 Task: Look for space in Harihar, India from 6th September, 2023 to 18th September, 2023 for 3 adults in price range Rs.6000 to Rs.12000. Place can be entire place with 2 bedrooms having 2 beds and 2 bathrooms. Property type can be house, flat, guest house, hotel. Amenities needed are: washing machine. Booking option can be shelf check-in. Required host language is English.
Action: Mouse moved to (465, 115)
Screenshot: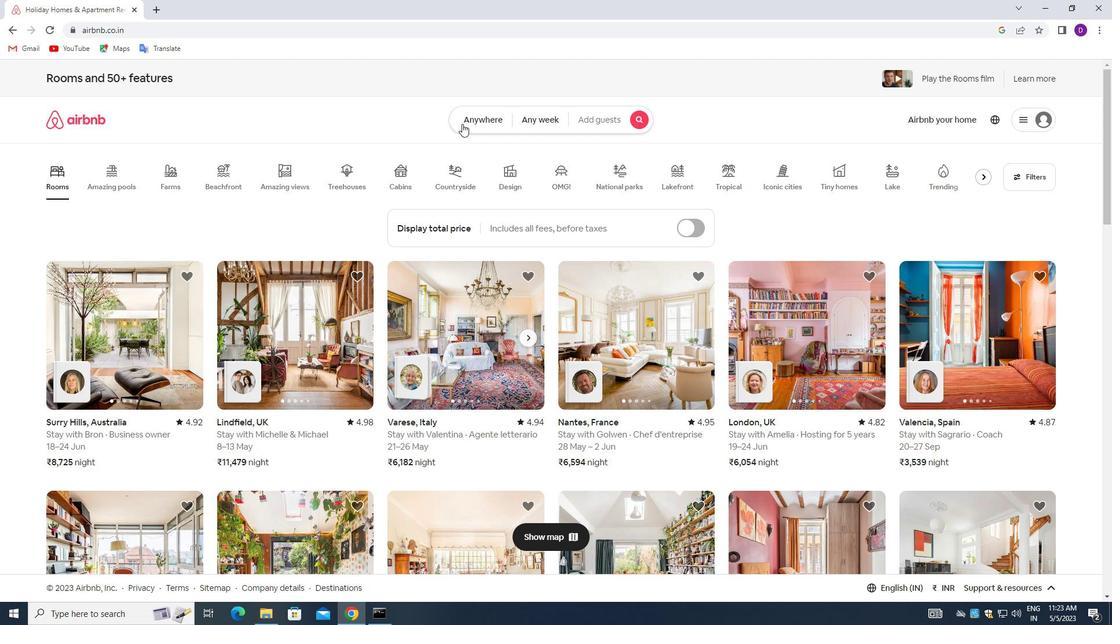 
Action: Mouse pressed left at (465, 115)
Screenshot: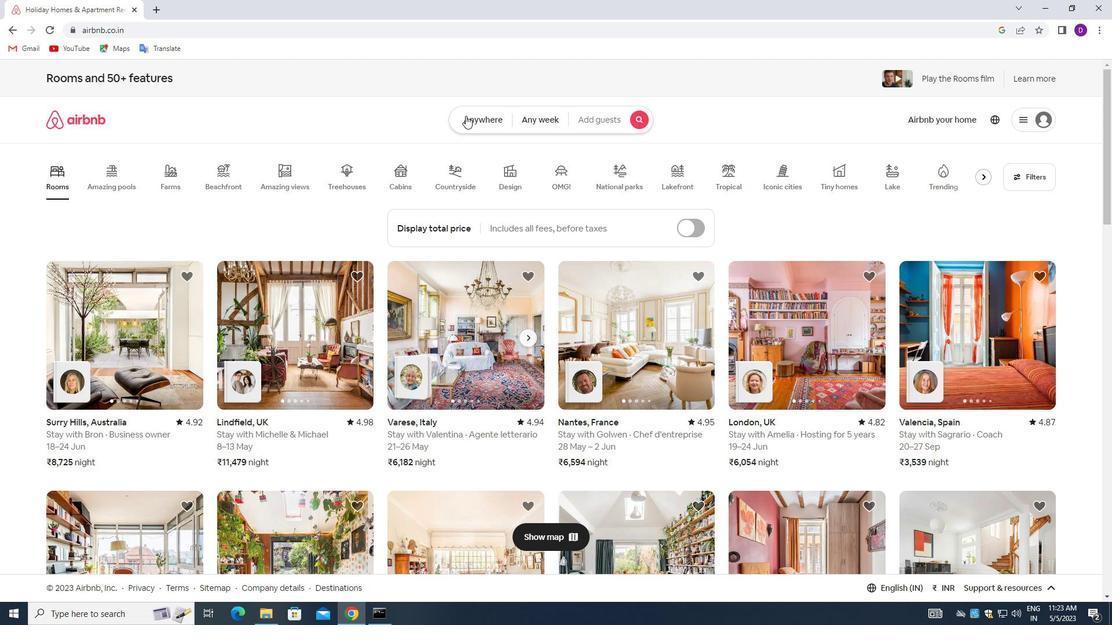 
Action: Mouse moved to (397, 166)
Screenshot: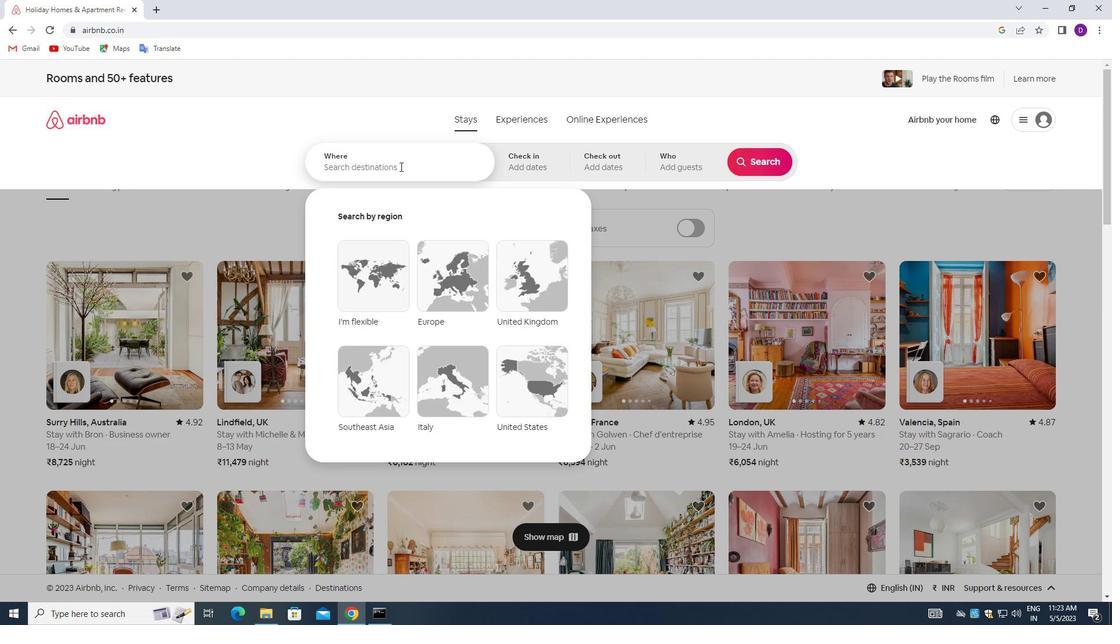 
Action: Mouse pressed left at (397, 166)
Screenshot: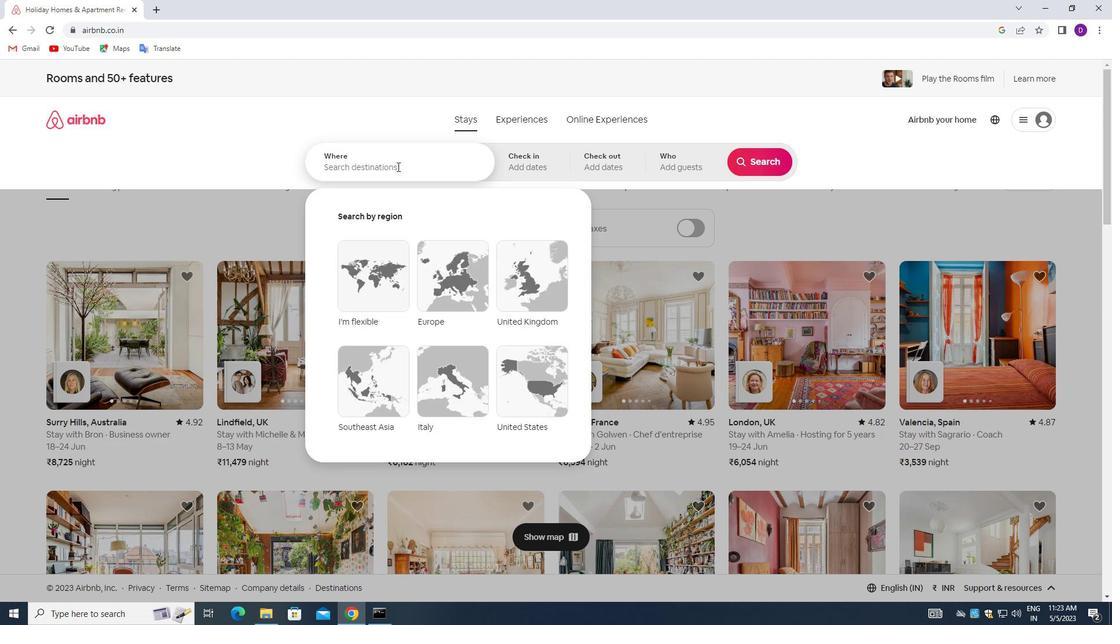 
Action: Mouse moved to (251, 170)
Screenshot: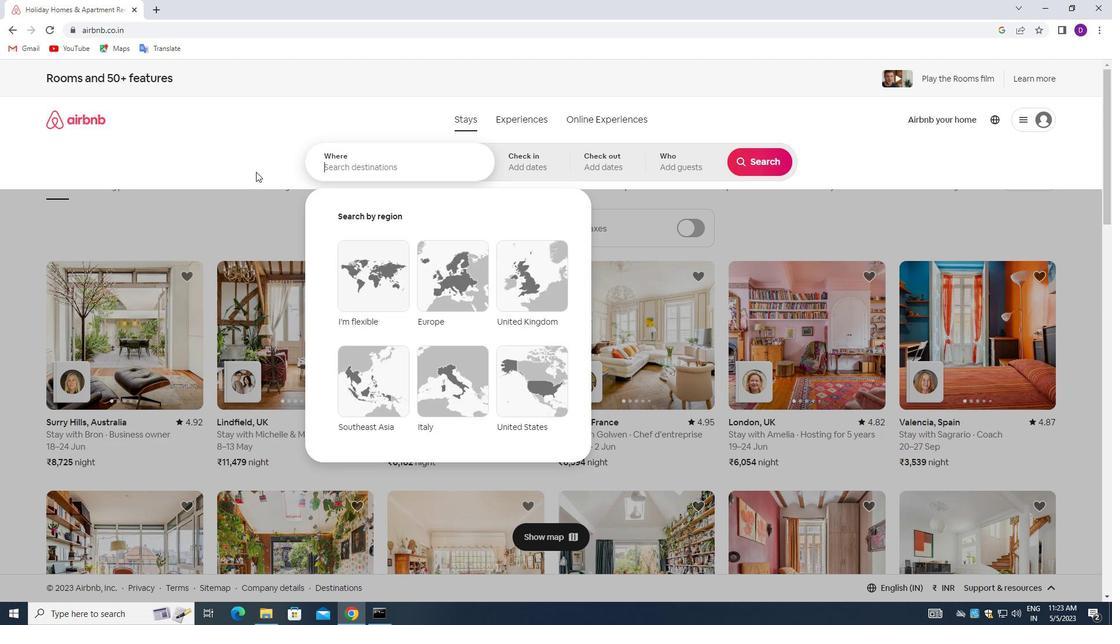 
Action: Key pressed <Key.shift_r>Harihar,<Key.space><Key.shift_r>India<Key.enter>
Screenshot: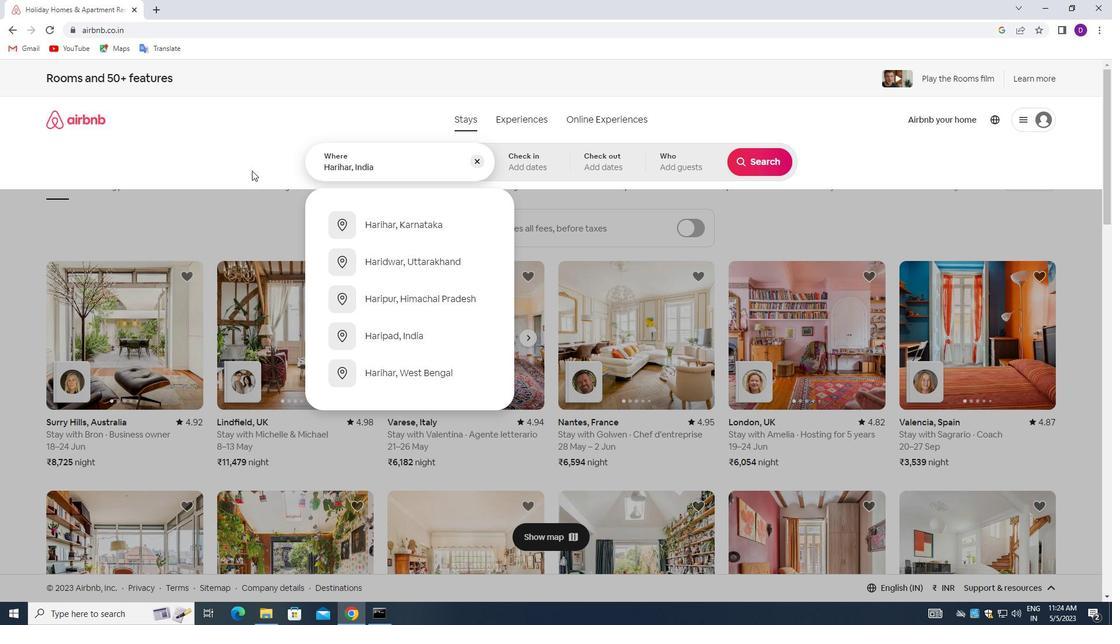 
Action: Mouse moved to (758, 254)
Screenshot: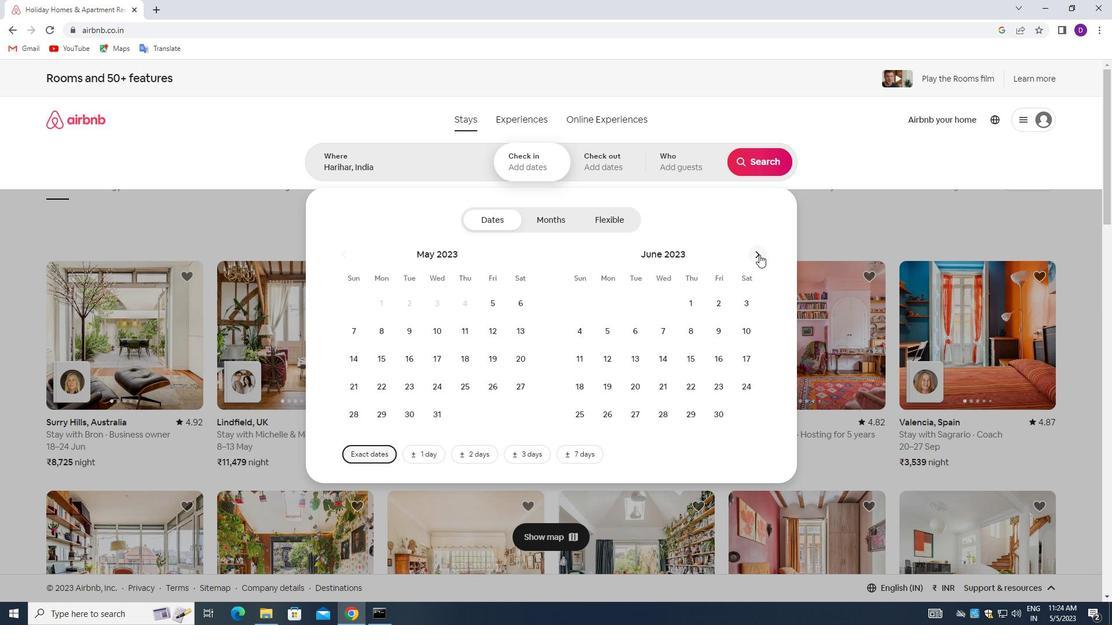 
Action: Mouse pressed left at (758, 254)
Screenshot: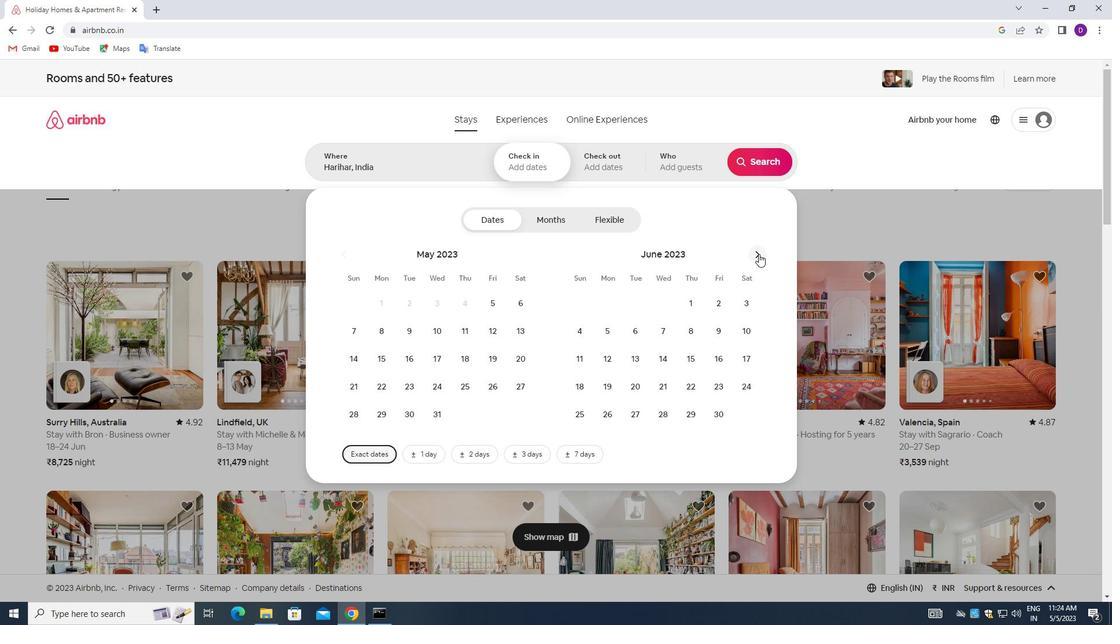 
Action: Mouse pressed left at (758, 254)
Screenshot: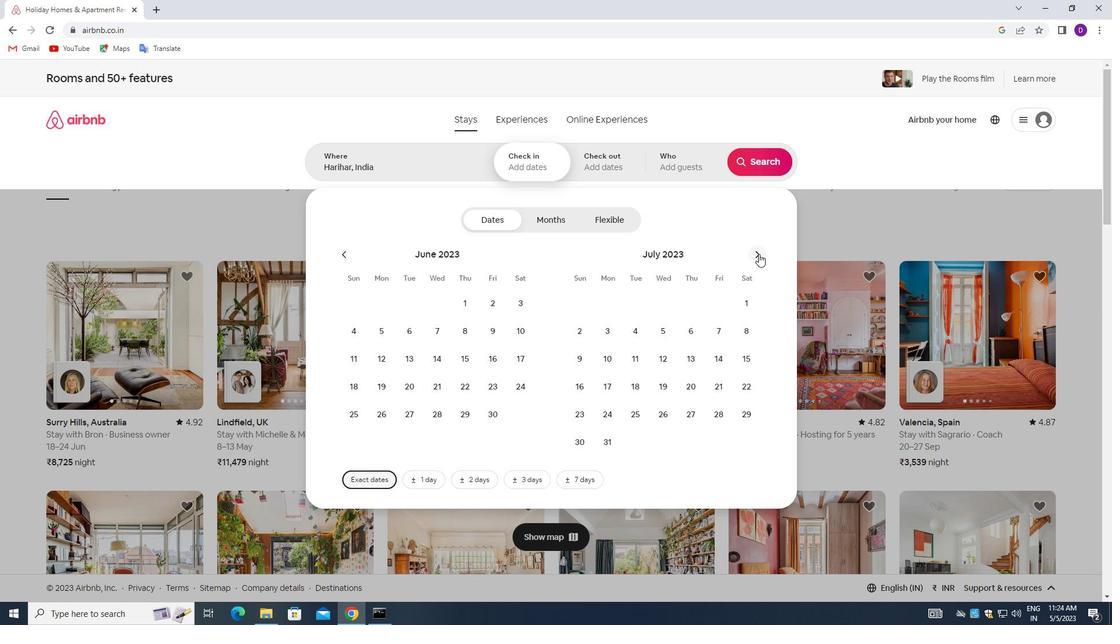 
Action: Mouse pressed left at (758, 254)
Screenshot: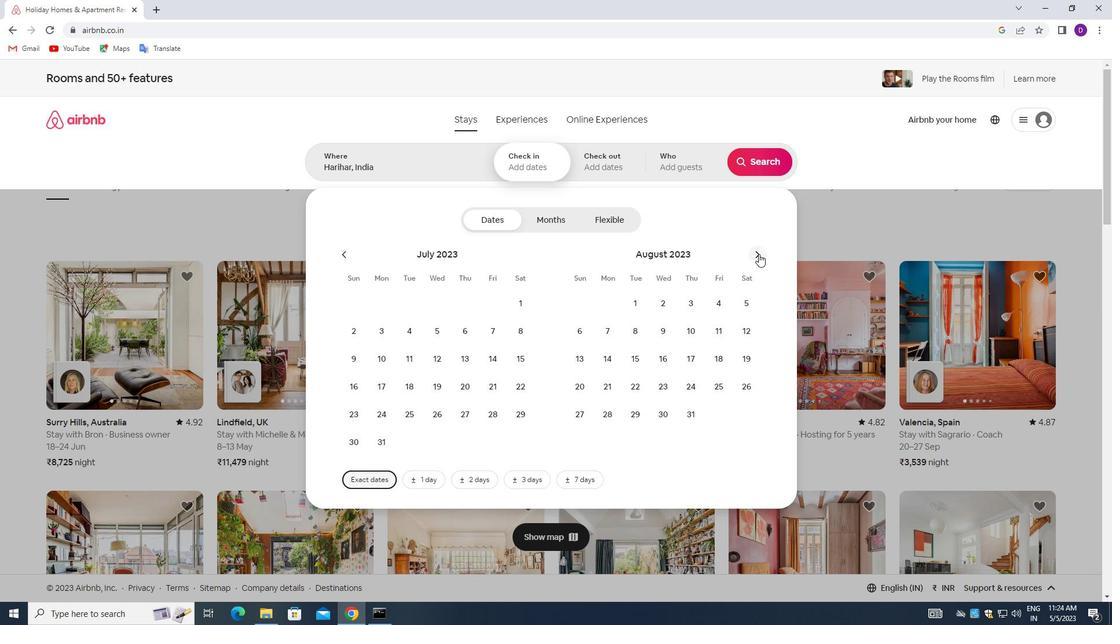 
Action: Mouse moved to (667, 328)
Screenshot: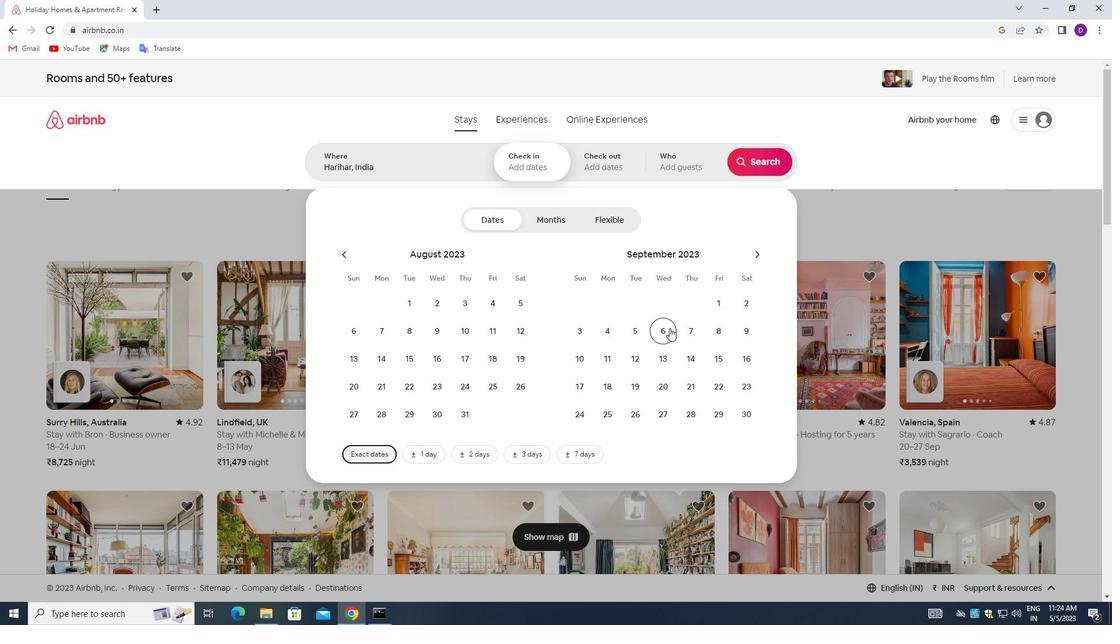 
Action: Mouse pressed left at (667, 328)
Screenshot: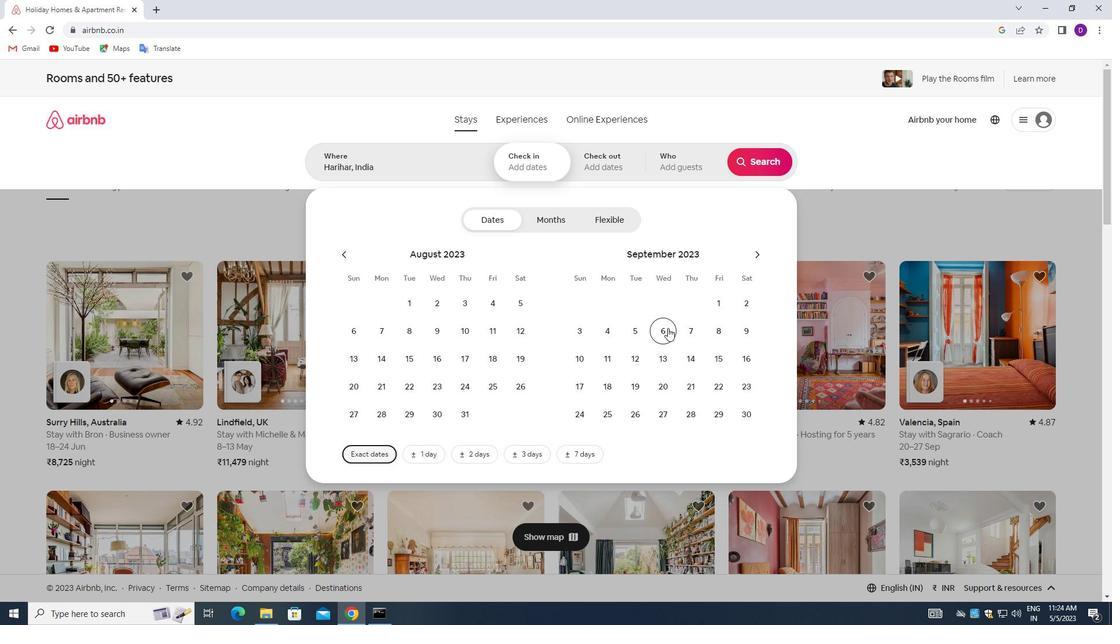 
Action: Mouse moved to (609, 382)
Screenshot: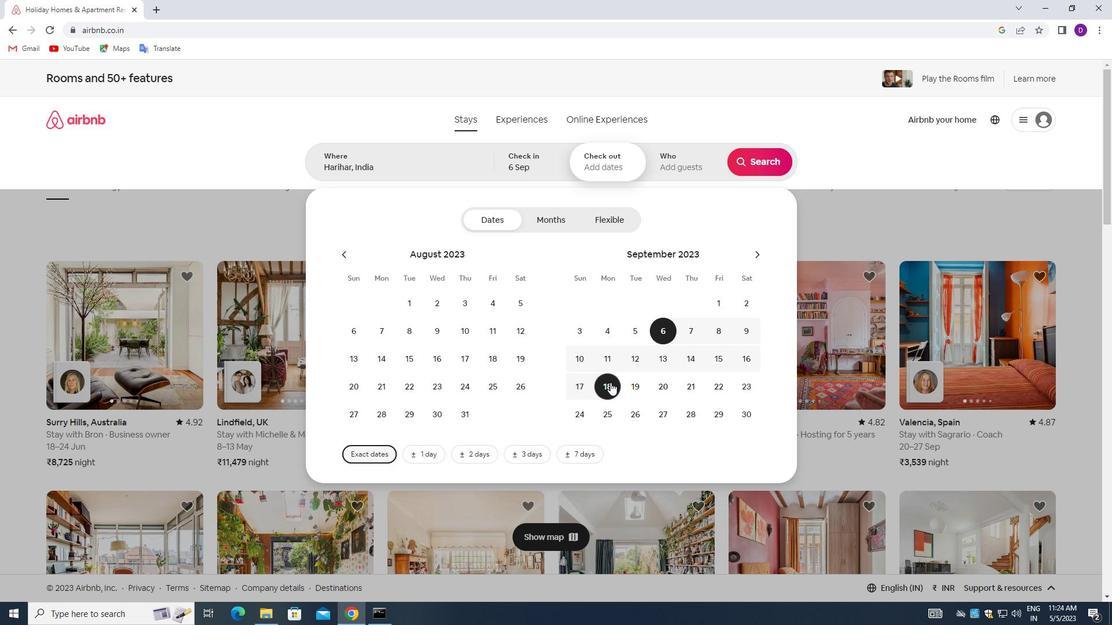 
Action: Mouse pressed left at (609, 382)
Screenshot: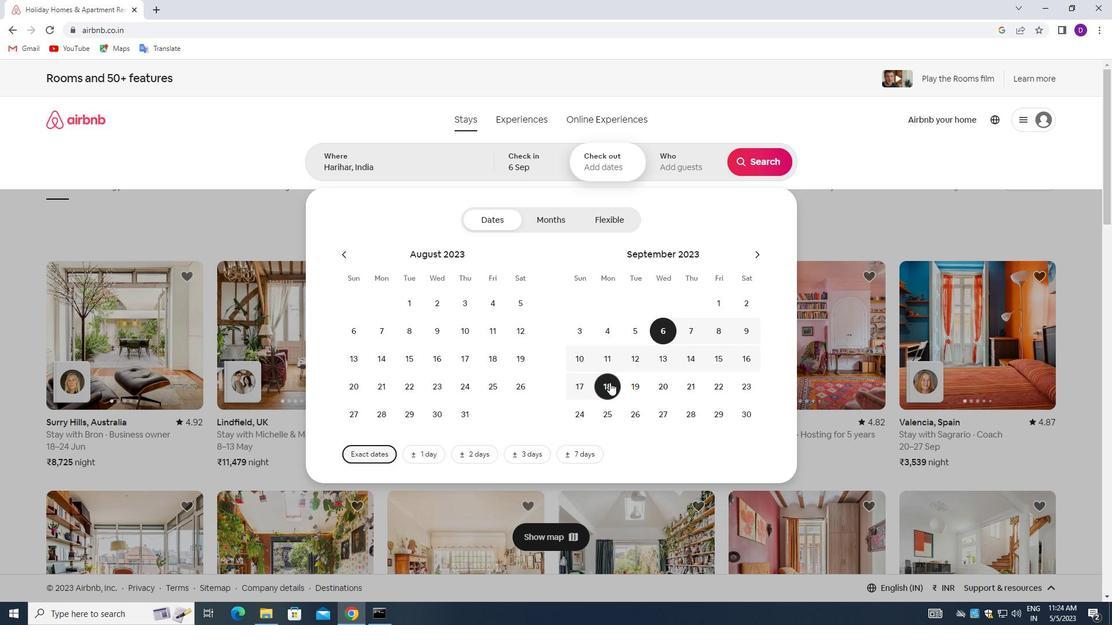 
Action: Mouse moved to (666, 153)
Screenshot: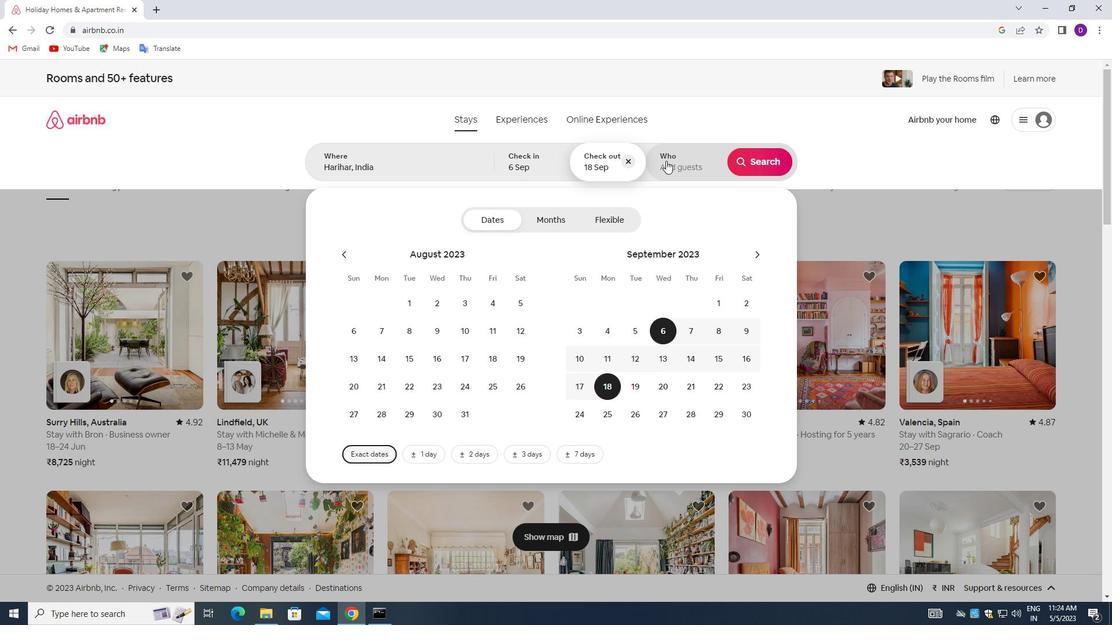 
Action: Mouse pressed left at (666, 153)
Screenshot: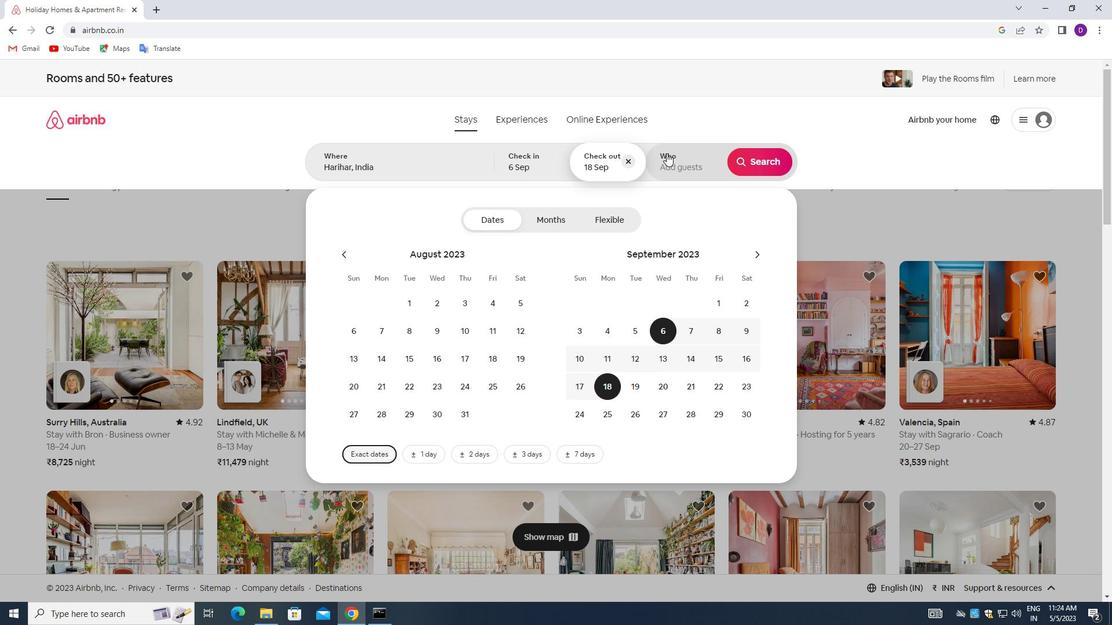 
Action: Mouse moved to (761, 225)
Screenshot: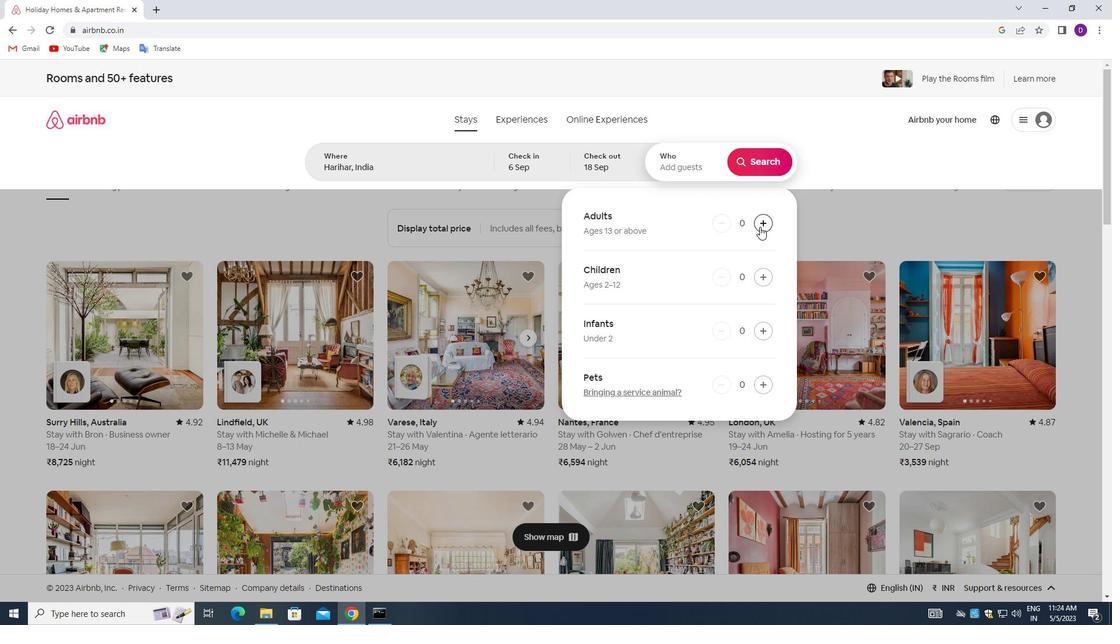 
Action: Mouse pressed left at (761, 225)
Screenshot: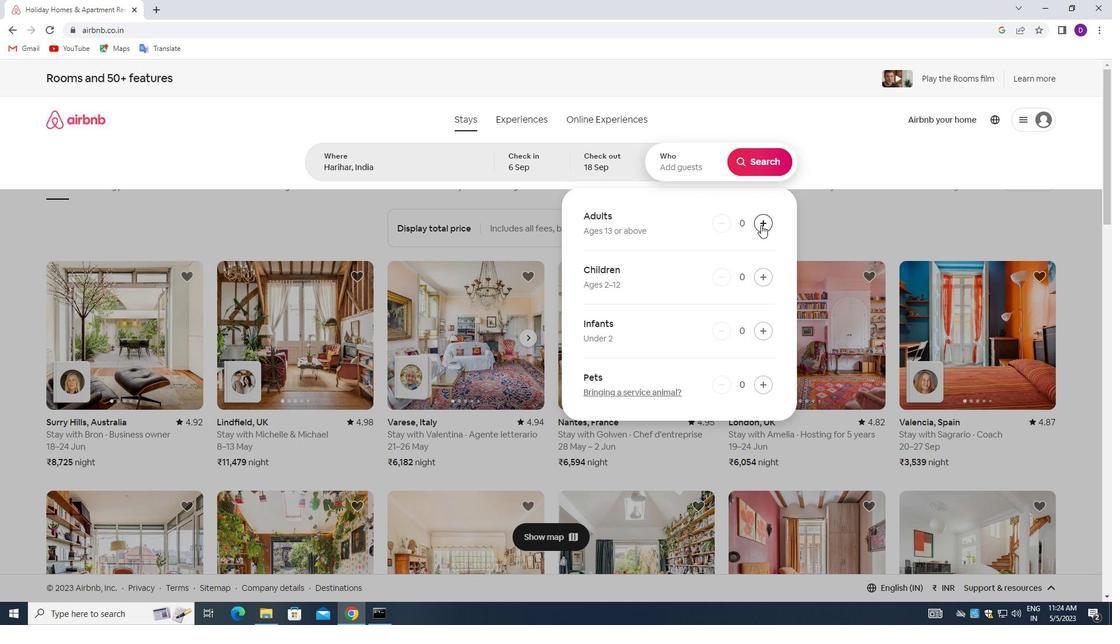 
Action: Mouse pressed left at (761, 225)
Screenshot: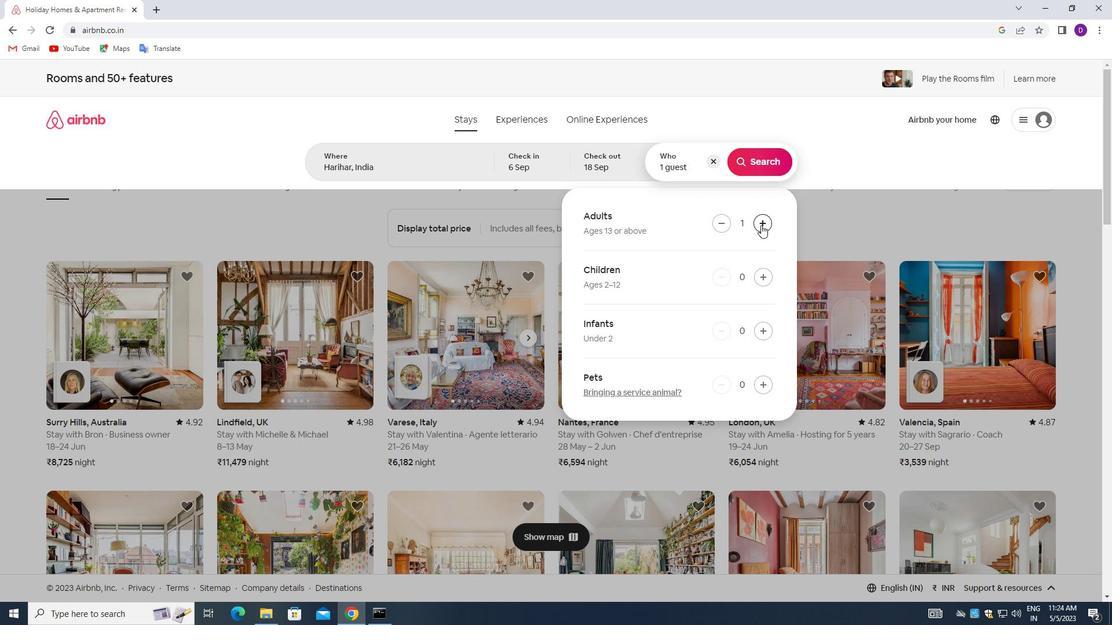 
Action: Mouse pressed left at (761, 225)
Screenshot: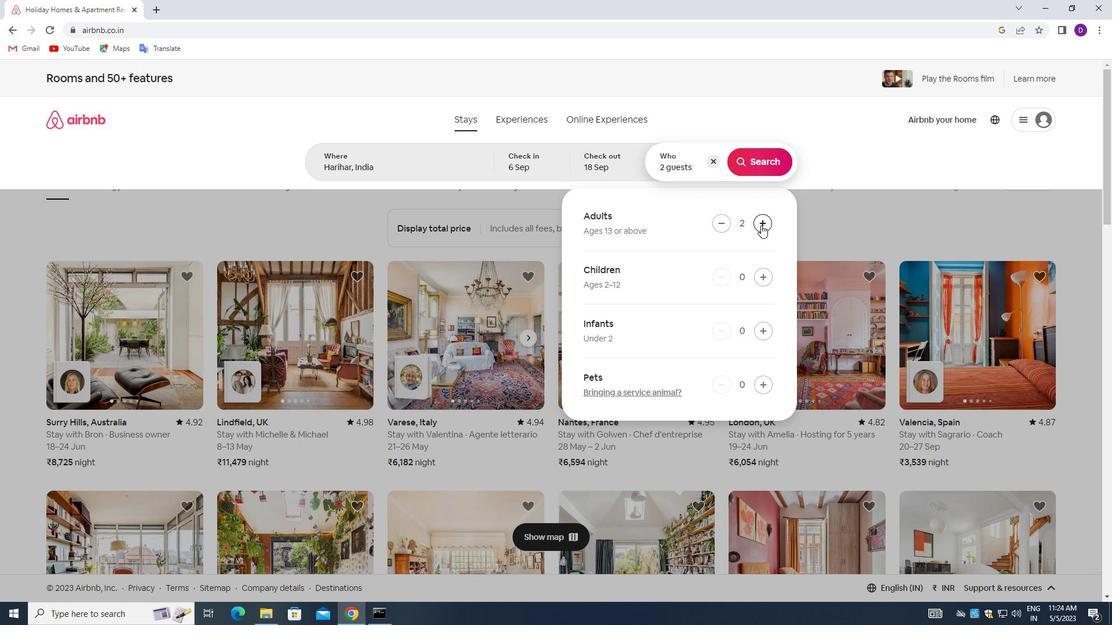 
Action: Mouse moved to (760, 161)
Screenshot: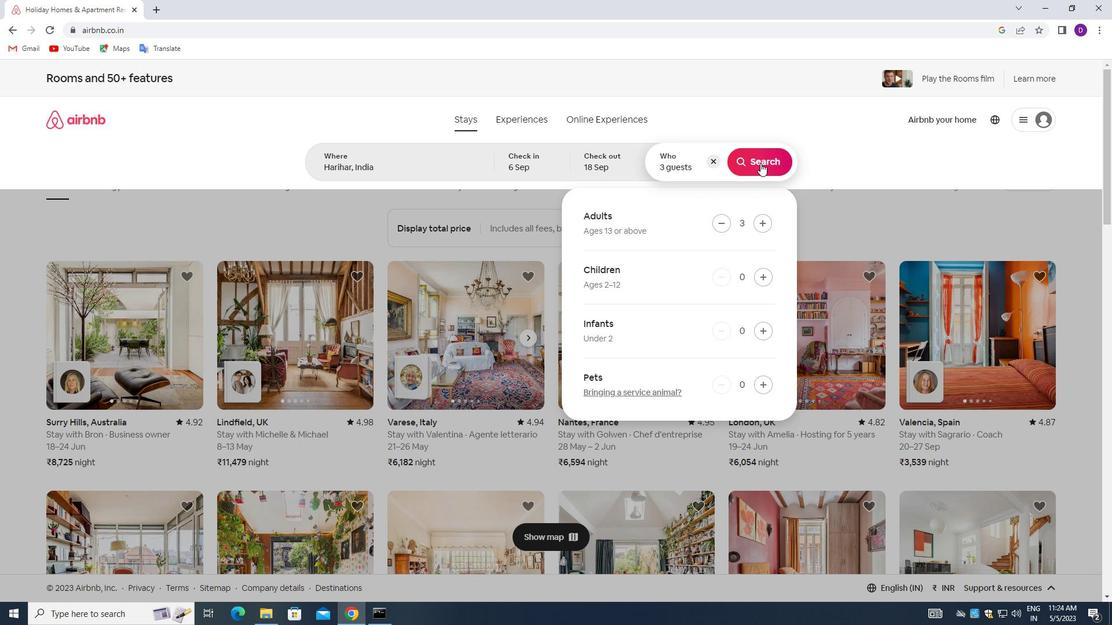 
Action: Mouse pressed left at (760, 161)
Screenshot: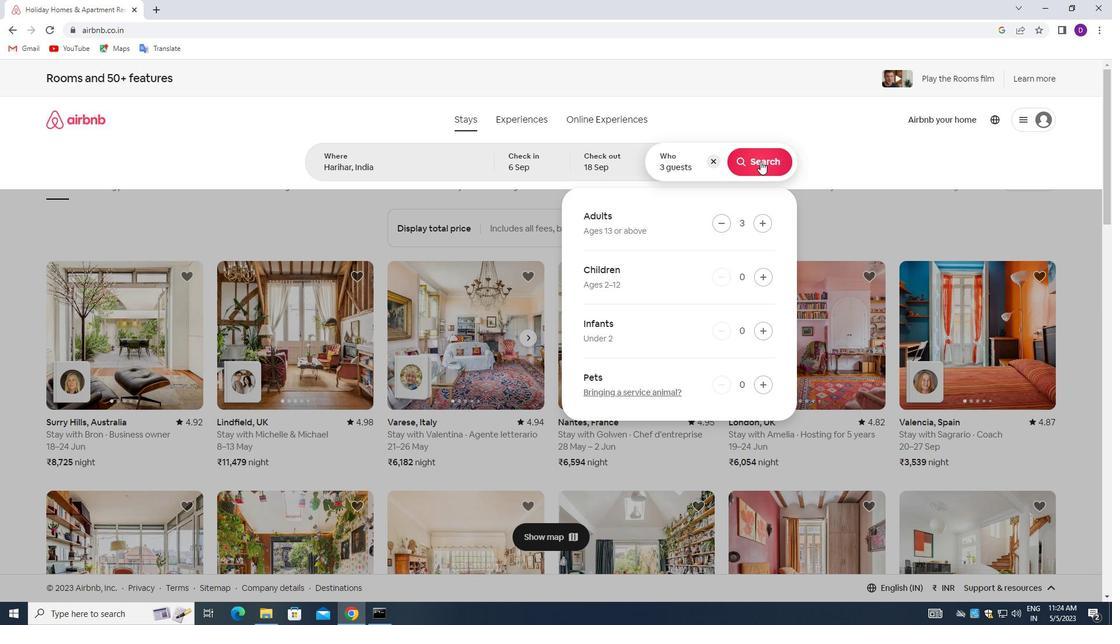 
Action: Mouse moved to (1059, 126)
Screenshot: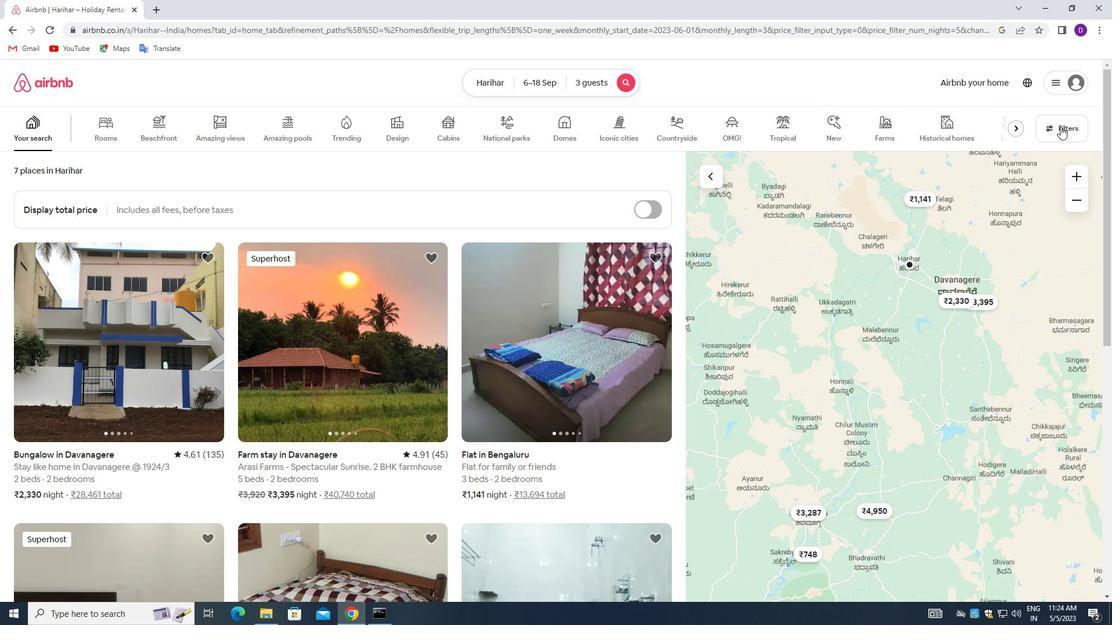 
Action: Mouse pressed left at (1059, 126)
Screenshot: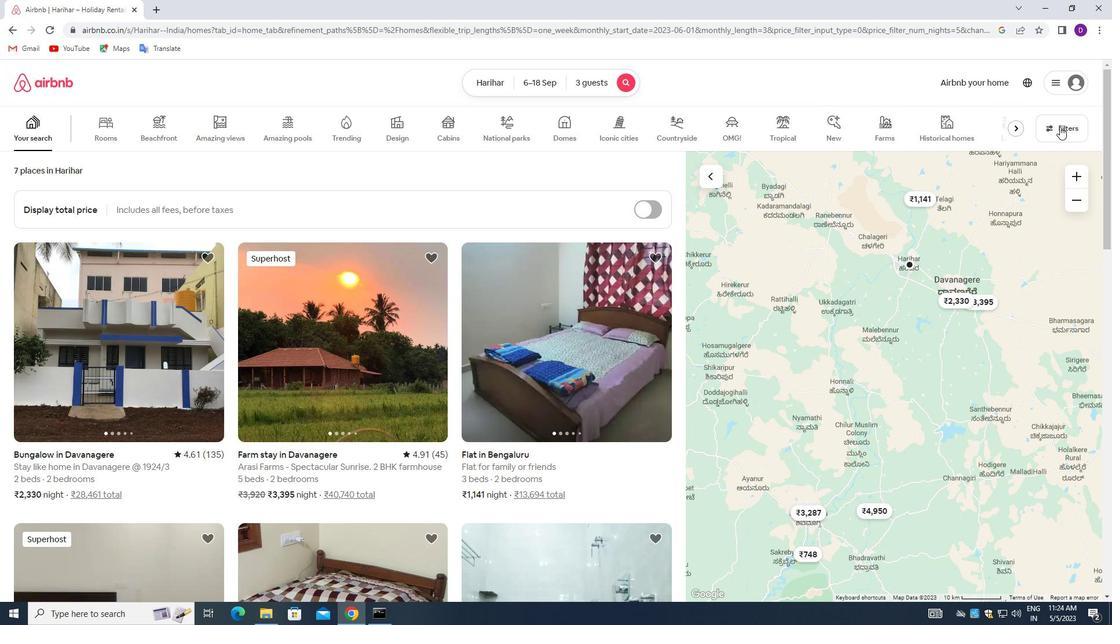
Action: Mouse moved to (431, 419)
Screenshot: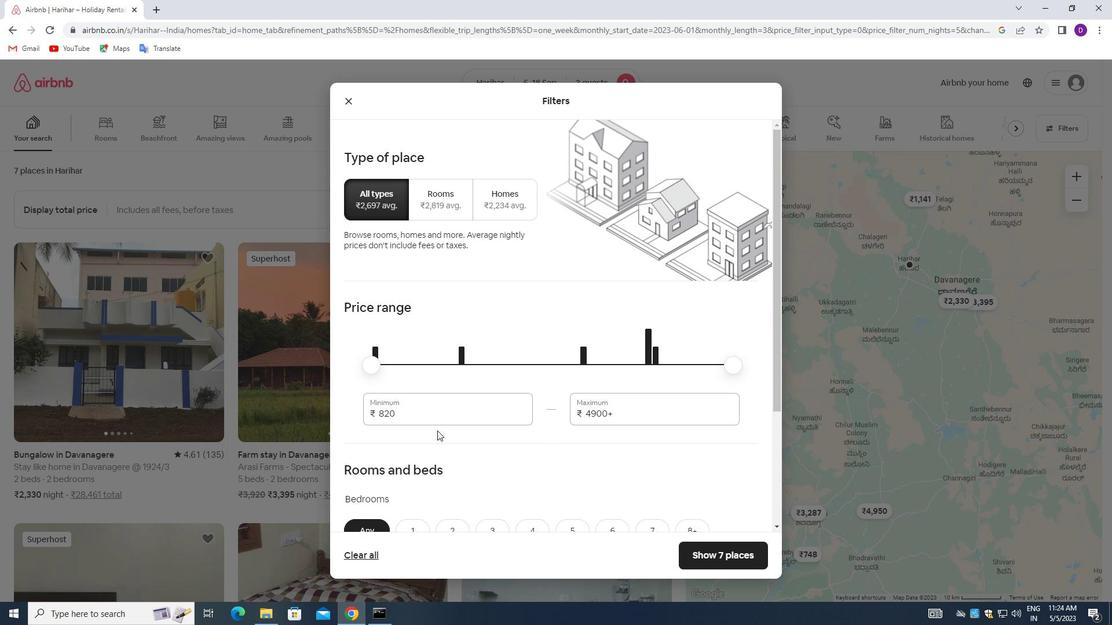 
Action: Mouse scrolled (431, 418) with delta (0, 0)
Screenshot: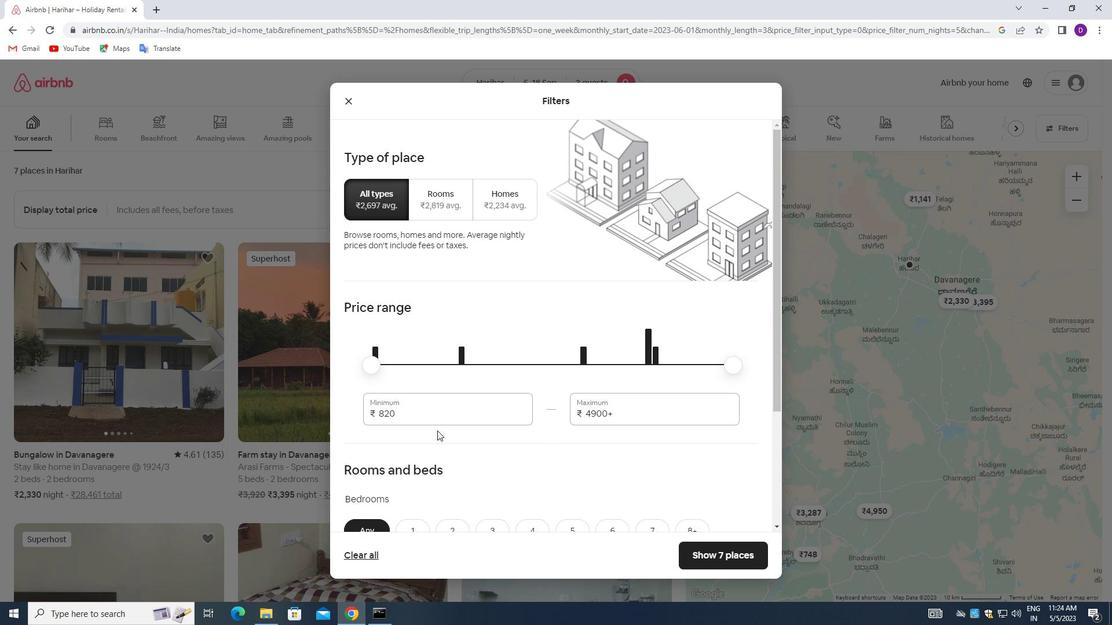 
Action: Mouse moved to (426, 408)
Screenshot: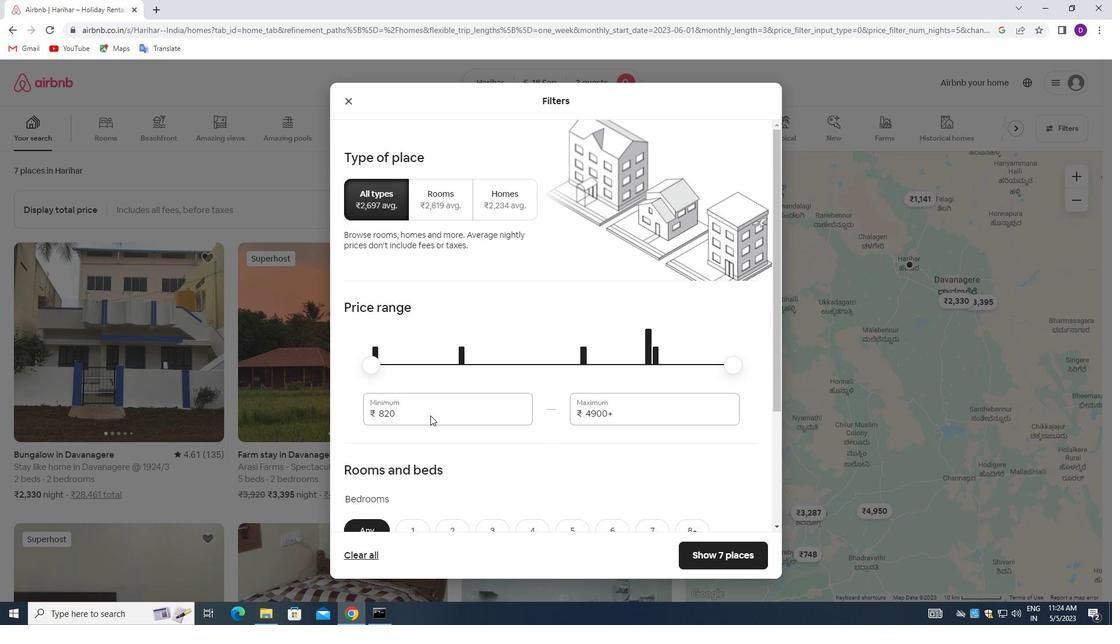 
Action: Mouse scrolled (426, 408) with delta (0, 0)
Screenshot: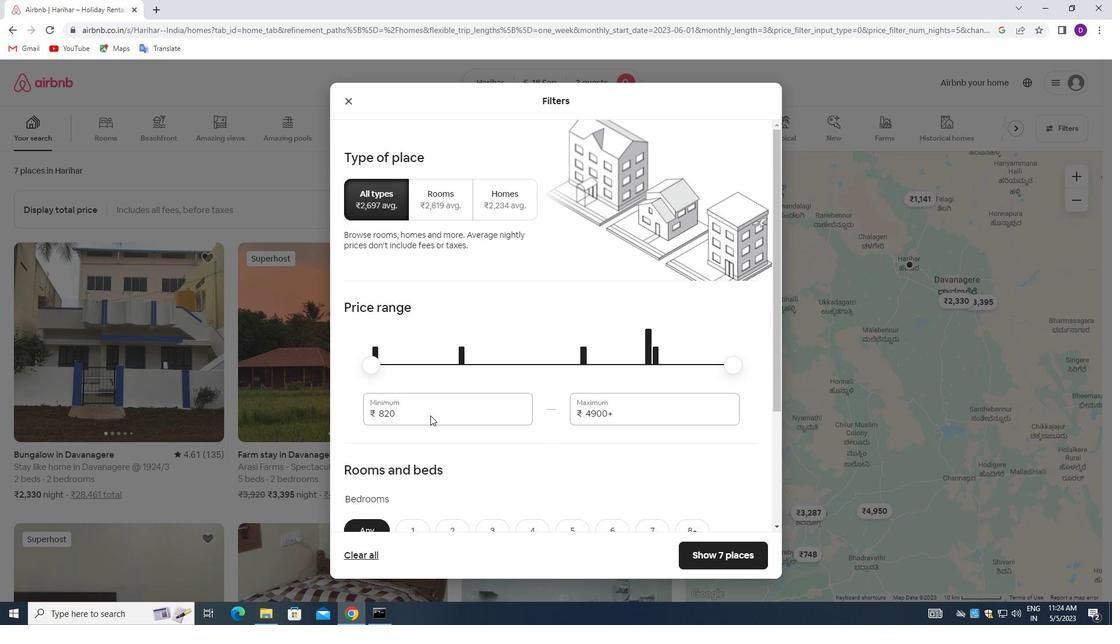 
Action: Mouse moved to (404, 298)
Screenshot: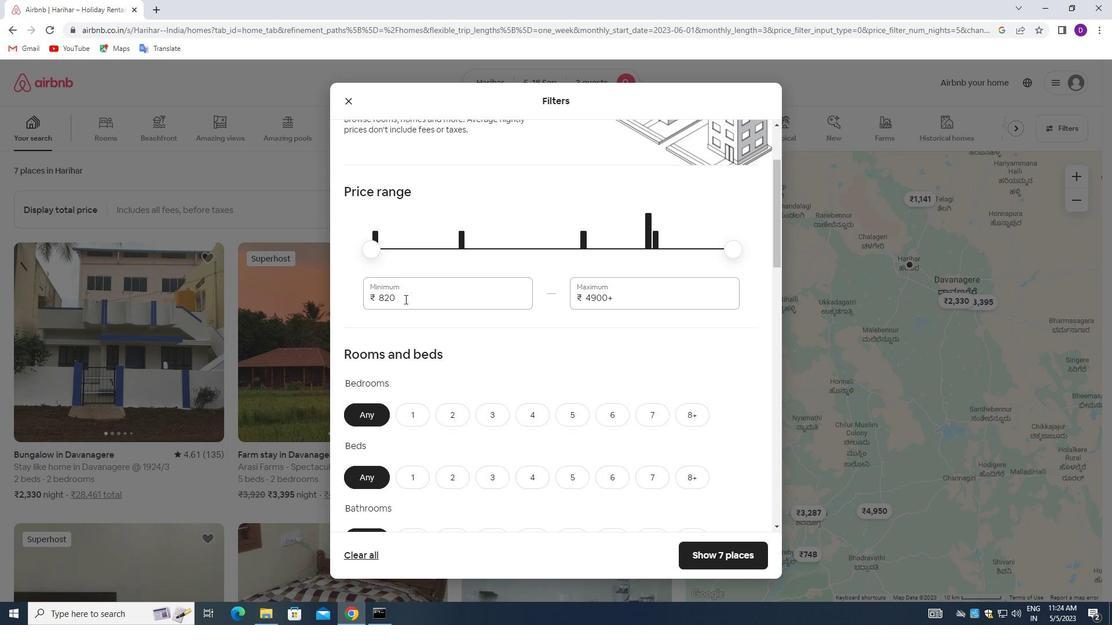 
Action: Mouse pressed left at (404, 298)
Screenshot: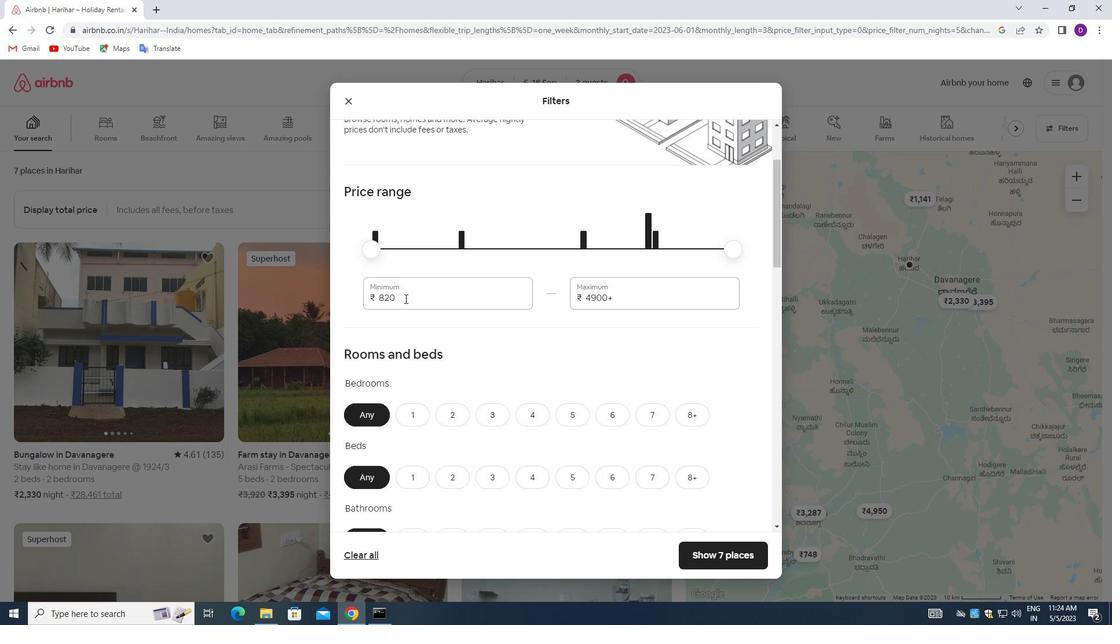 
Action: Mouse pressed left at (404, 298)
Screenshot: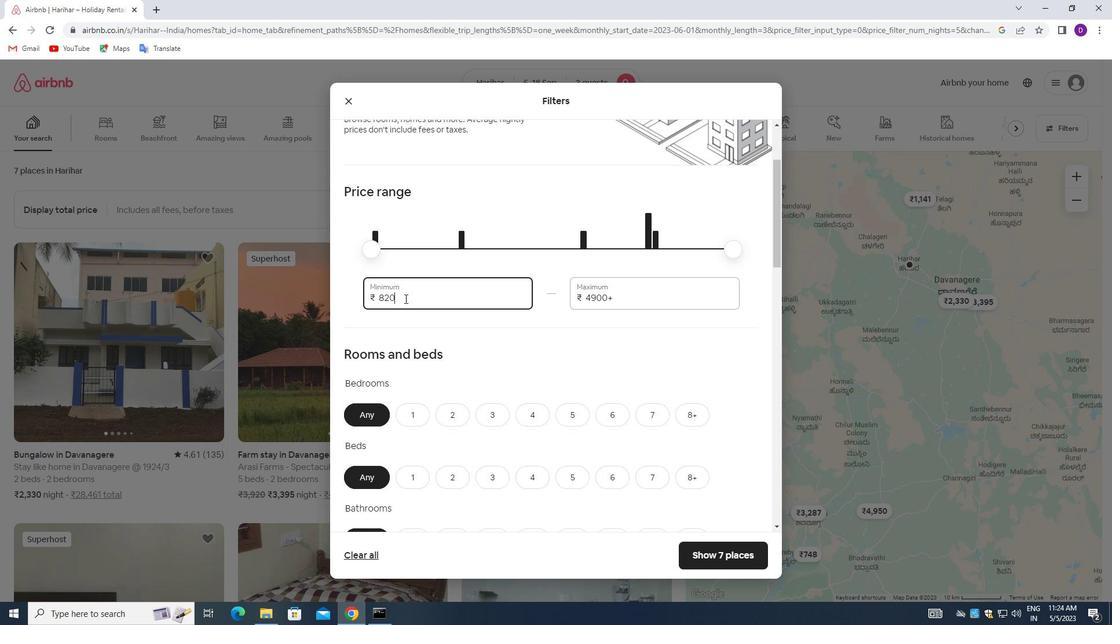 
Action: Key pressed 6000<Key.tab>12000
Screenshot: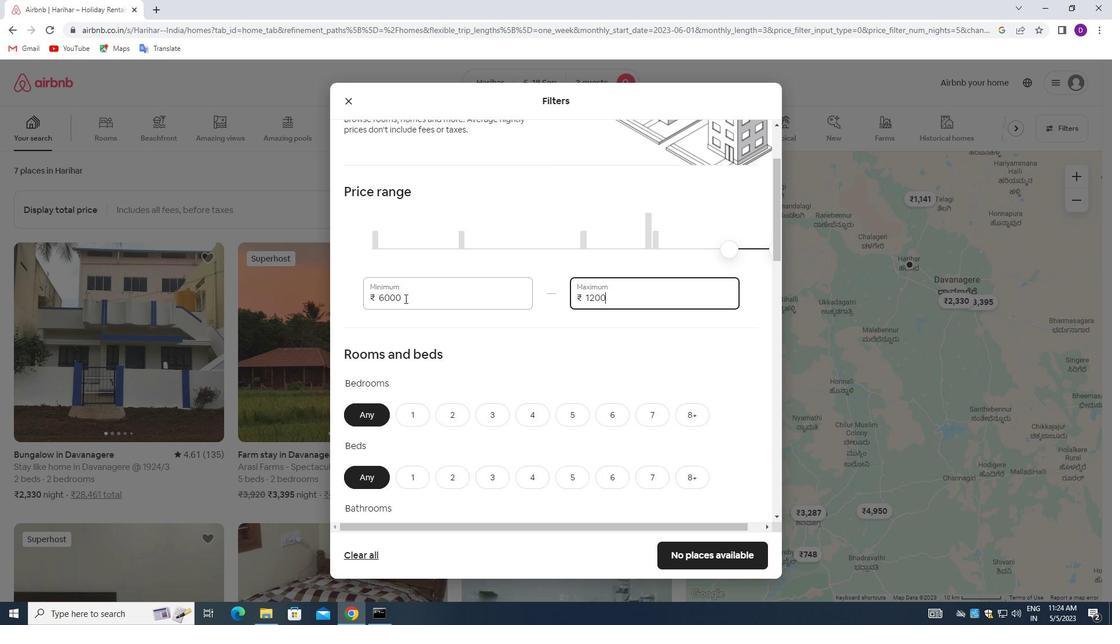 
Action: Mouse moved to (464, 337)
Screenshot: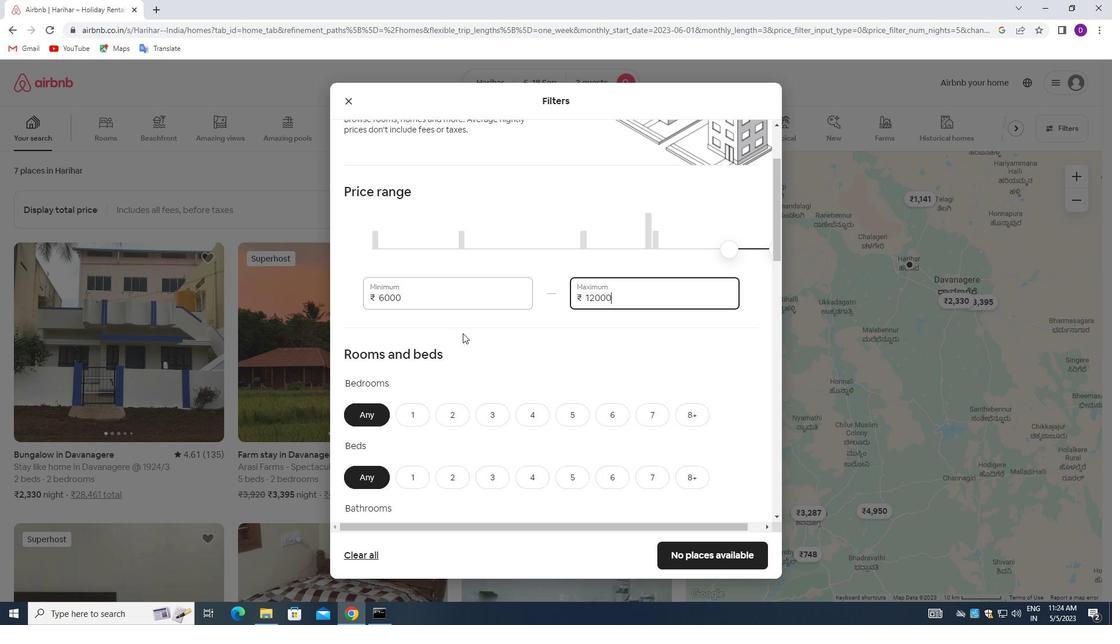
Action: Mouse scrolled (464, 336) with delta (0, 0)
Screenshot: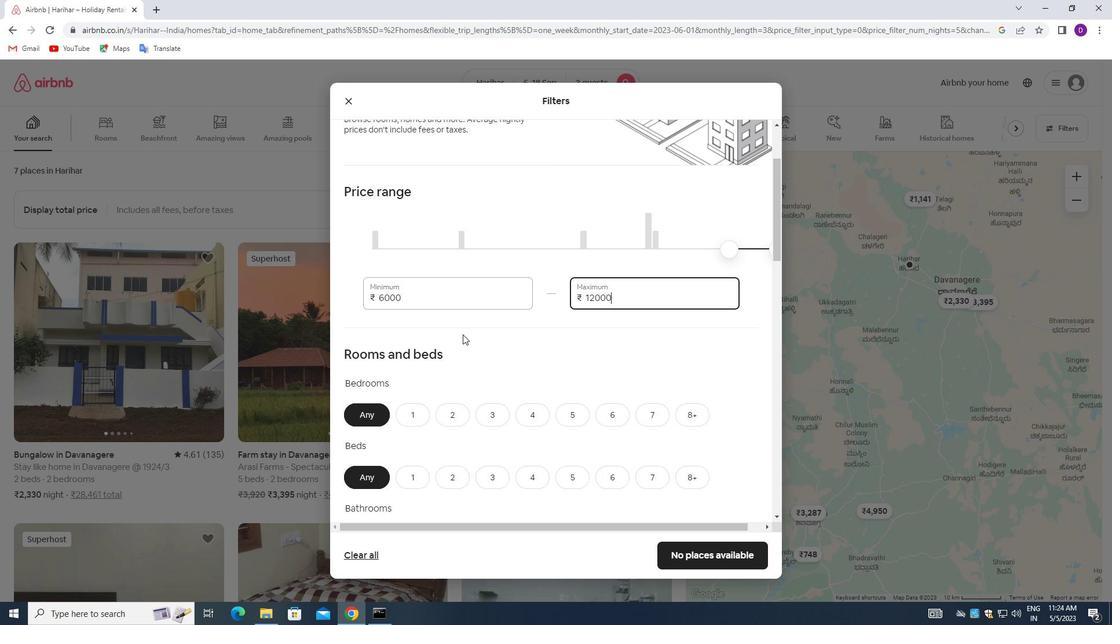 
Action: Mouse moved to (465, 338)
Screenshot: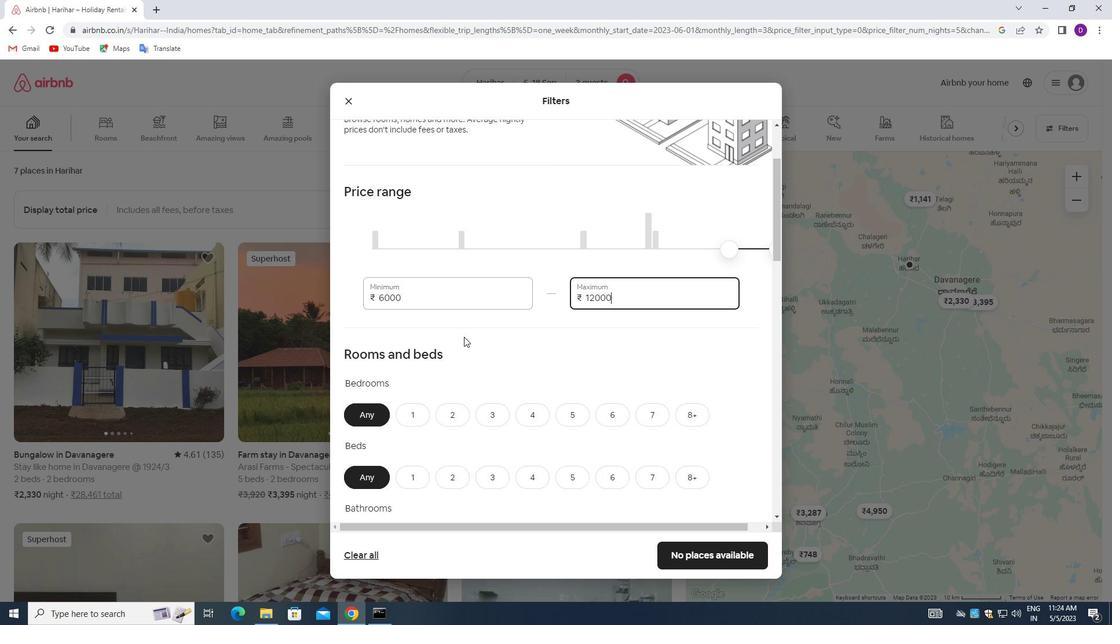 
Action: Mouse scrolled (465, 337) with delta (0, 0)
Screenshot: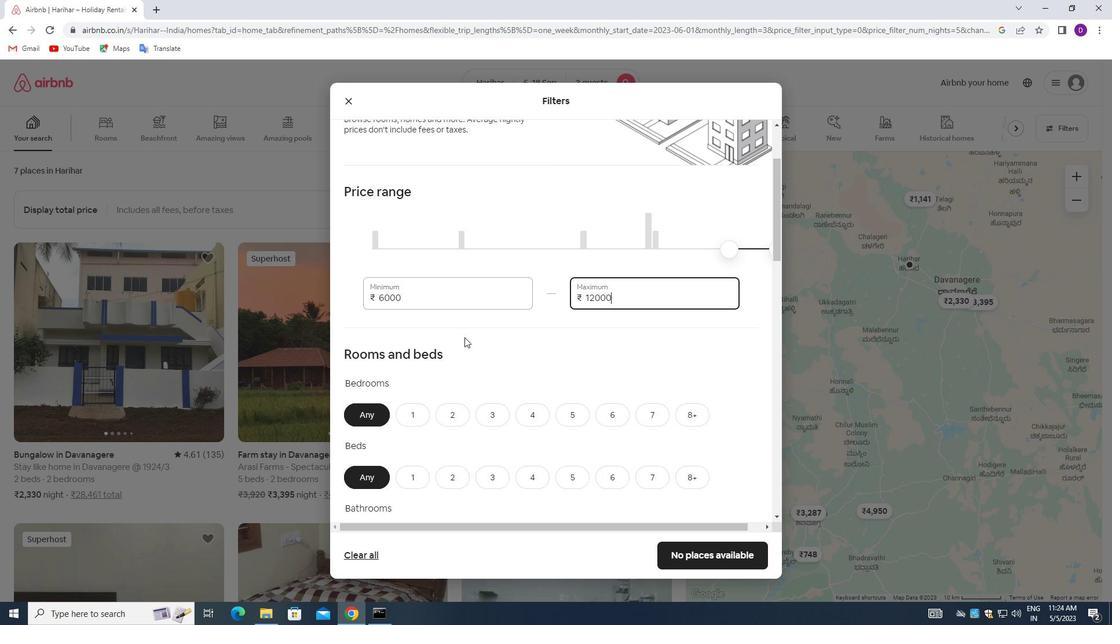 
Action: Mouse moved to (465, 340)
Screenshot: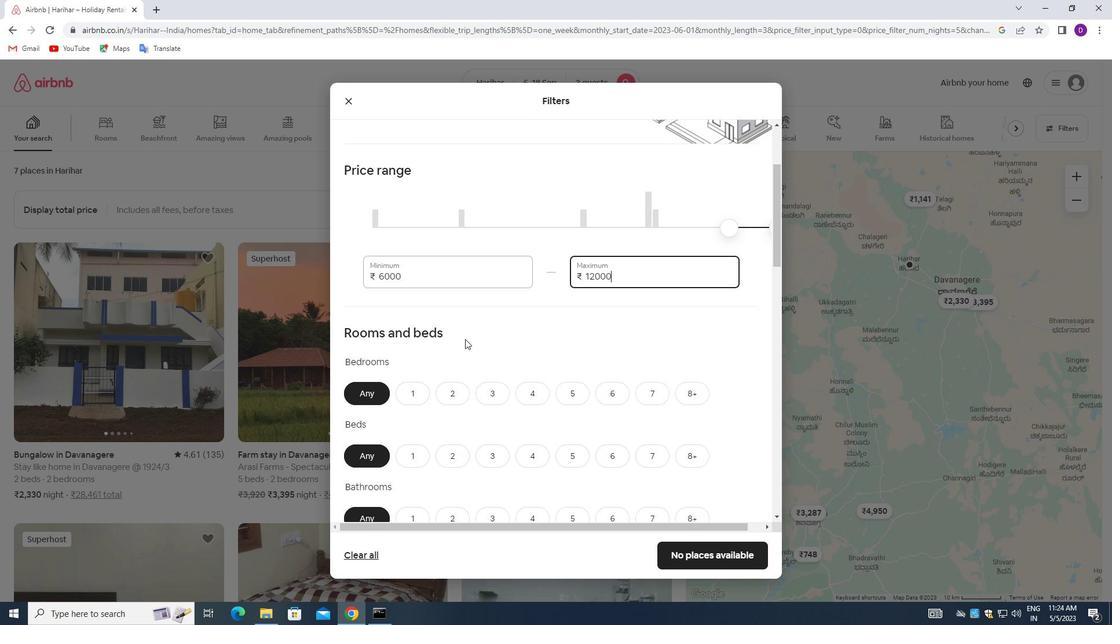 
Action: Mouse scrolled (465, 339) with delta (0, 0)
Screenshot: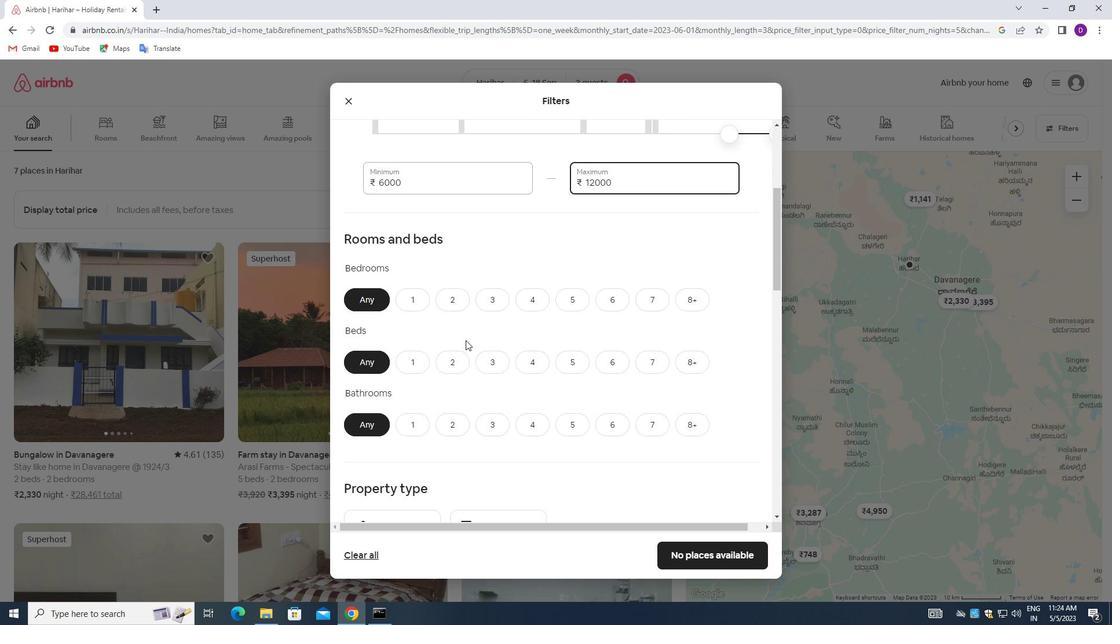 
Action: Mouse moved to (444, 247)
Screenshot: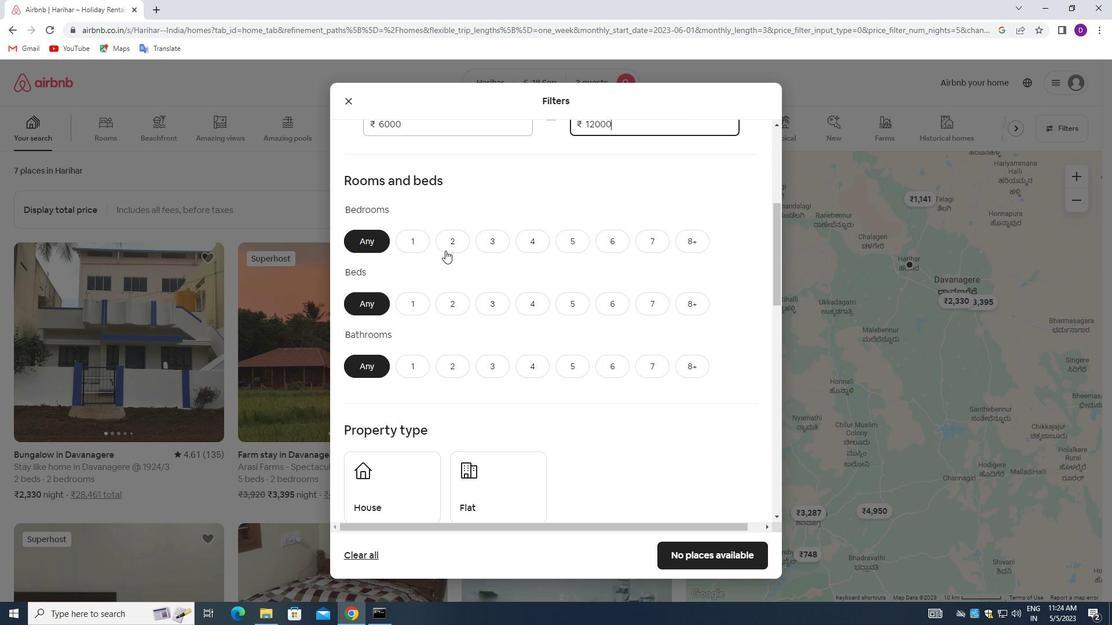 
Action: Mouse pressed left at (444, 247)
Screenshot: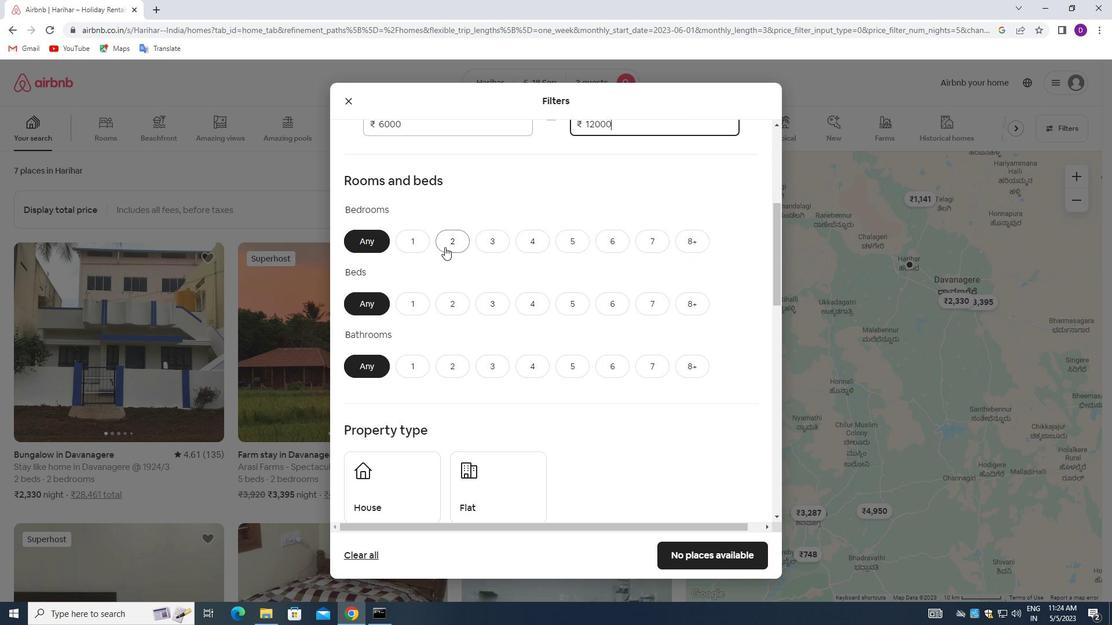 
Action: Mouse moved to (452, 308)
Screenshot: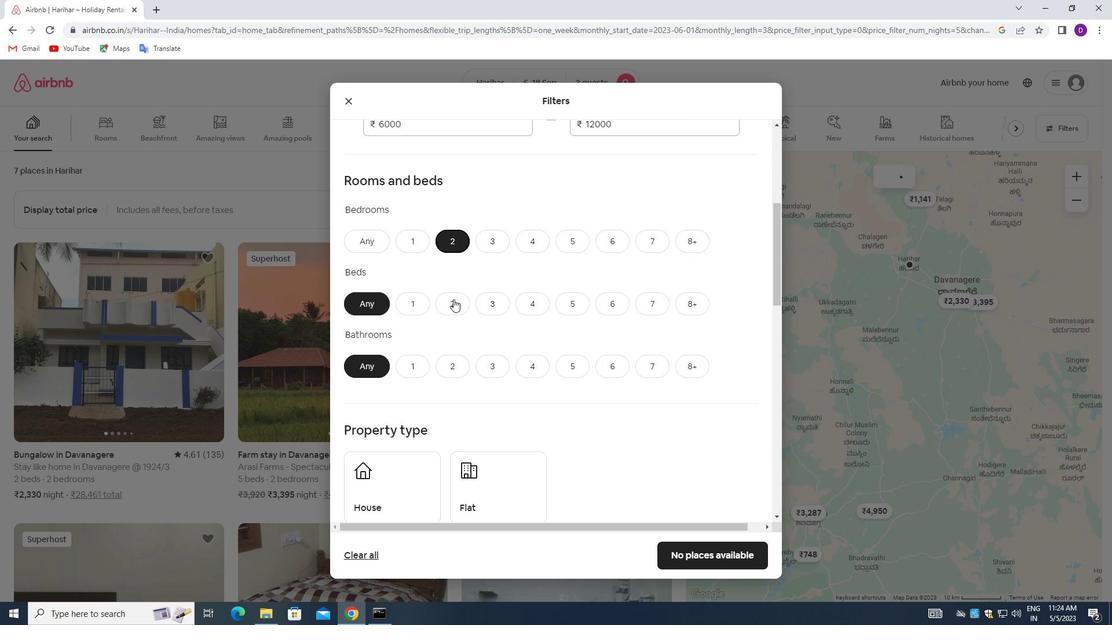 
Action: Mouse pressed left at (452, 308)
Screenshot: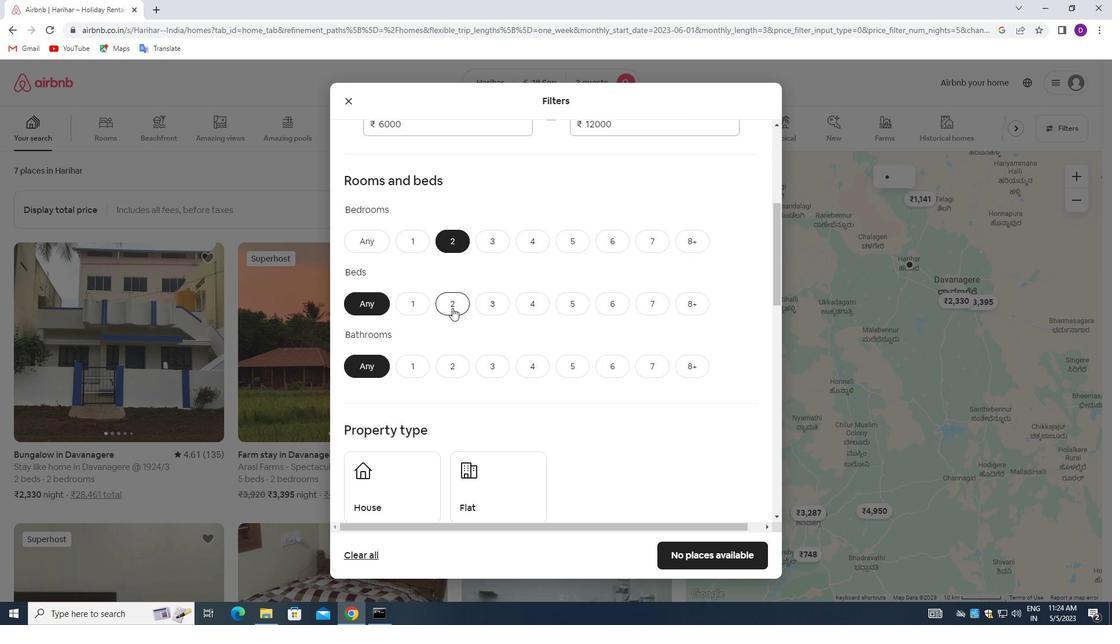
Action: Mouse moved to (445, 362)
Screenshot: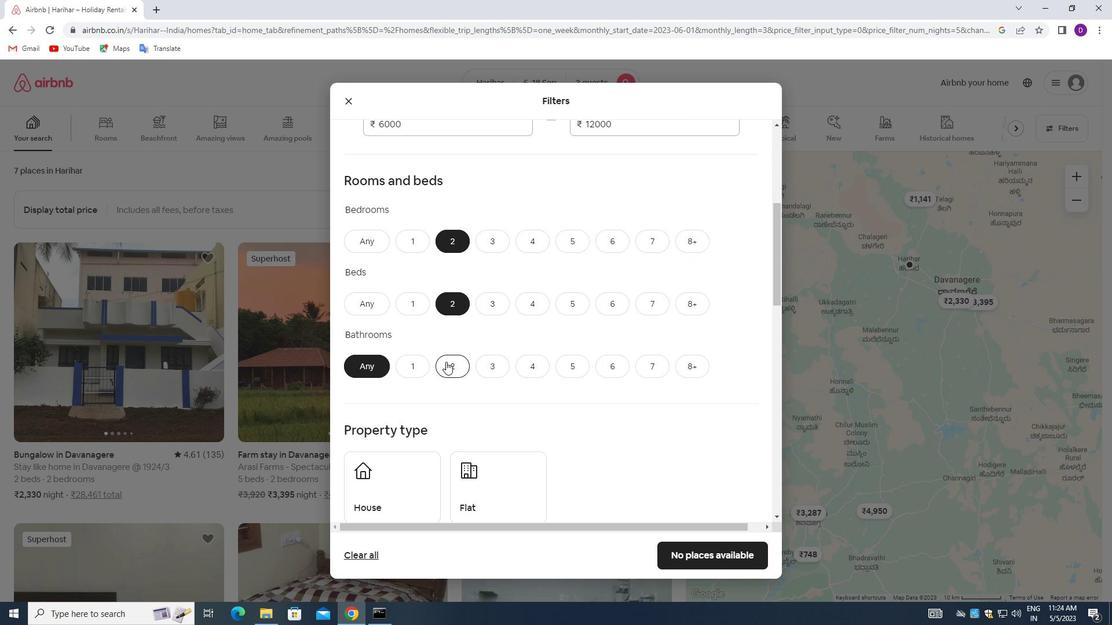 
Action: Mouse pressed left at (445, 362)
Screenshot: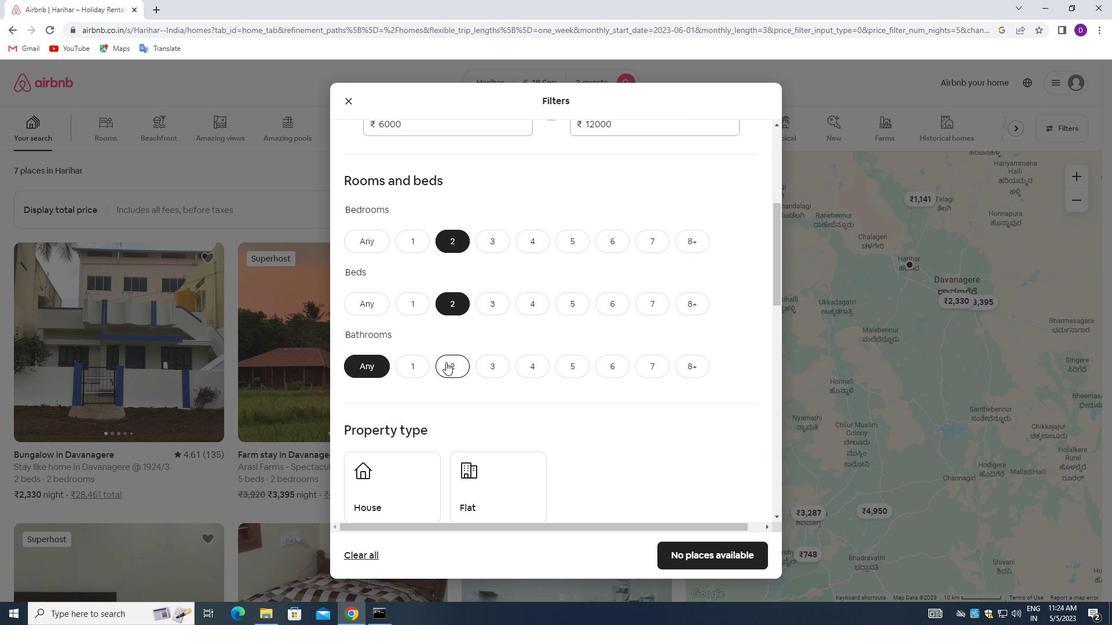 
Action: Mouse moved to (501, 402)
Screenshot: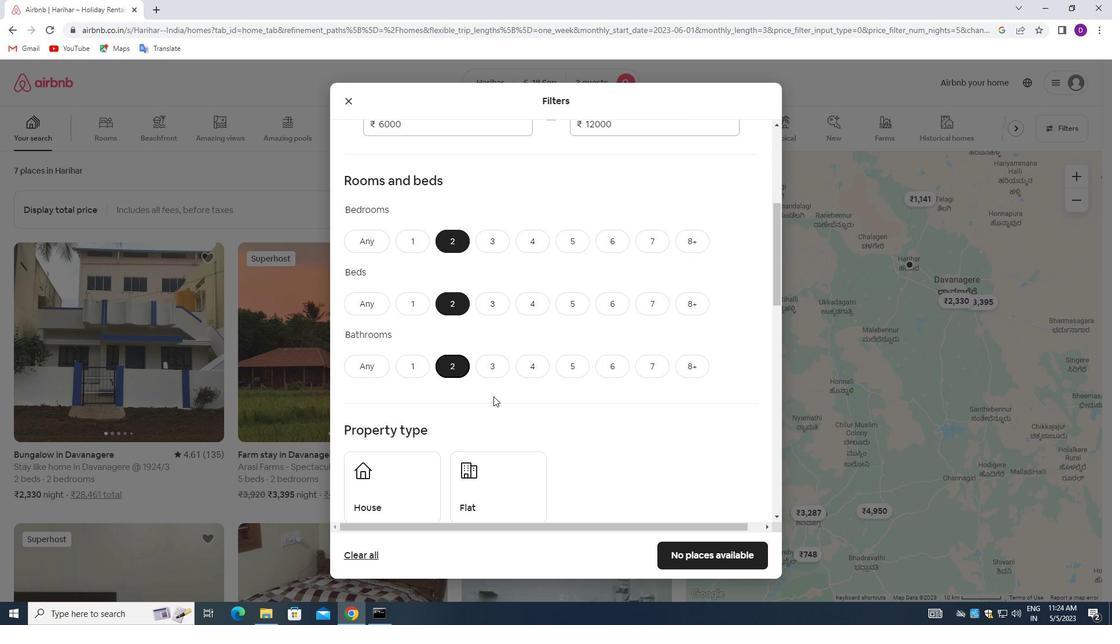 
Action: Mouse scrolled (501, 401) with delta (0, 0)
Screenshot: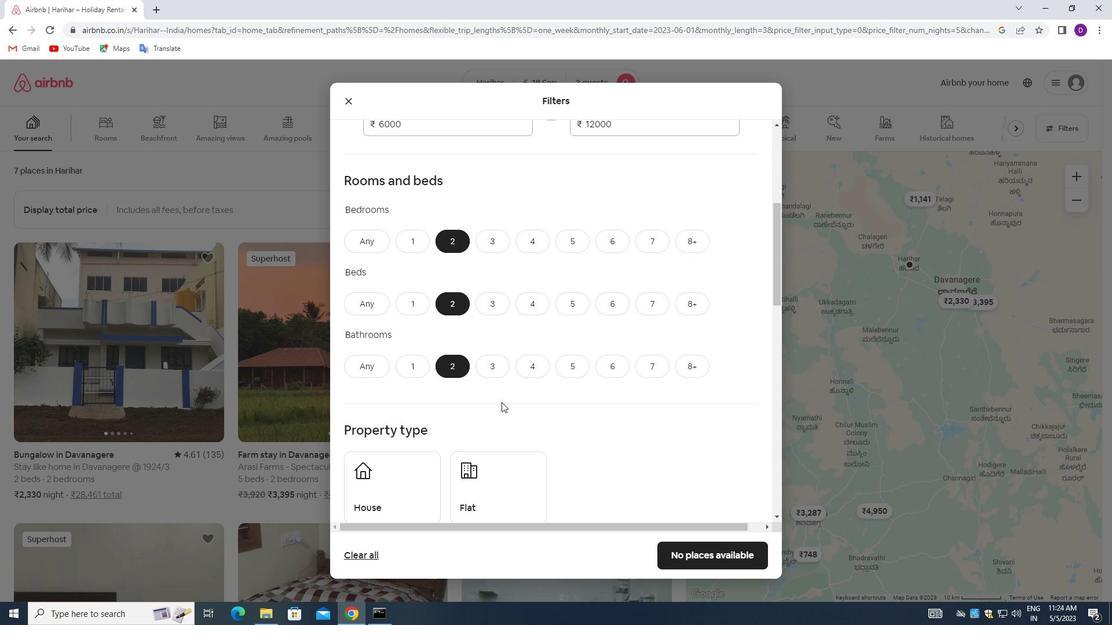 
Action: Mouse moved to (518, 405)
Screenshot: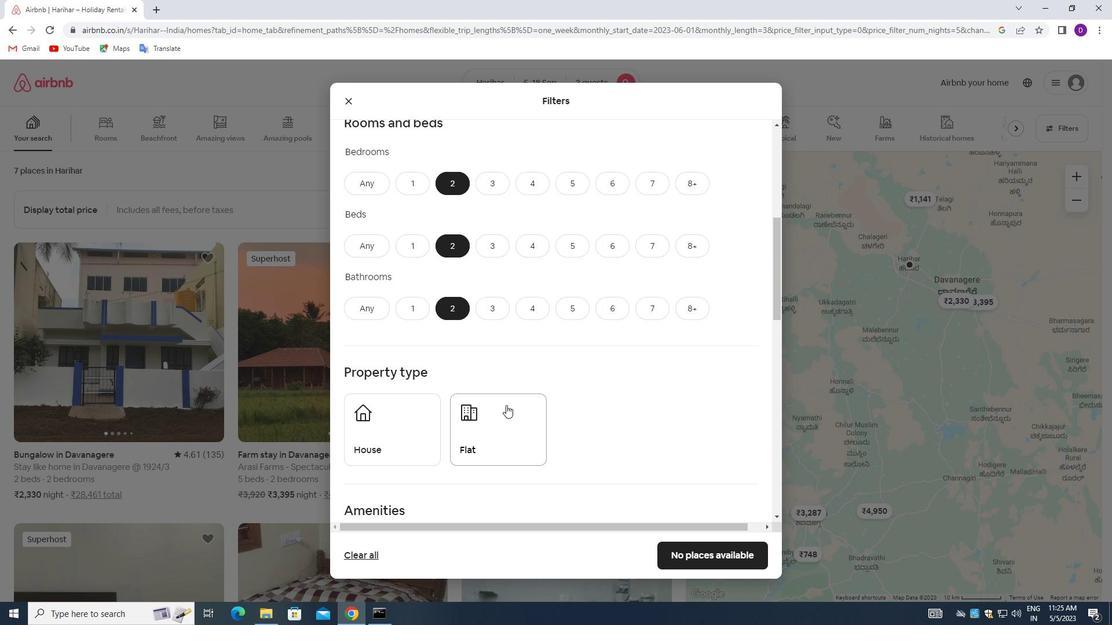 
Action: Mouse scrolled (518, 404) with delta (0, 0)
Screenshot: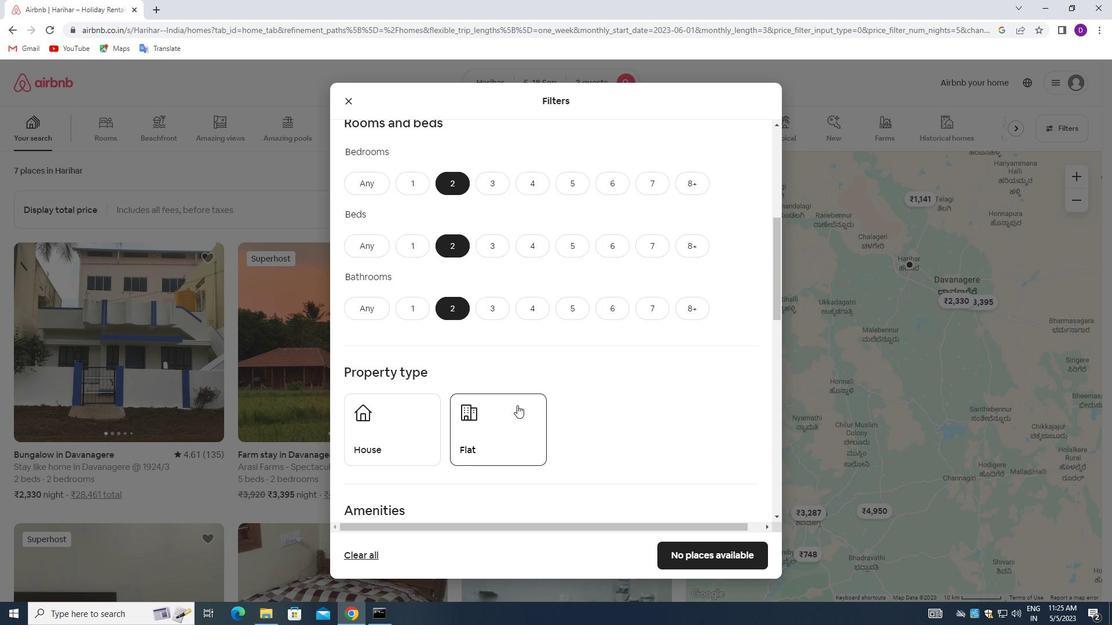 
Action: Mouse moved to (400, 375)
Screenshot: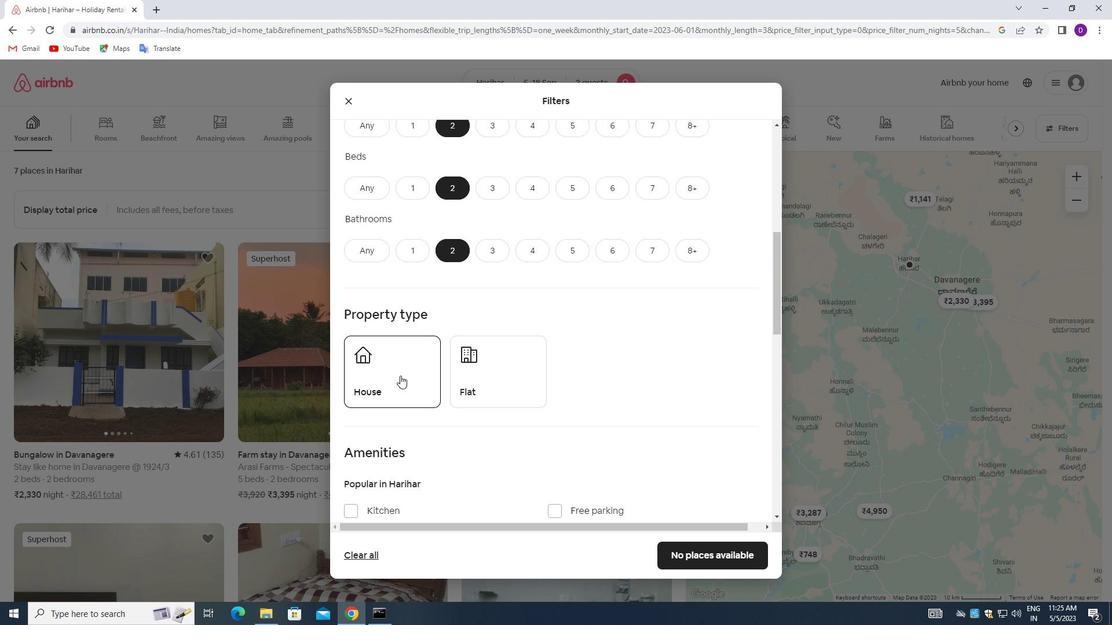
Action: Mouse pressed left at (400, 375)
Screenshot: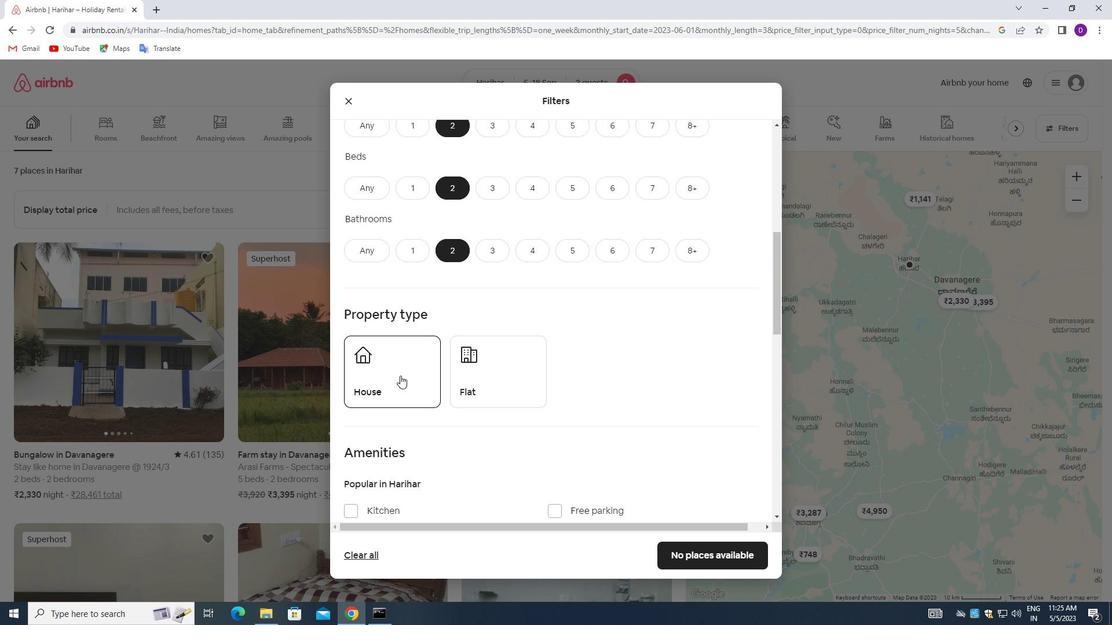 
Action: Mouse moved to (480, 382)
Screenshot: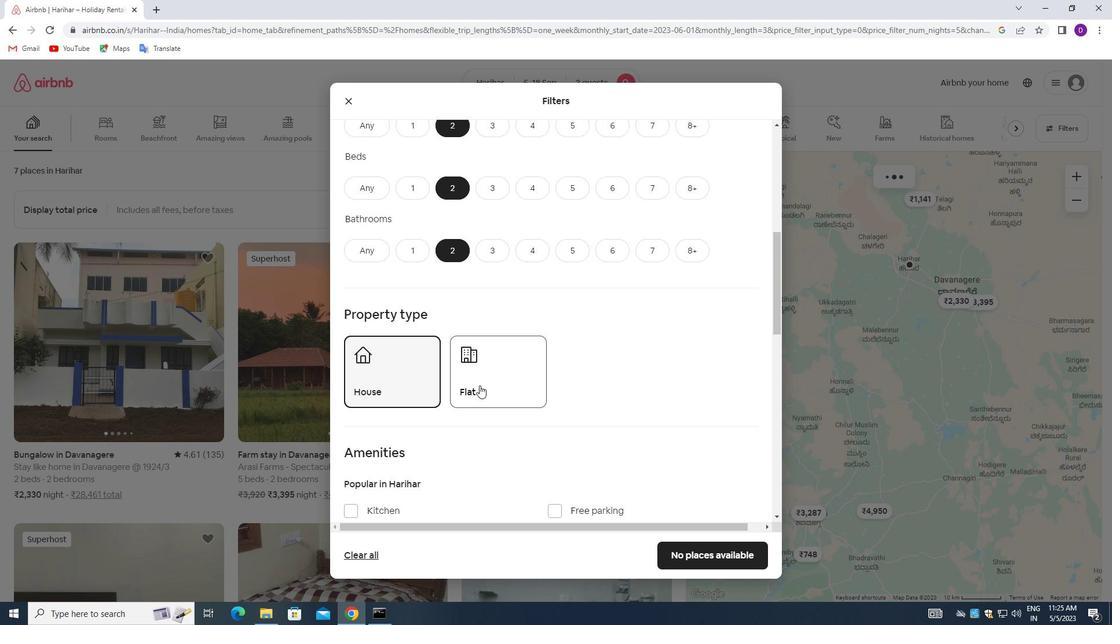 
Action: Mouse pressed left at (480, 382)
Screenshot: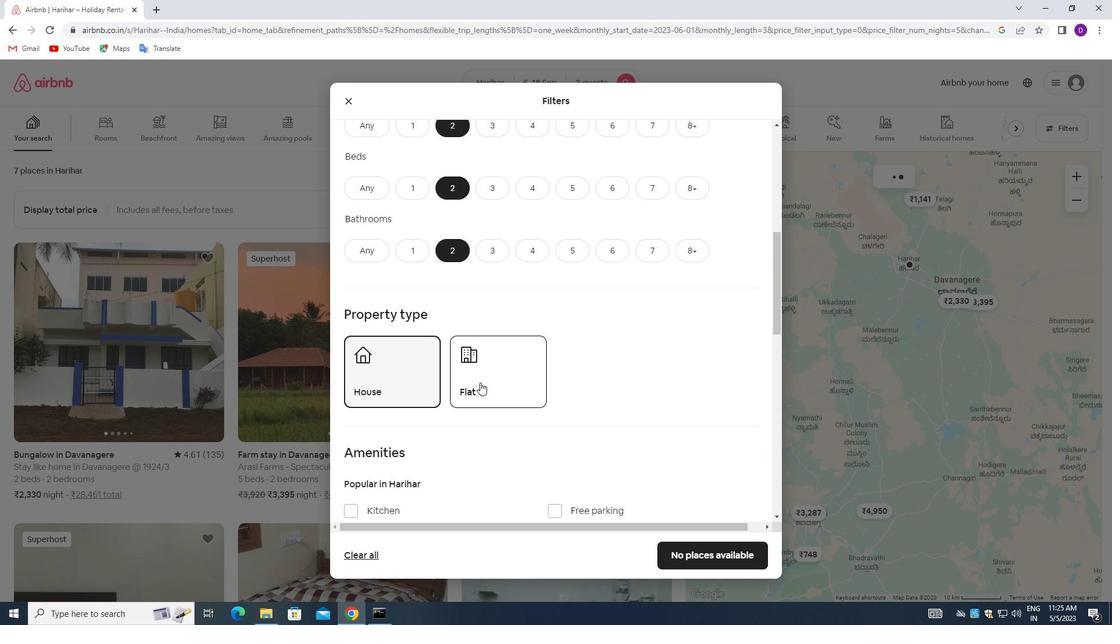 
Action: Mouse moved to (517, 392)
Screenshot: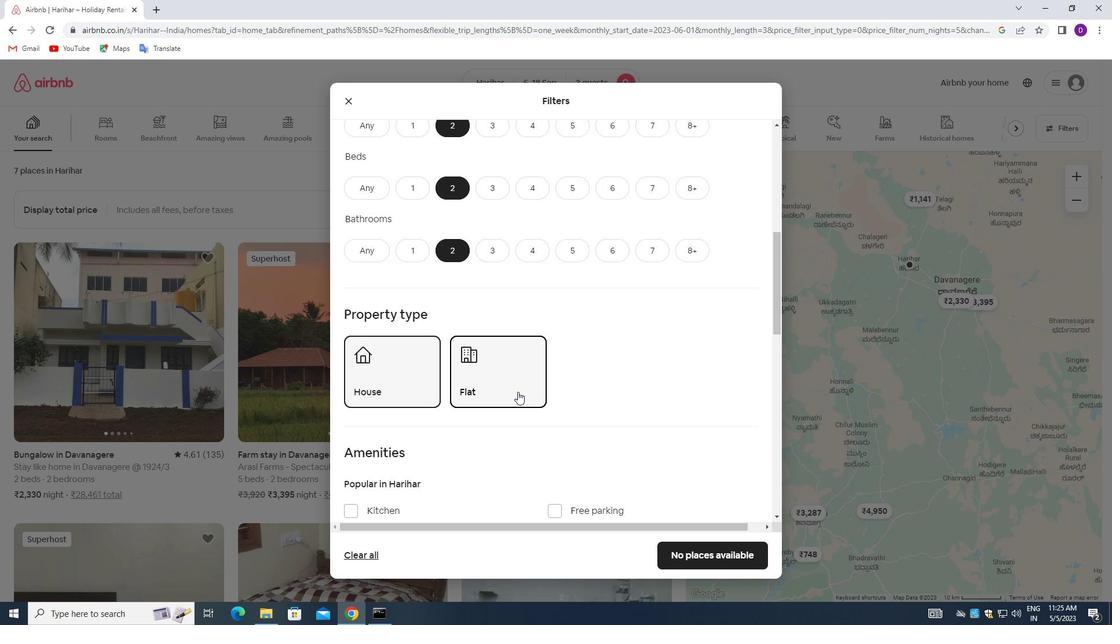 
Action: Mouse scrolled (517, 391) with delta (0, 0)
Screenshot: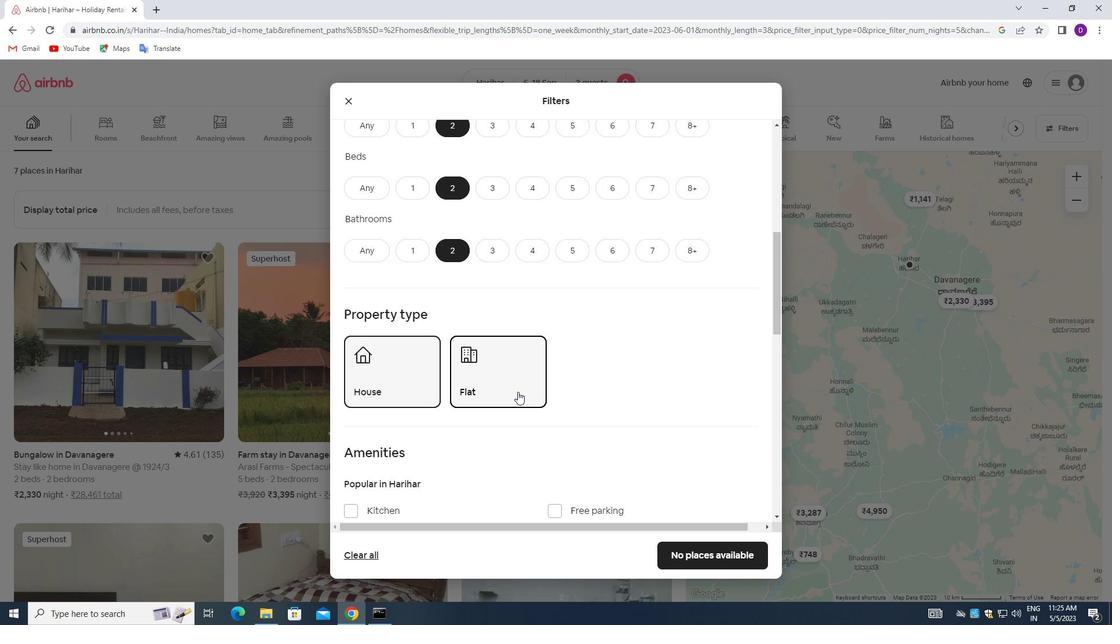 
Action: Mouse scrolled (517, 391) with delta (0, 0)
Screenshot: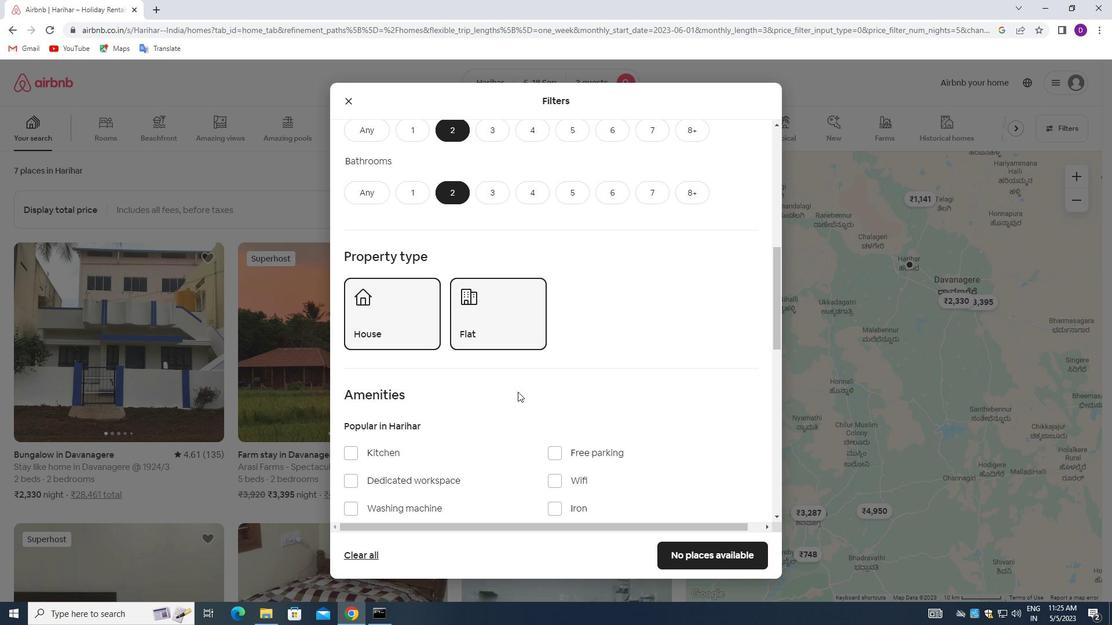 
Action: Mouse scrolled (517, 391) with delta (0, 0)
Screenshot: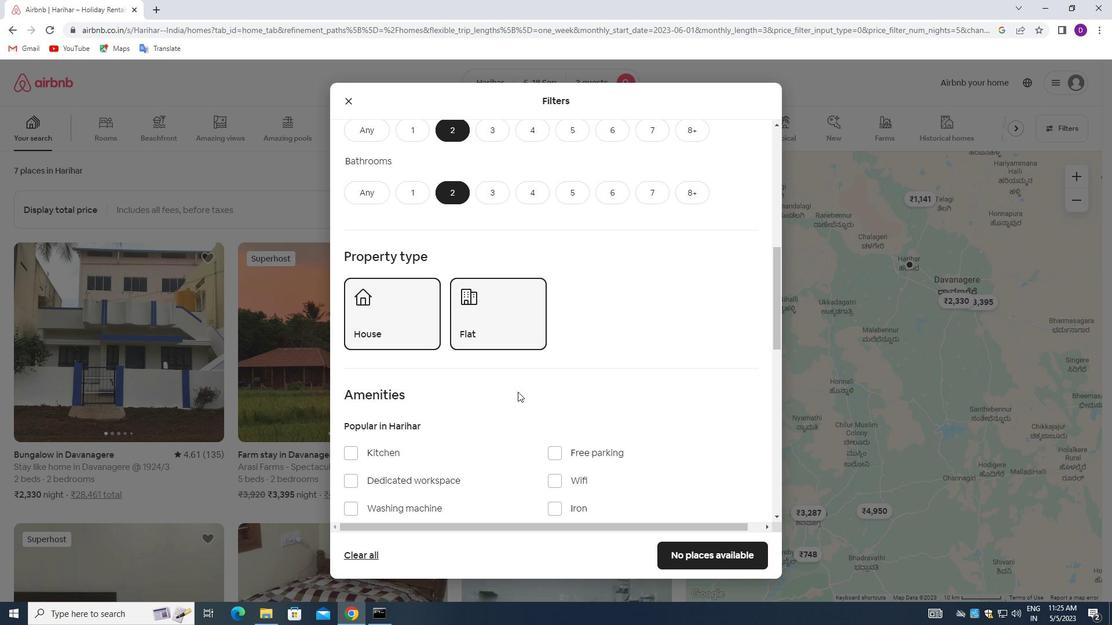 
Action: Mouse moved to (351, 393)
Screenshot: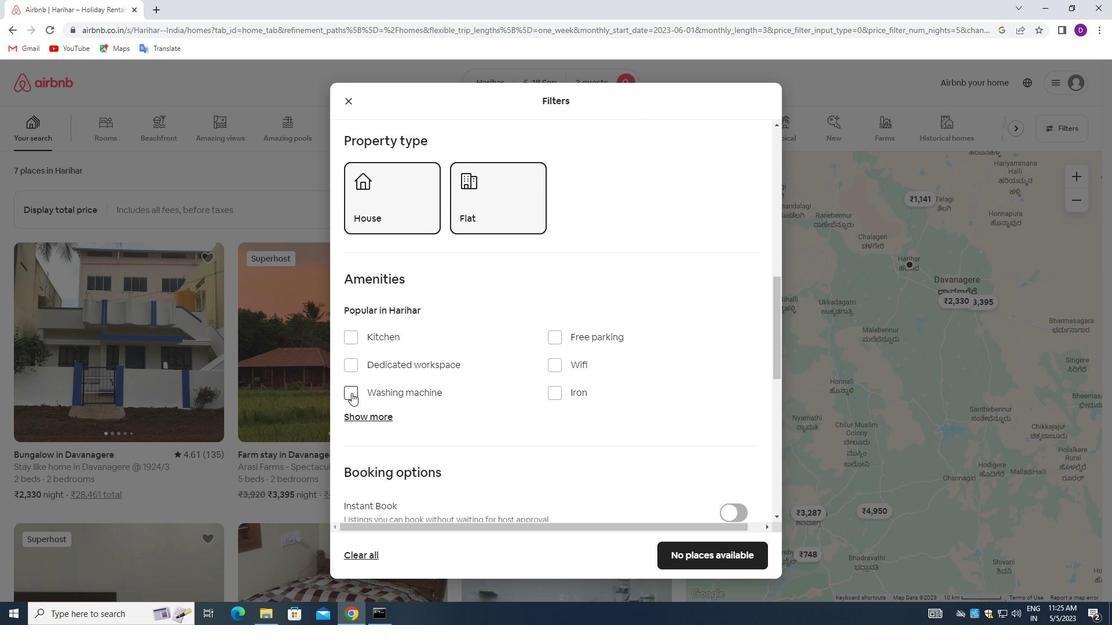 
Action: Mouse pressed left at (351, 393)
Screenshot: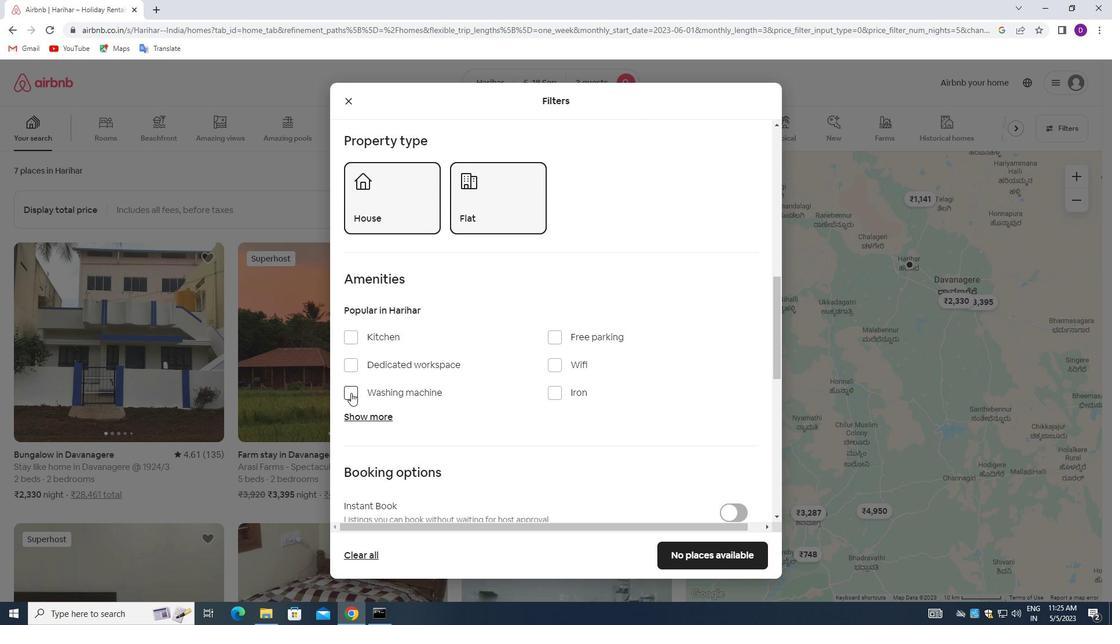 
Action: Mouse moved to (363, 418)
Screenshot: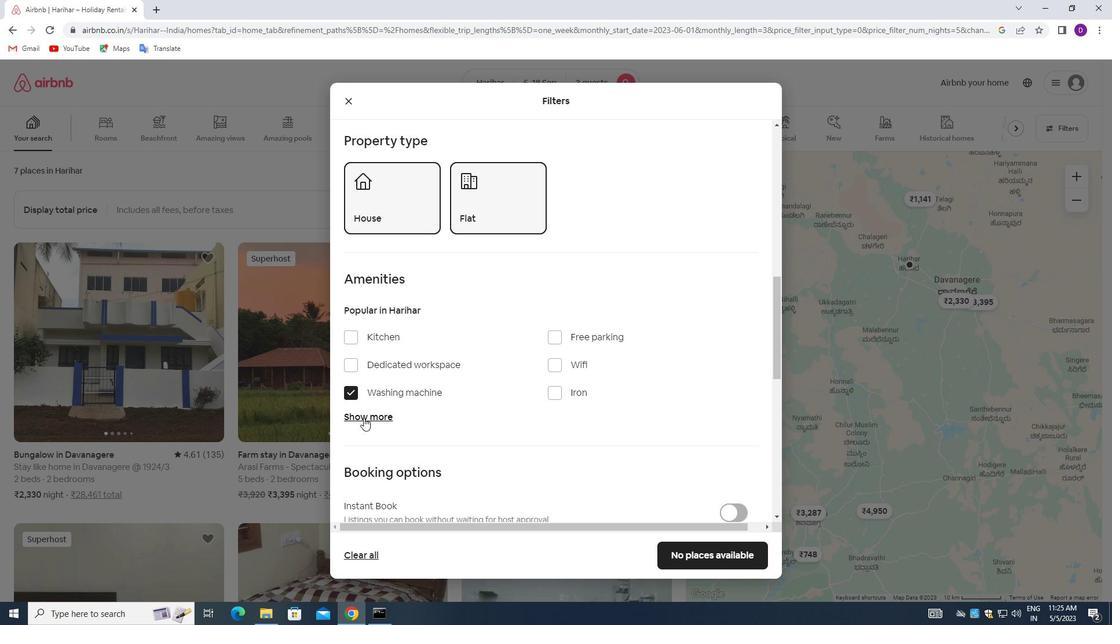 
Action: Mouse pressed left at (363, 418)
Screenshot: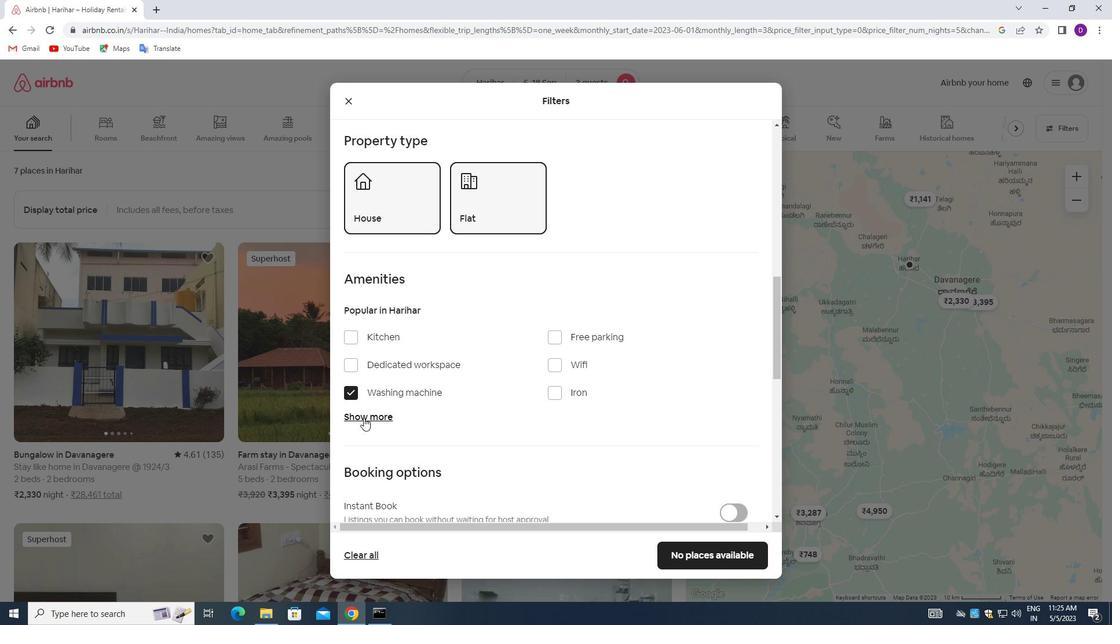 
Action: Mouse moved to (424, 428)
Screenshot: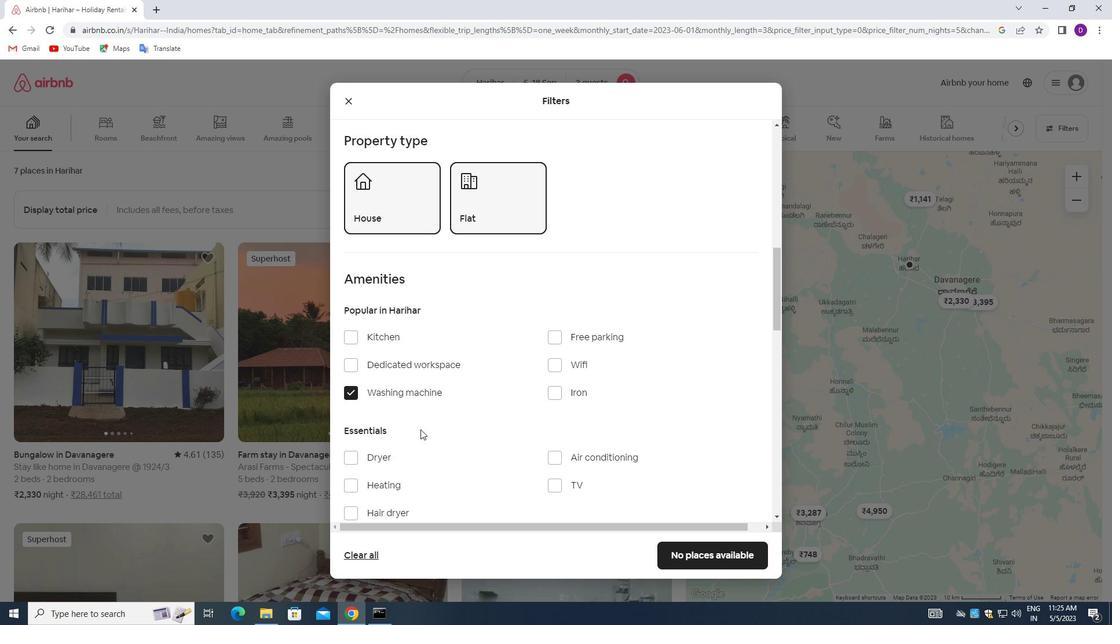 
Action: Mouse scrolled (424, 427) with delta (0, 0)
Screenshot: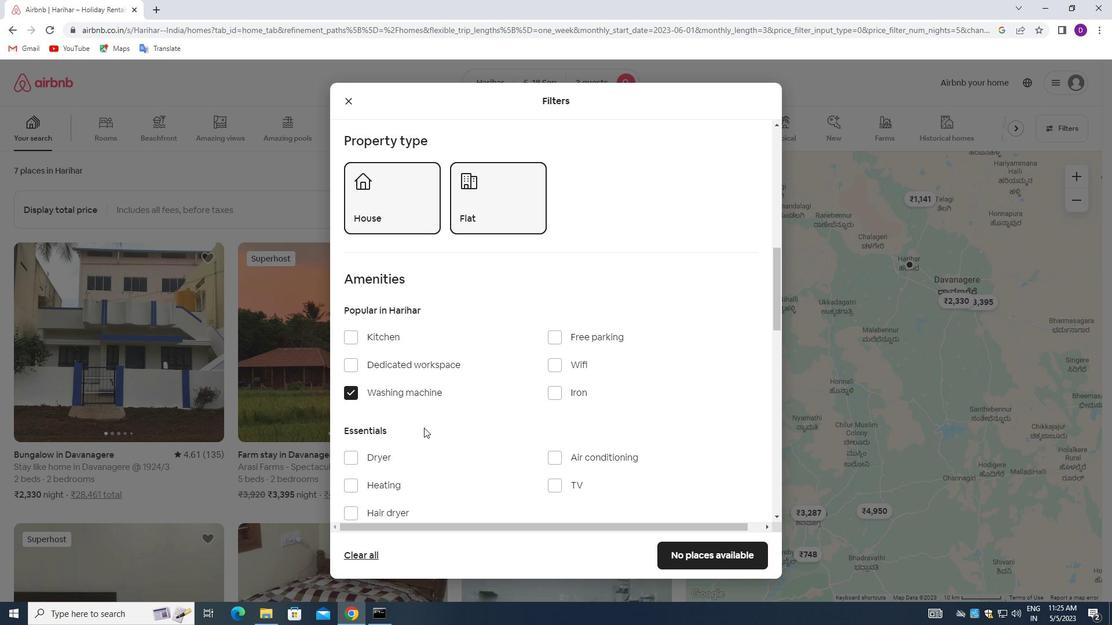 
Action: Mouse moved to (533, 441)
Screenshot: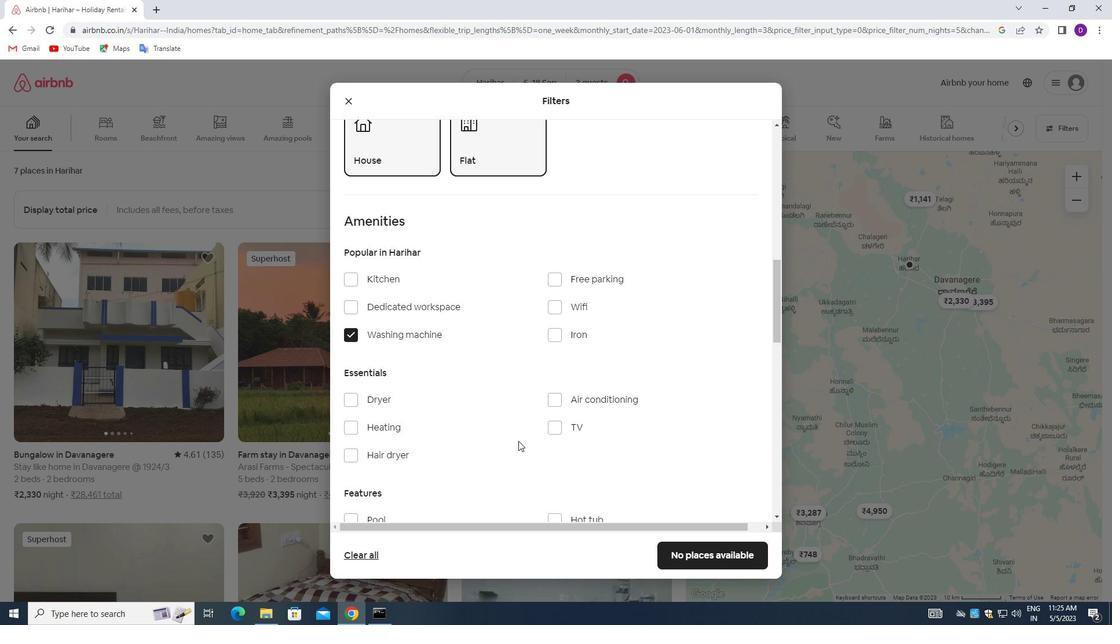 
Action: Mouse scrolled (533, 440) with delta (0, 0)
Screenshot: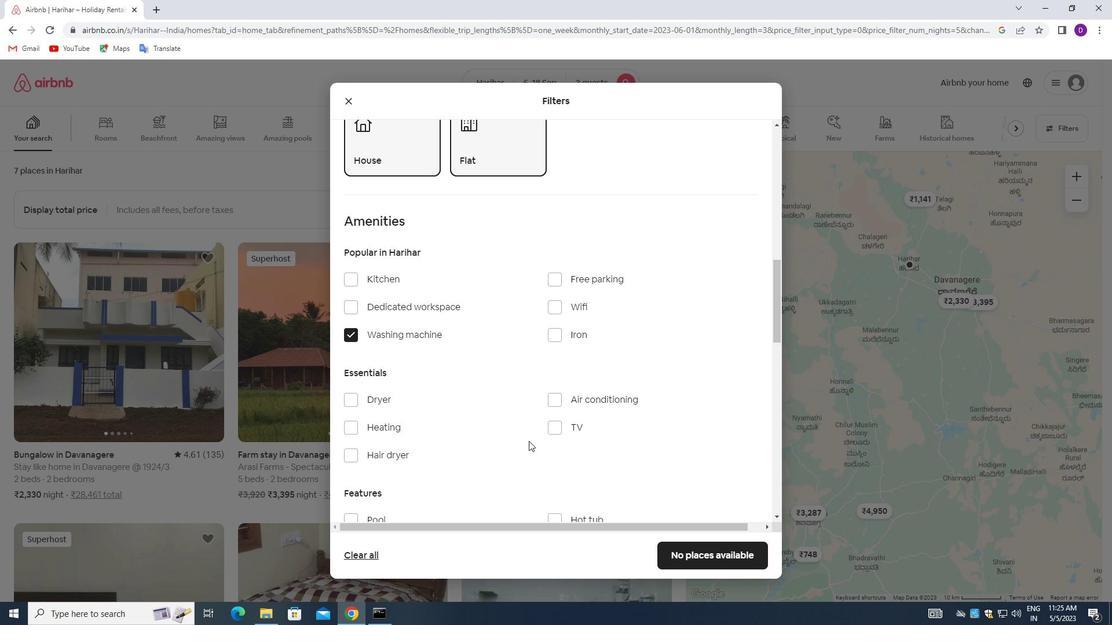 
Action: Mouse moved to (534, 441)
Screenshot: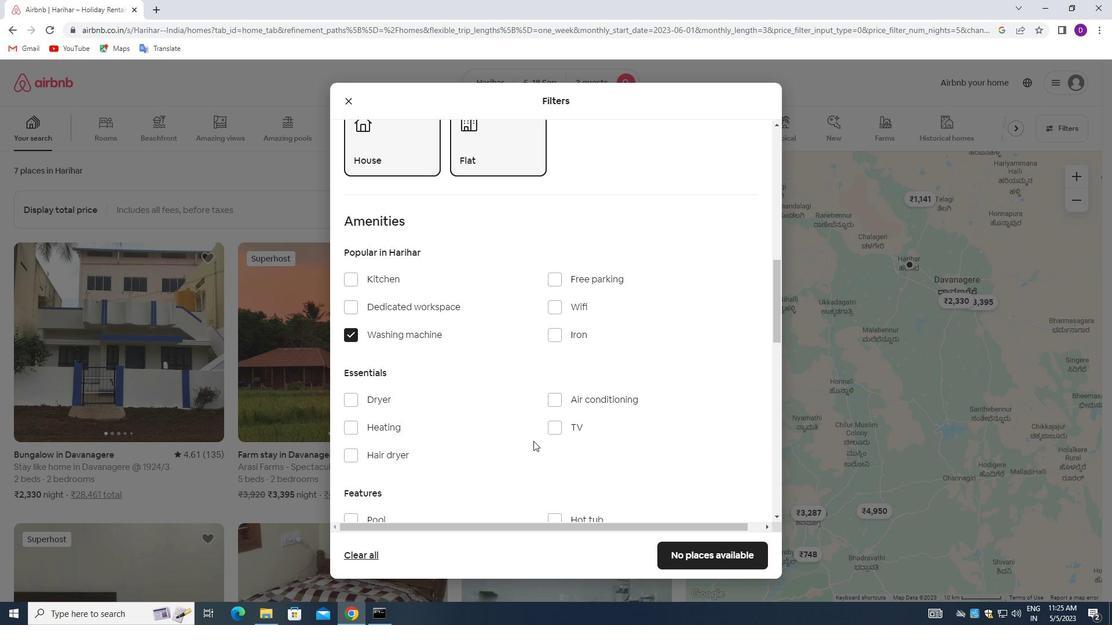 
Action: Mouse scrolled (534, 440) with delta (0, 0)
Screenshot: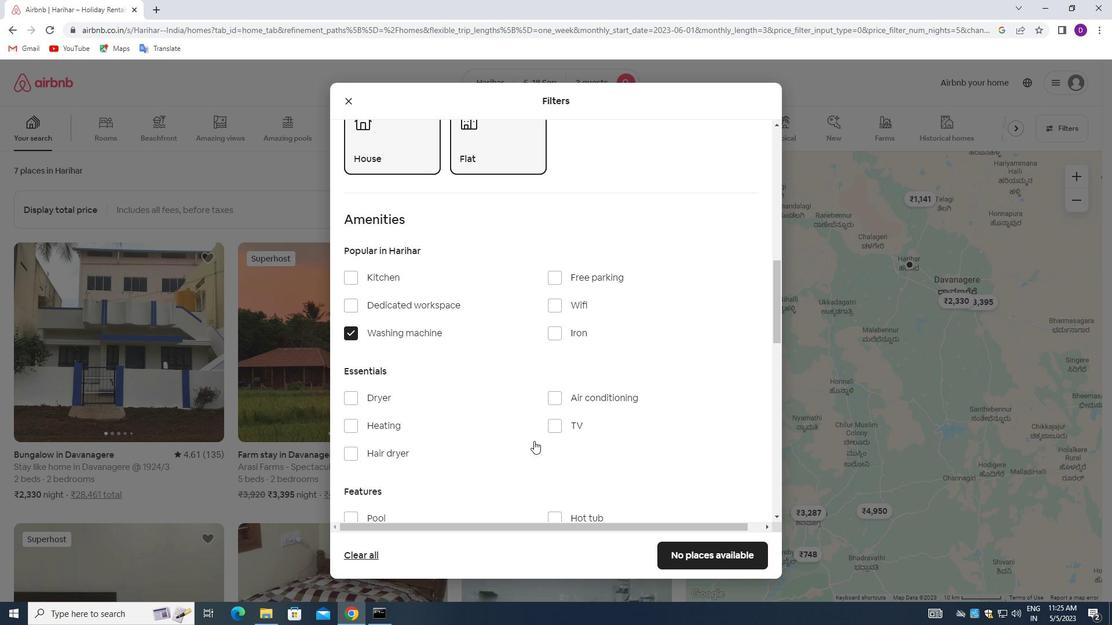 
Action: Mouse moved to (542, 436)
Screenshot: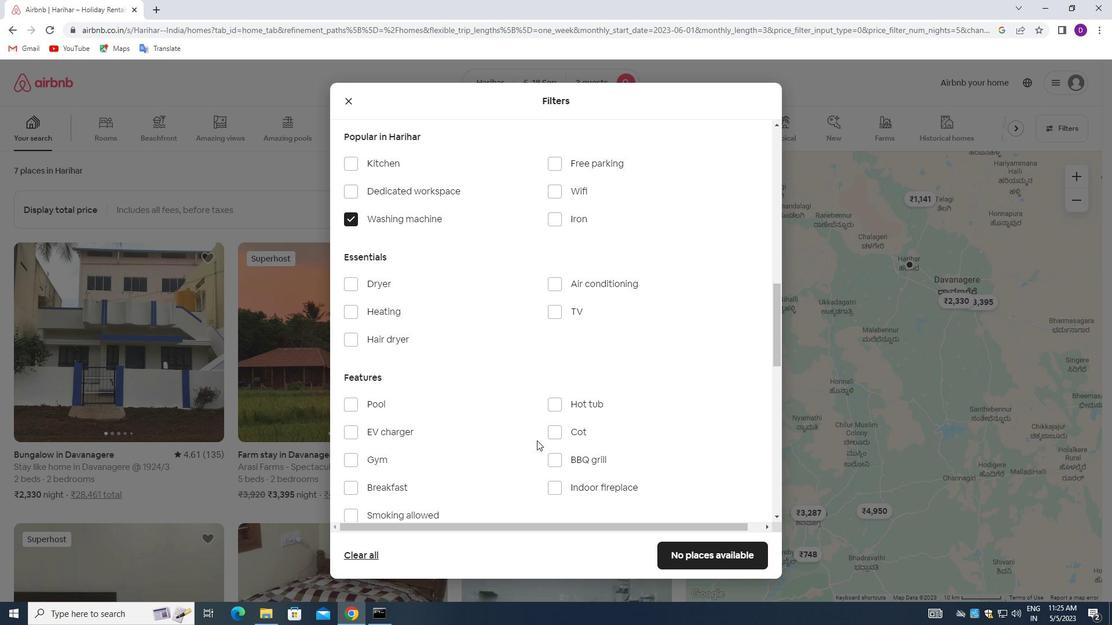 
Action: Mouse scrolled (542, 435) with delta (0, 0)
Screenshot: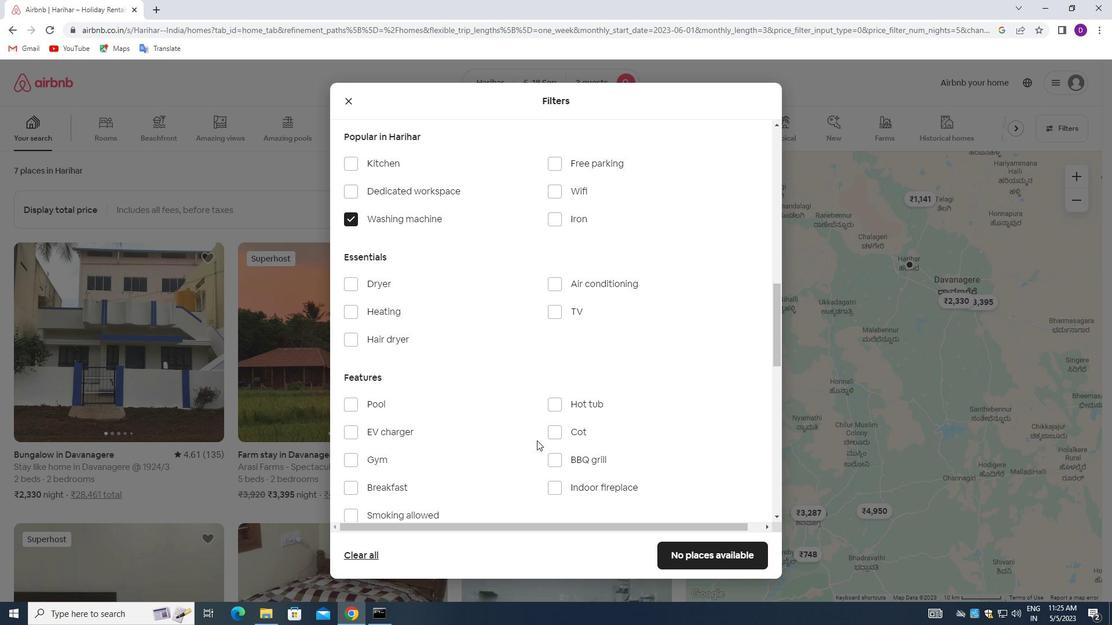 
Action: Mouse moved to (535, 419)
Screenshot: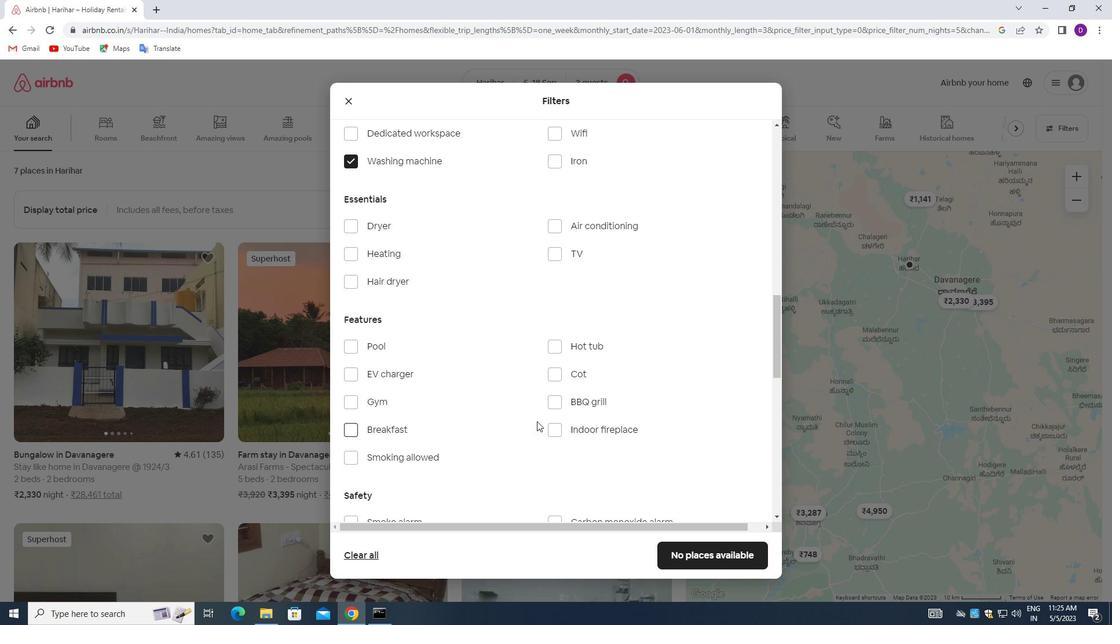 
Action: Mouse scrolled (535, 419) with delta (0, 0)
Screenshot: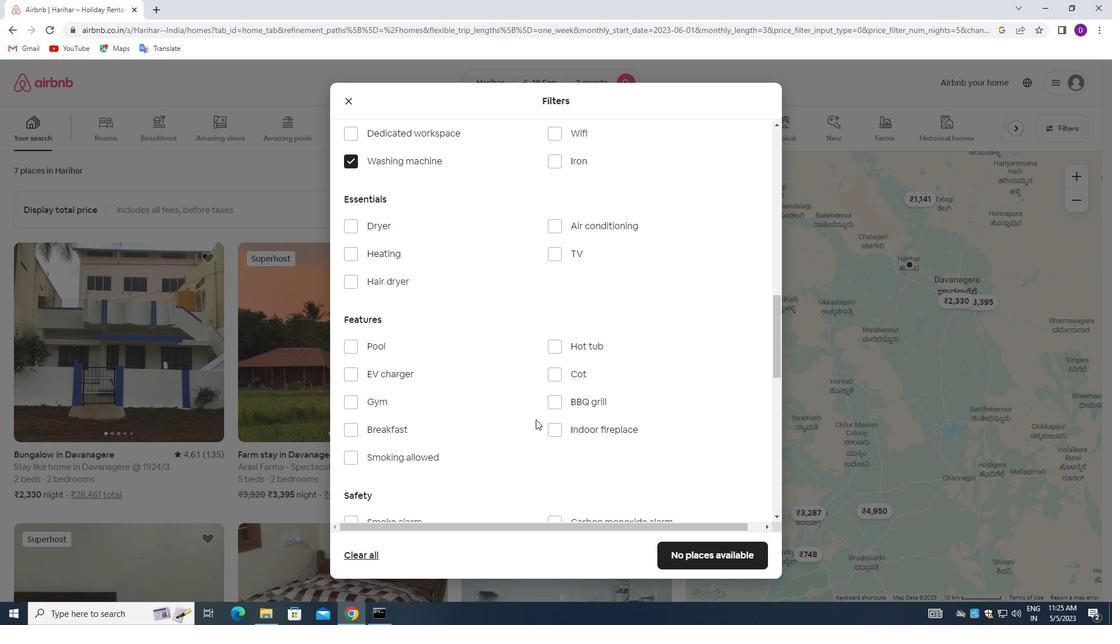 
Action: Mouse scrolled (535, 419) with delta (0, 0)
Screenshot: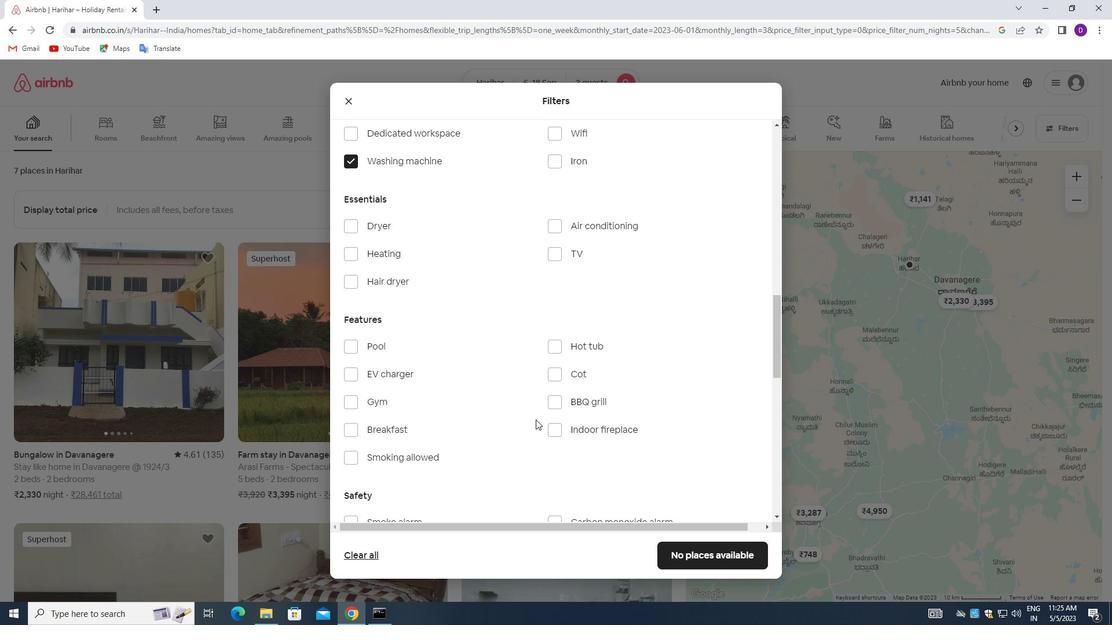 
Action: Mouse moved to (535, 419)
Screenshot: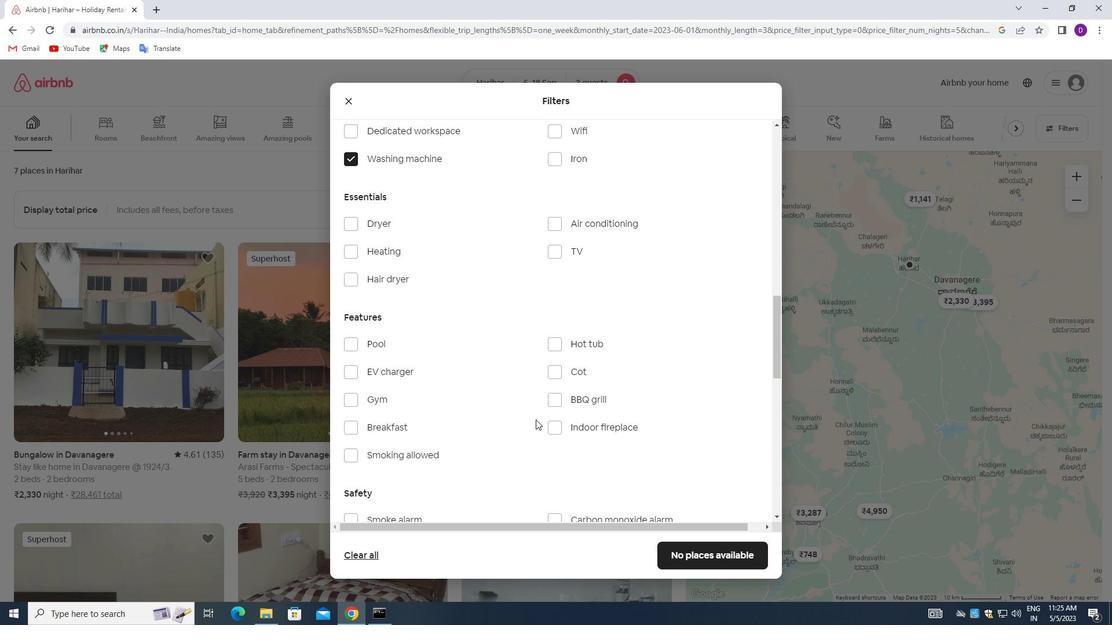 
Action: Mouse scrolled (535, 418) with delta (0, 0)
Screenshot: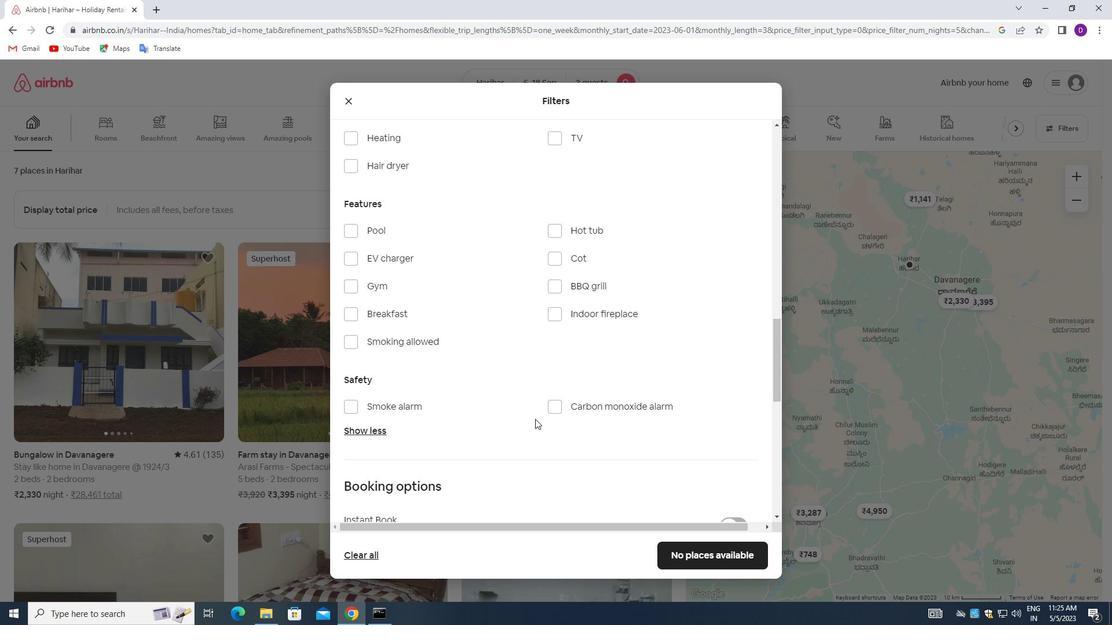 
Action: Mouse moved to (513, 382)
Screenshot: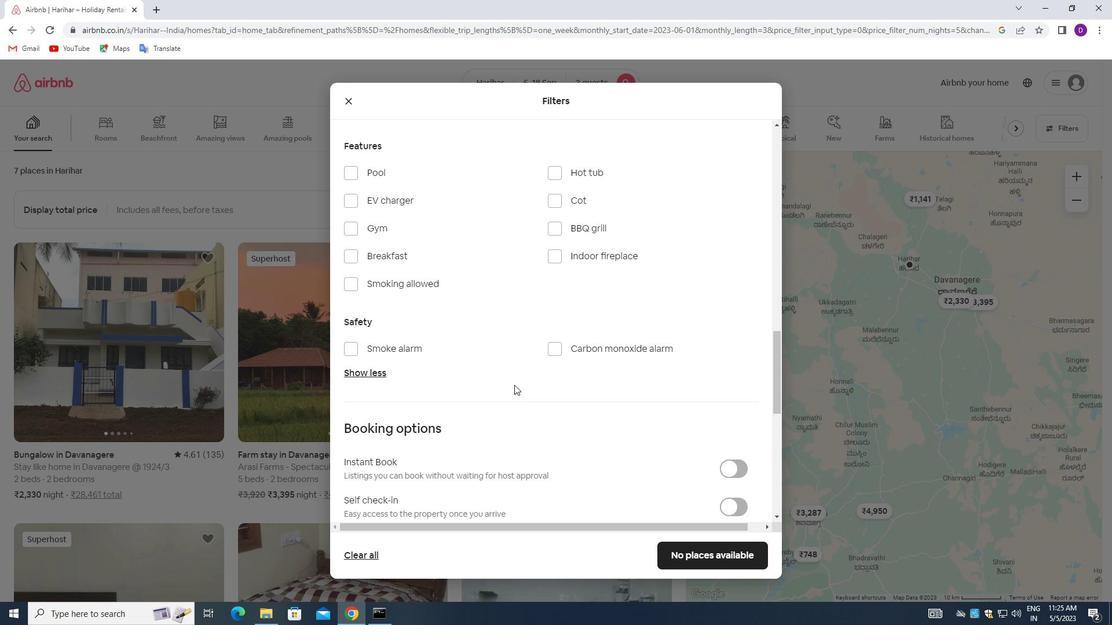 
Action: Mouse scrolled (513, 382) with delta (0, 0)
Screenshot: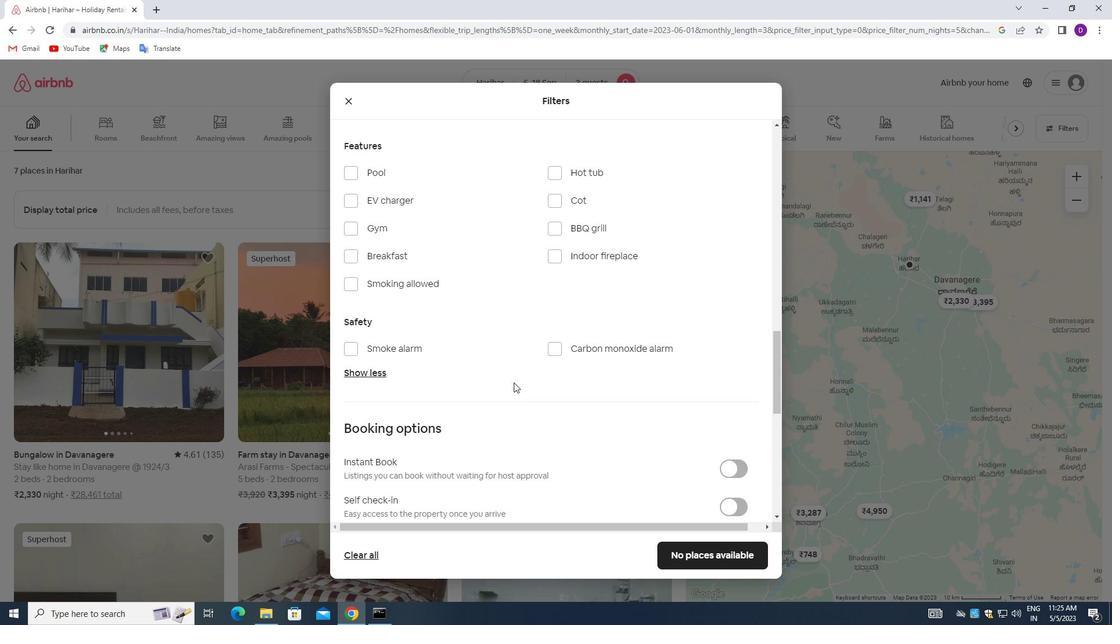 
Action: Mouse scrolled (513, 382) with delta (0, 0)
Screenshot: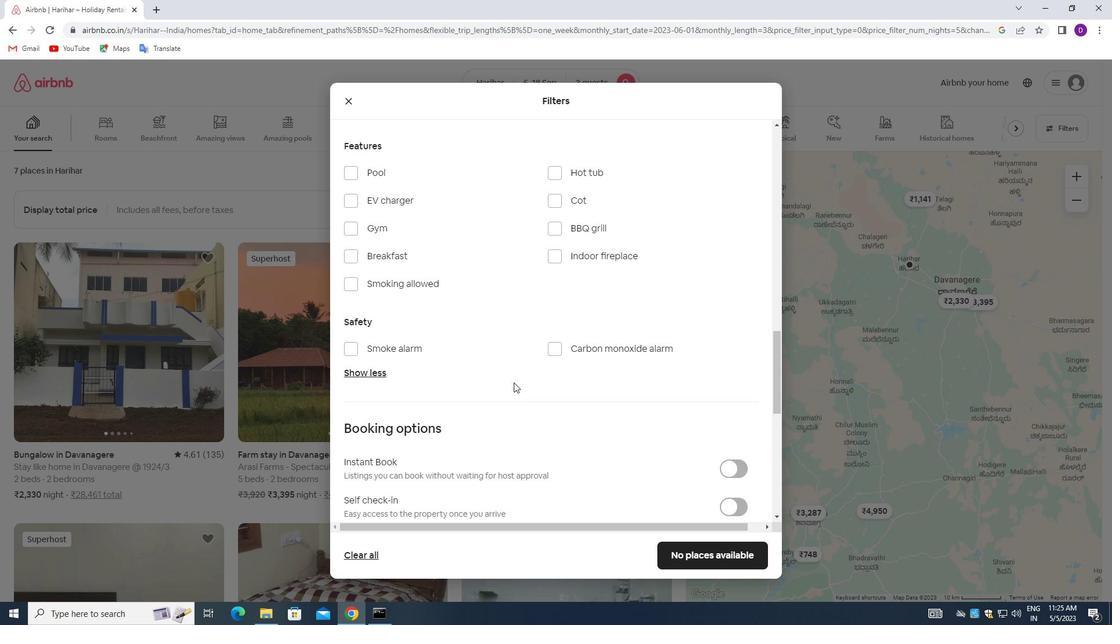
Action: Mouse moved to (726, 392)
Screenshot: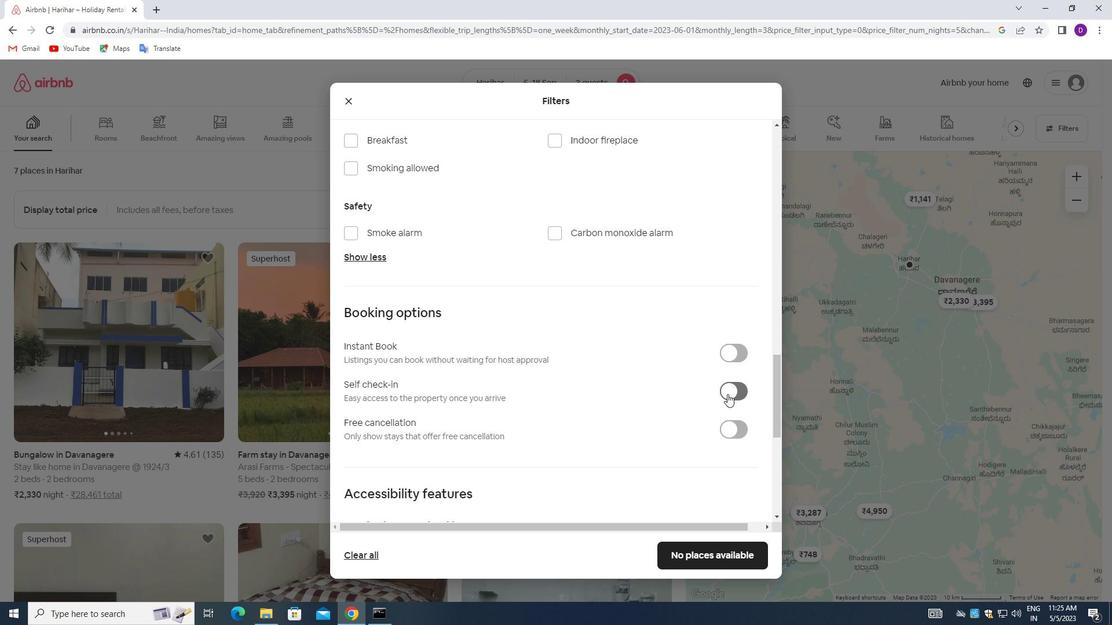 
Action: Mouse pressed left at (726, 392)
Screenshot: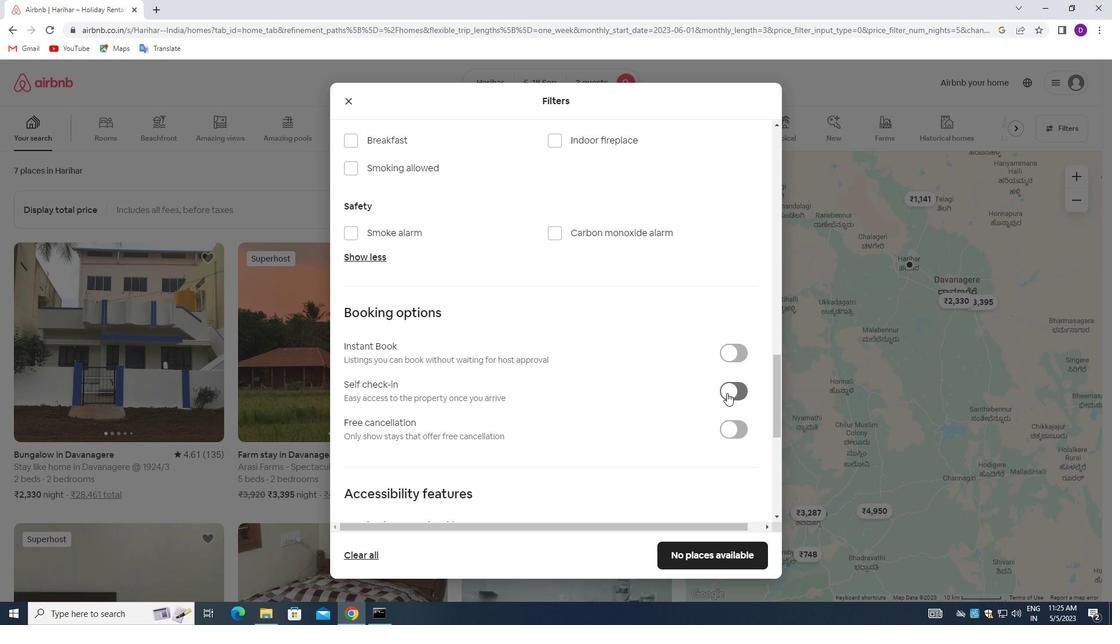 
Action: Mouse moved to (630, 420)
Screenshot: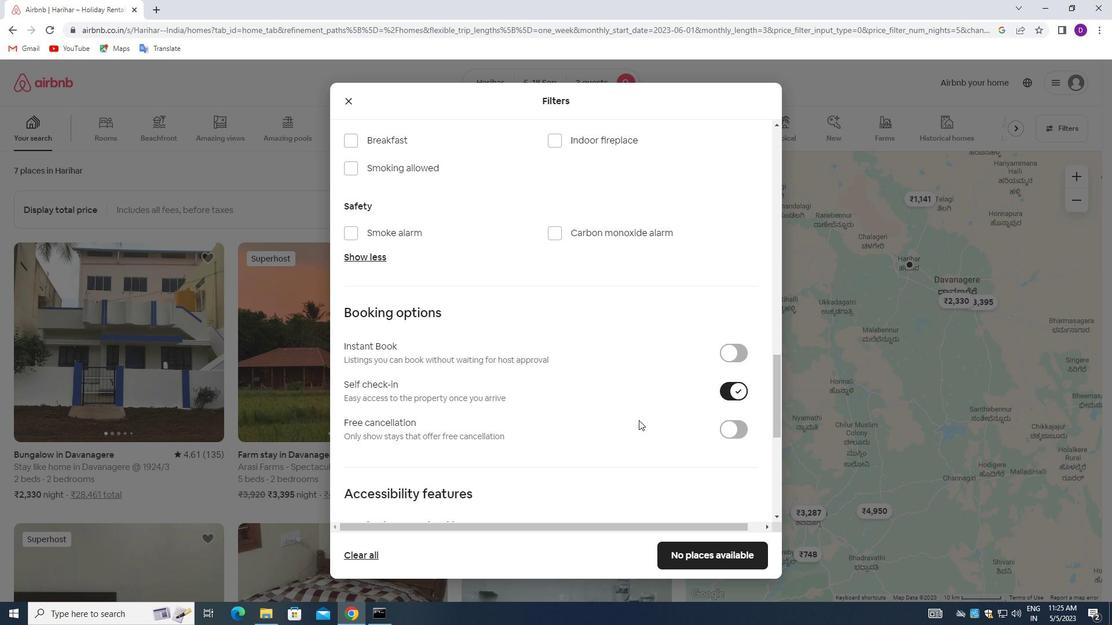 
Action: Mouse scrolled (630, 419) with delta (0, 0)
Screenshot: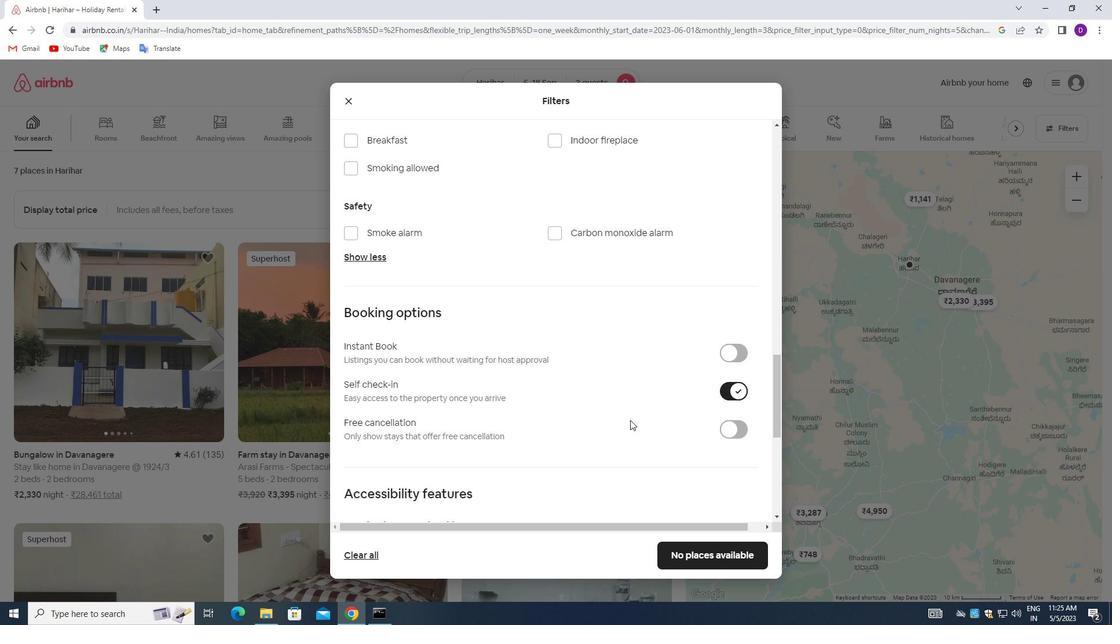
Action: Mouse scrolled (630, 419) with delta (0, 0)
Screenshot: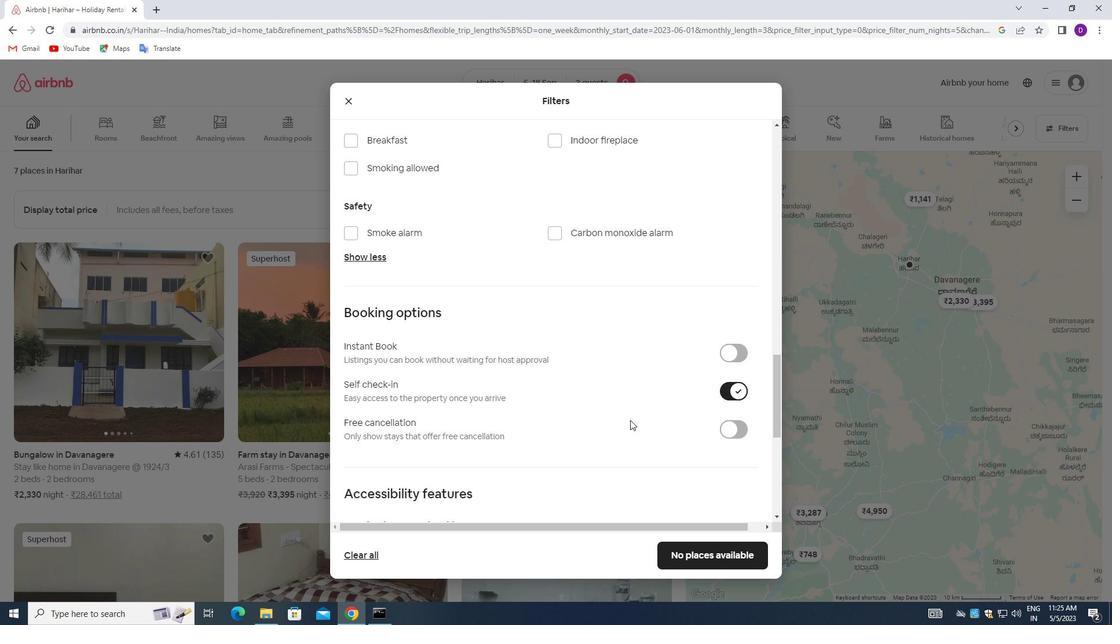 
Action: Mouse moved to (629, 420)
Screenshot: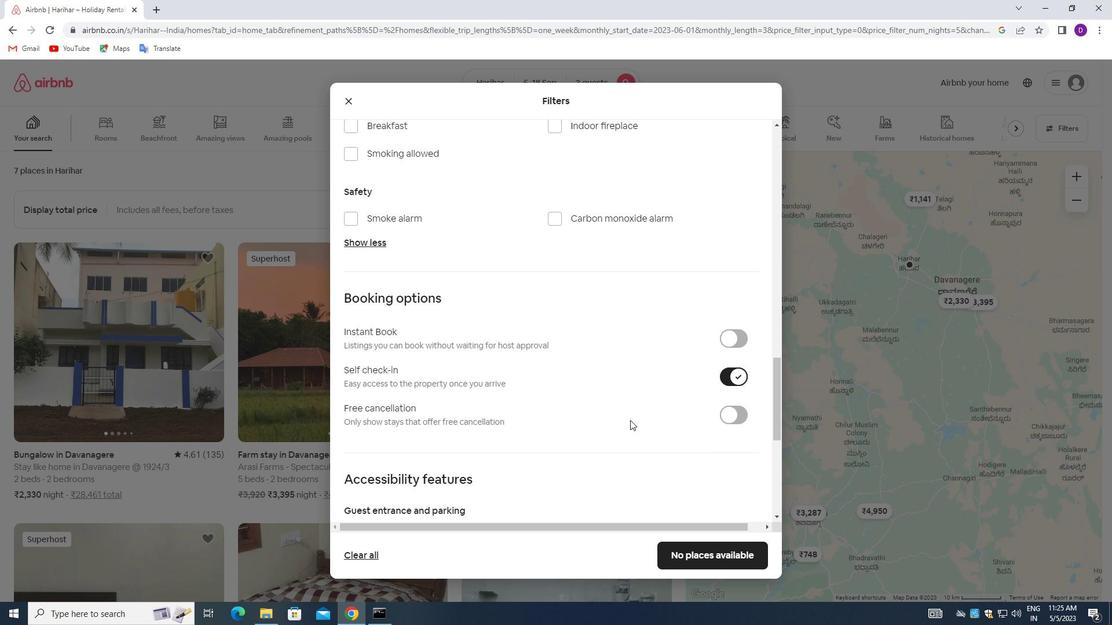 
Action: Mouse scrolled (629, 419) with delta (0, 0)
Screenshot: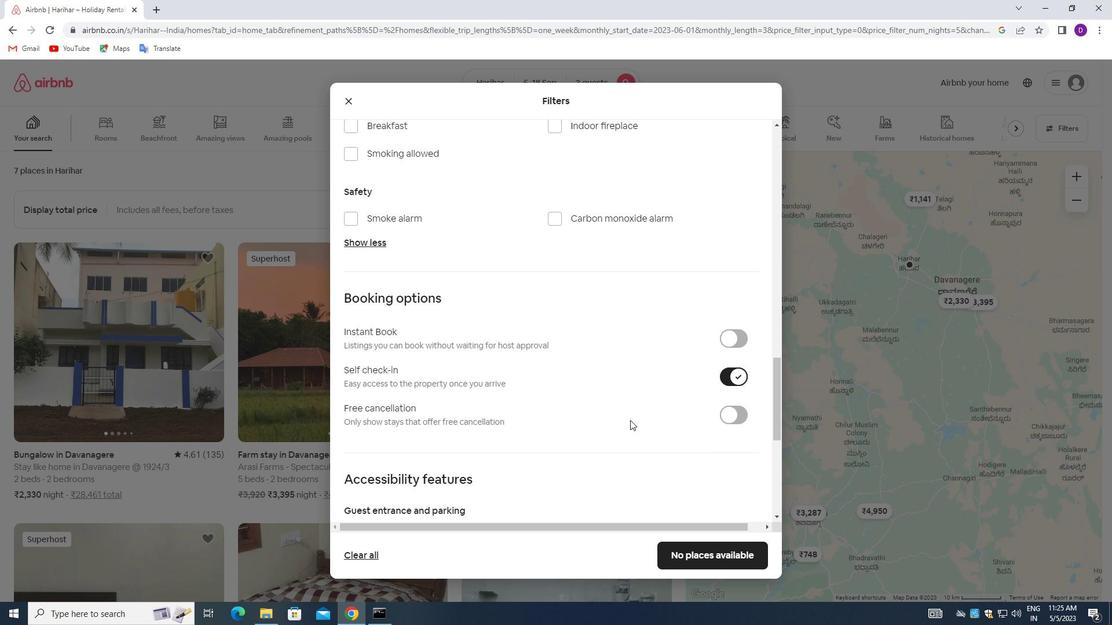 
Action: Mouse moved to (528, 420)
Screenshot: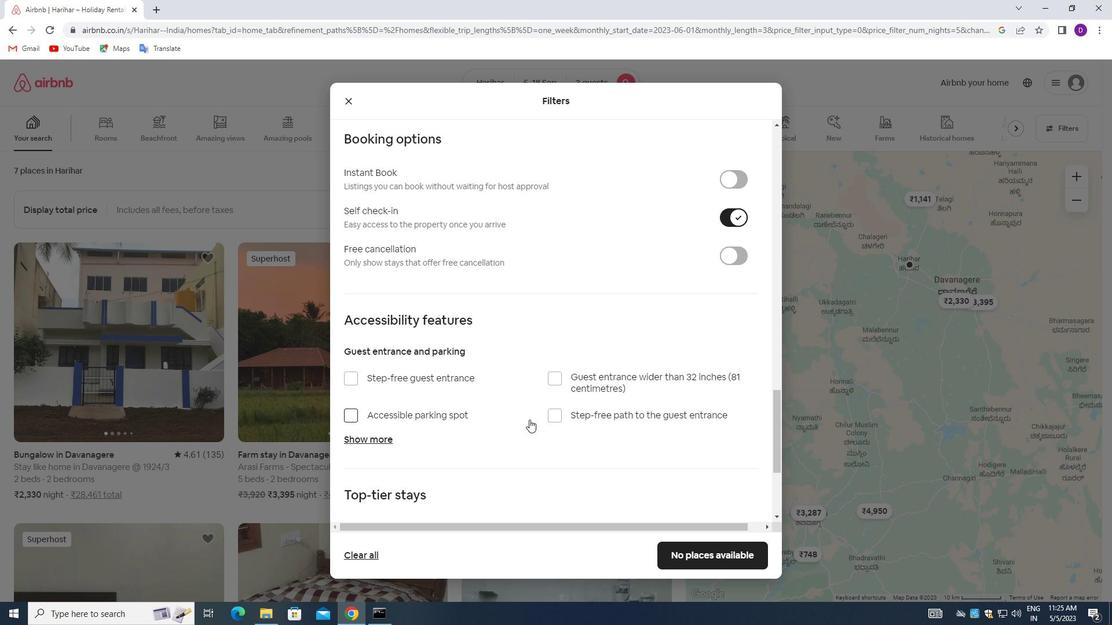 
Action: Mouse scrolled (528, 419) with delta (0, 0)
Screenshot: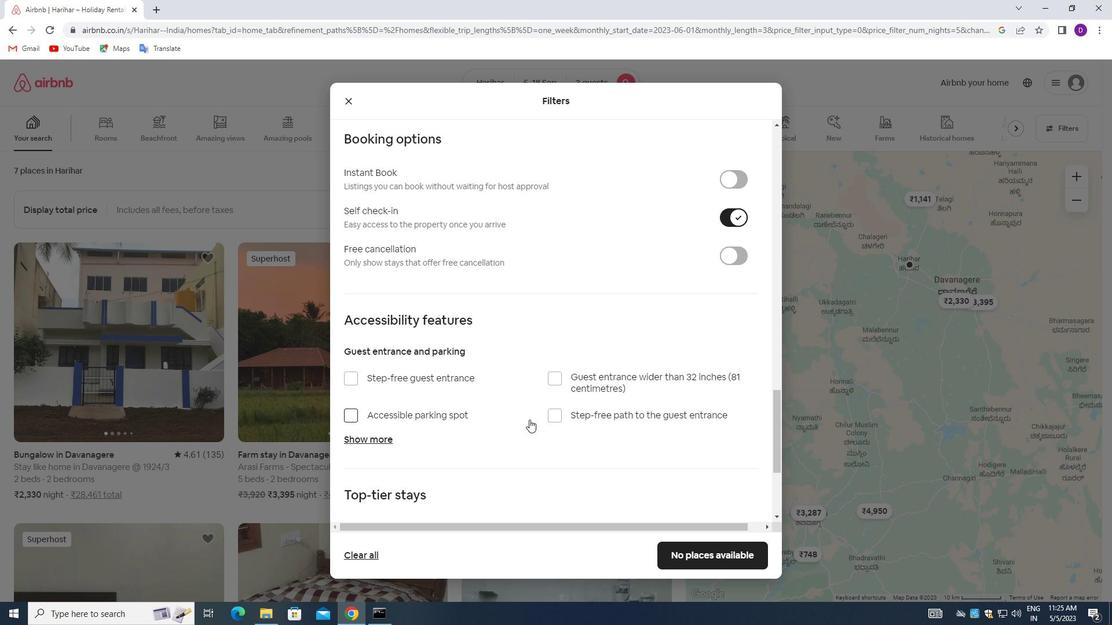 
Action: Mouse moved to (527, 421)
Screenshot: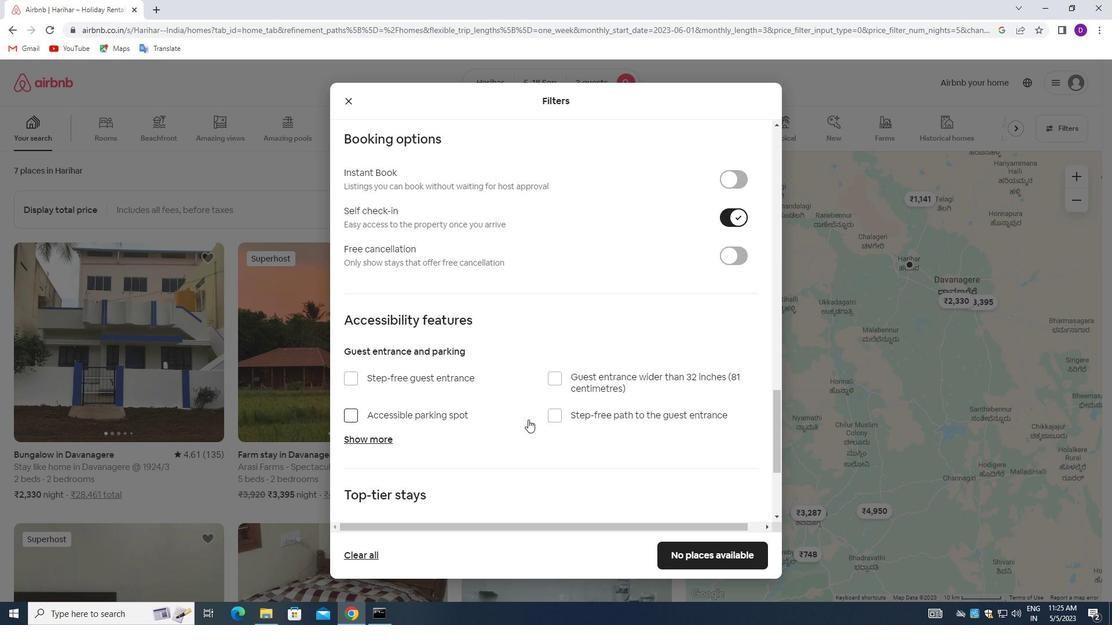 
Action: Mouse scrolled (527, 421) with delta (0, 0)
Screenshot: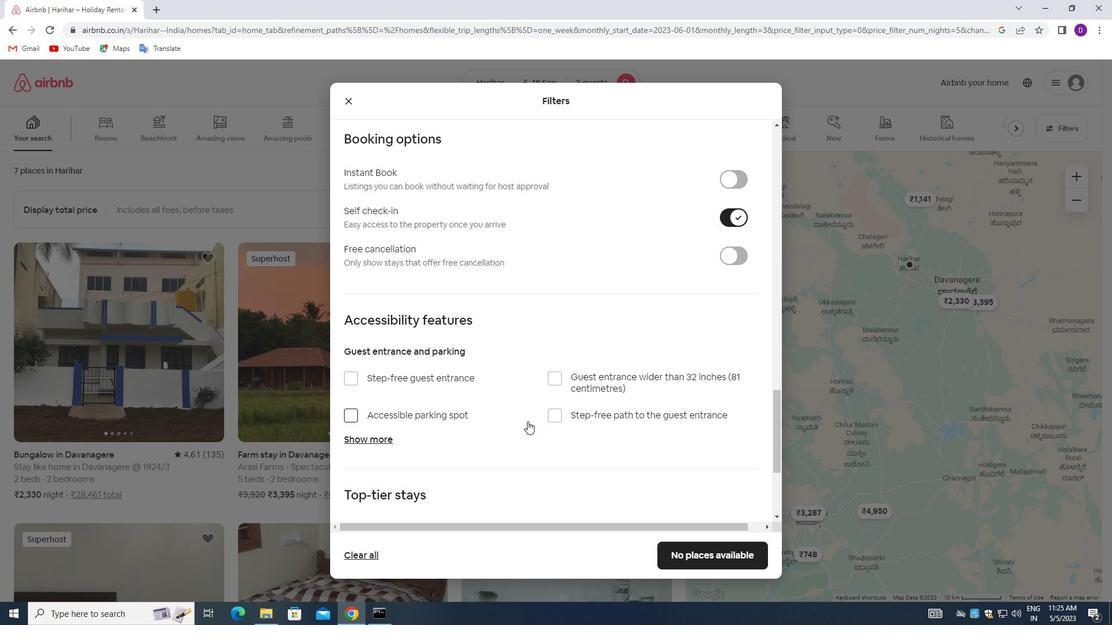 
Action: Mouse moved to (527, 422)
Screenshot: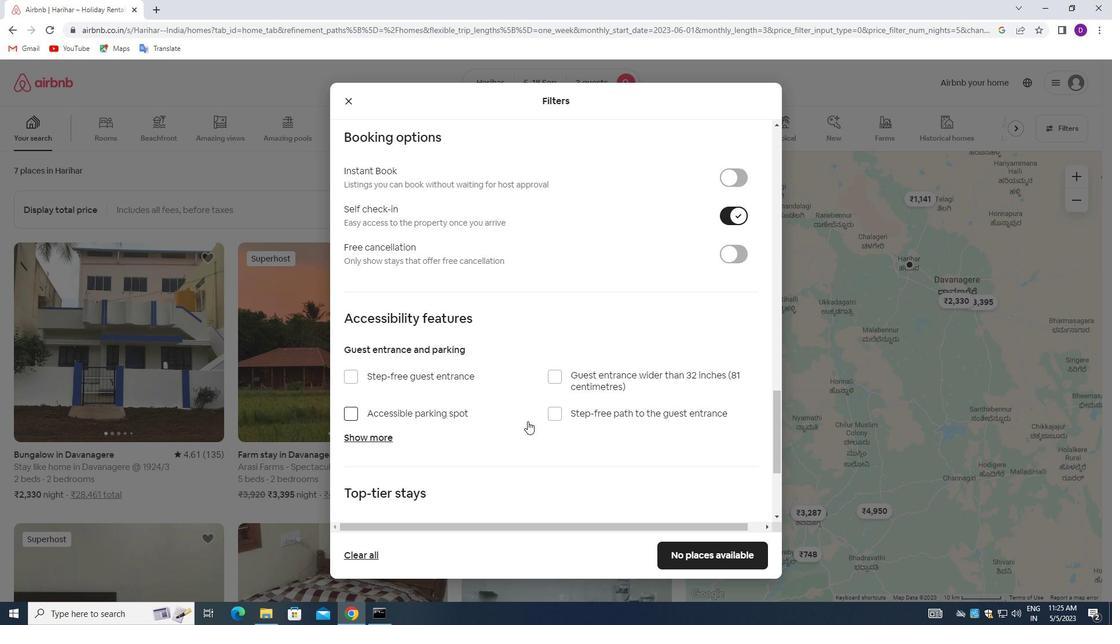 
Action: Mouse scrolled (527, 421) with delta (0, 0)
Screenshot: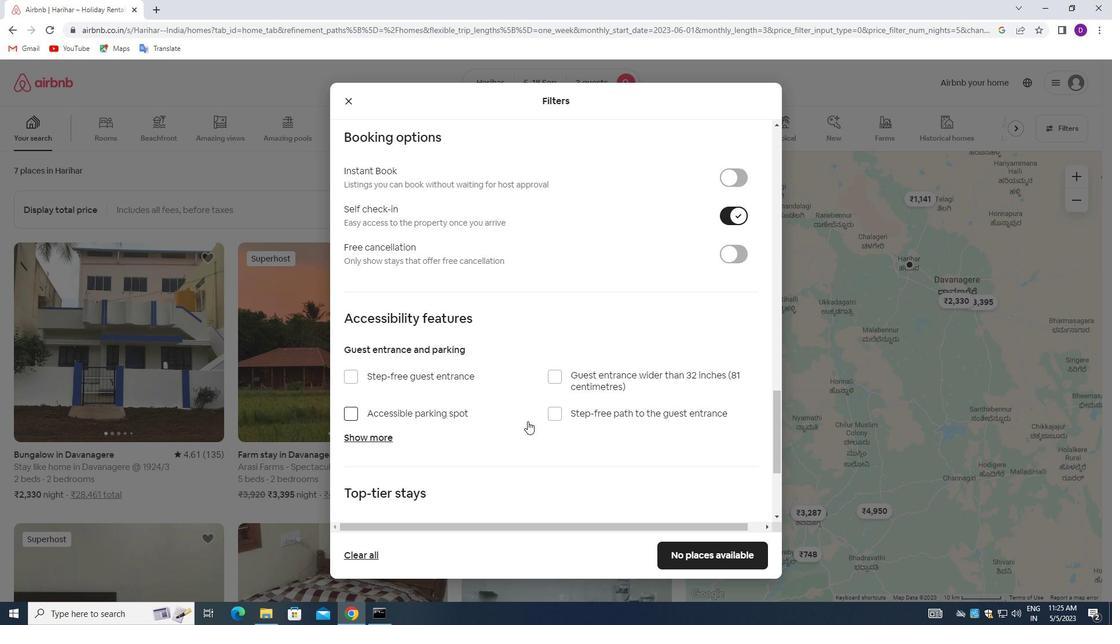 
Action: Mouse scrolled (527, 421) with delta (0, 0)
Screenshot: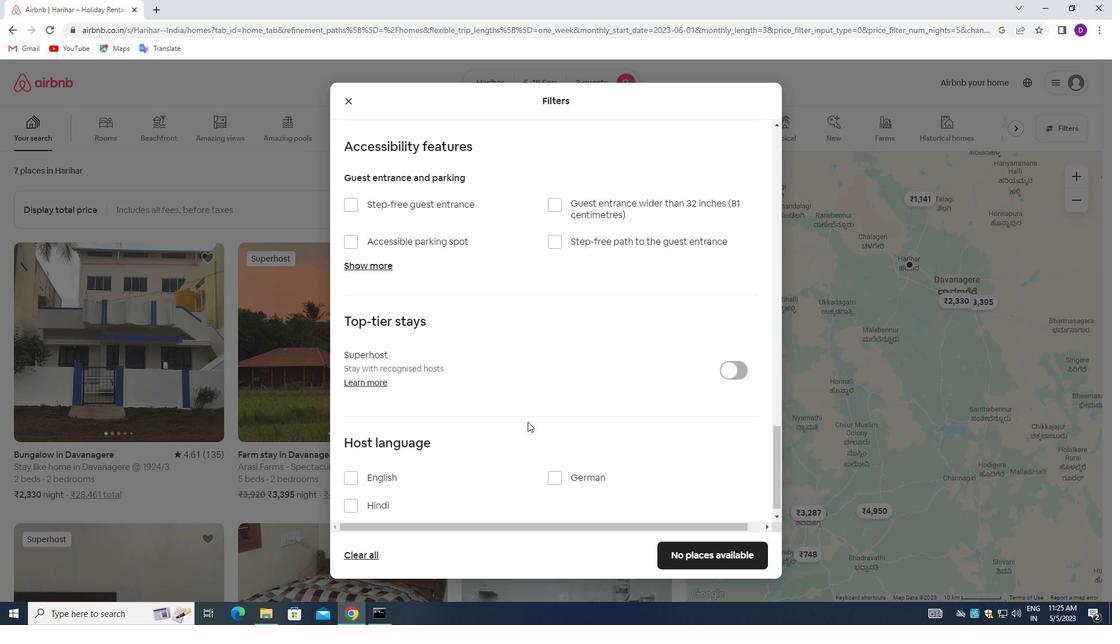 
Action: Mouse scrolled (527, 421) with delta (0, 0)
Screenshot: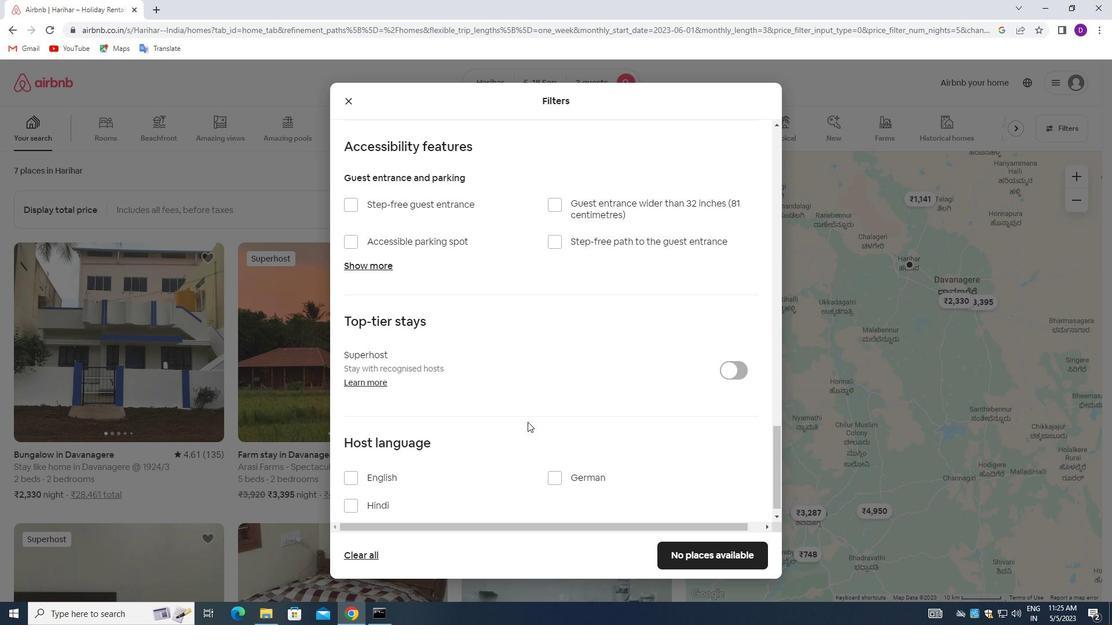 
Action: Mouse scrolled (527, 421) with delta (0, 0)
Screenshot: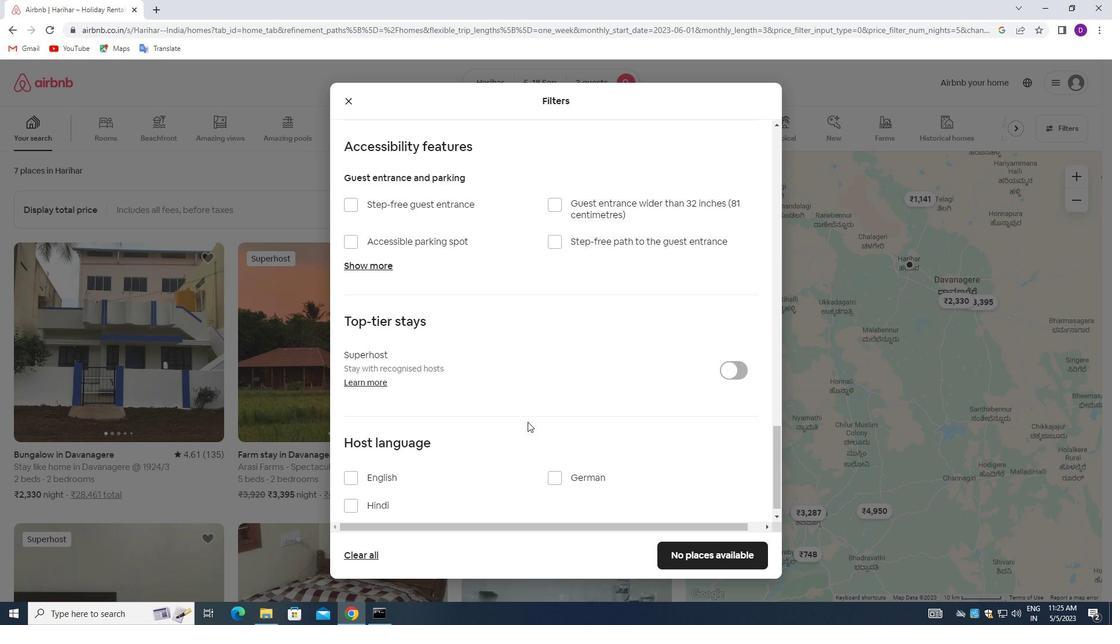 
Action: Mouse scrolled (527, 421) with delta (0, 0)
Screenshot: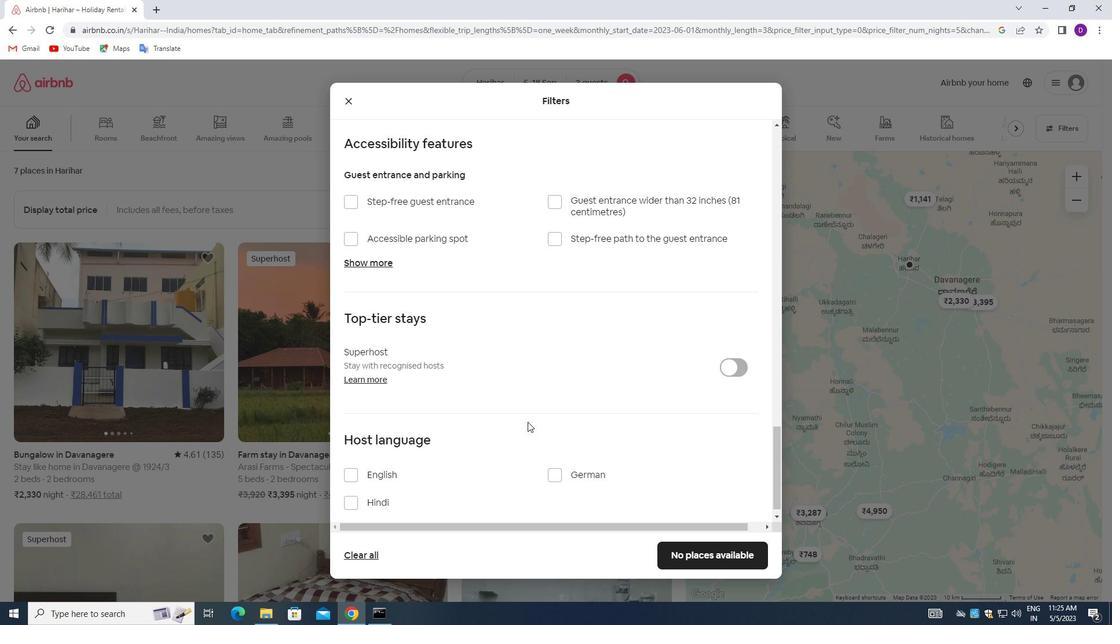
Action: Mouse scrolled (527, 421) with delta (0, 0)
Screenshot: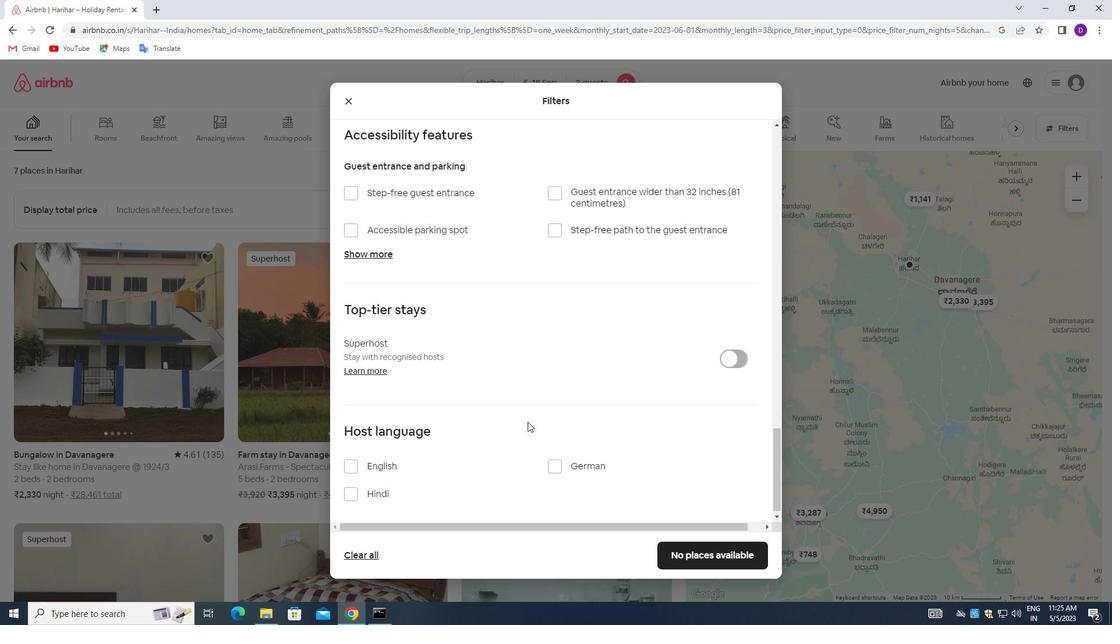 
Action: Mouse moved to (527, 422)
Screenshot: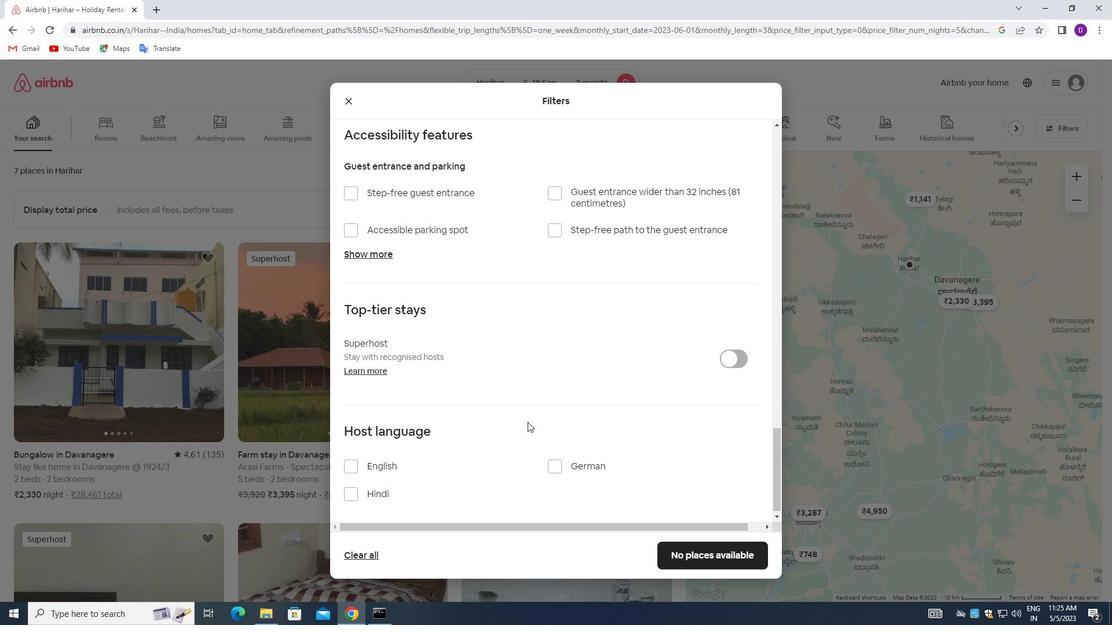 
Action: Mouse scrolled (527, 421) with delta (0, 0)
Screenshot: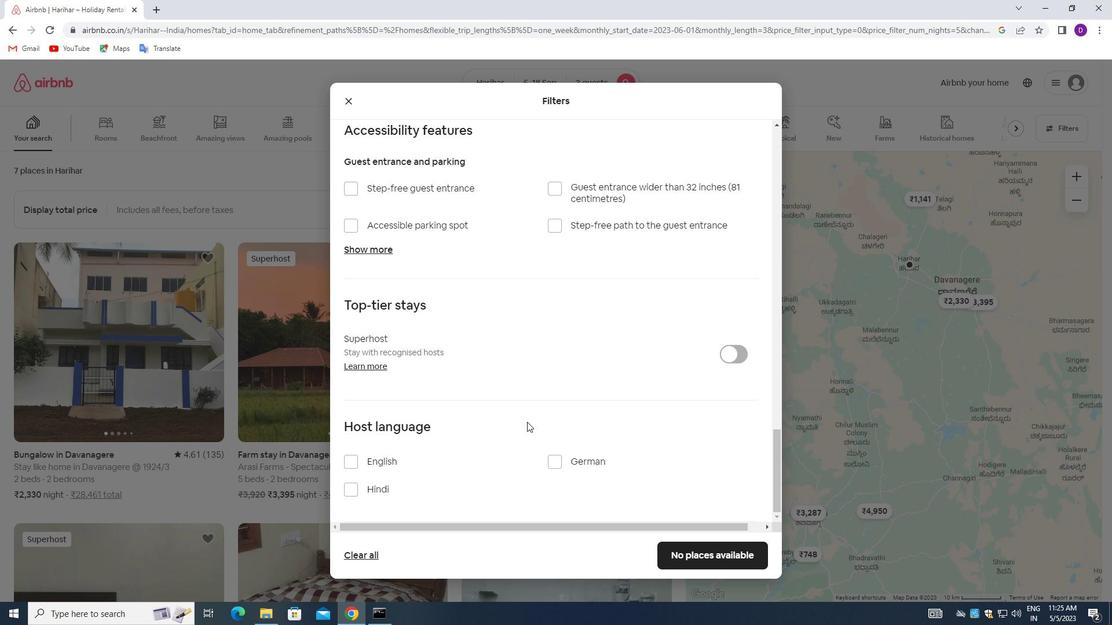 
Action: Mouse scrolled (527, 421) with delta (0, 0)
Screenshot: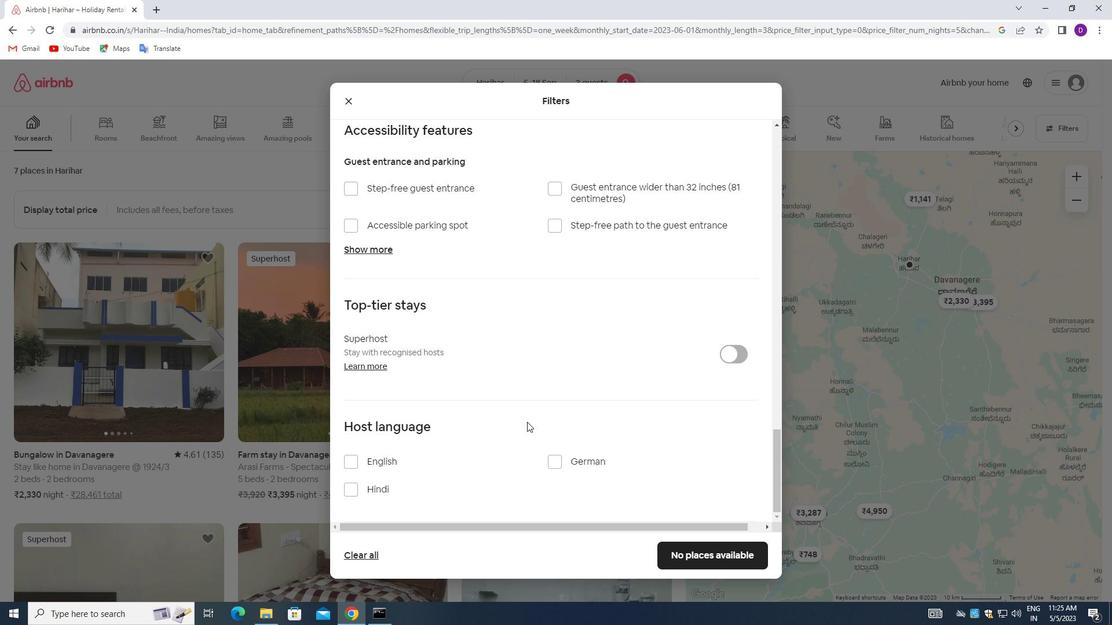 
Action: Mouse scrolled (527, 421) with delta (0, 0)
Screenshot: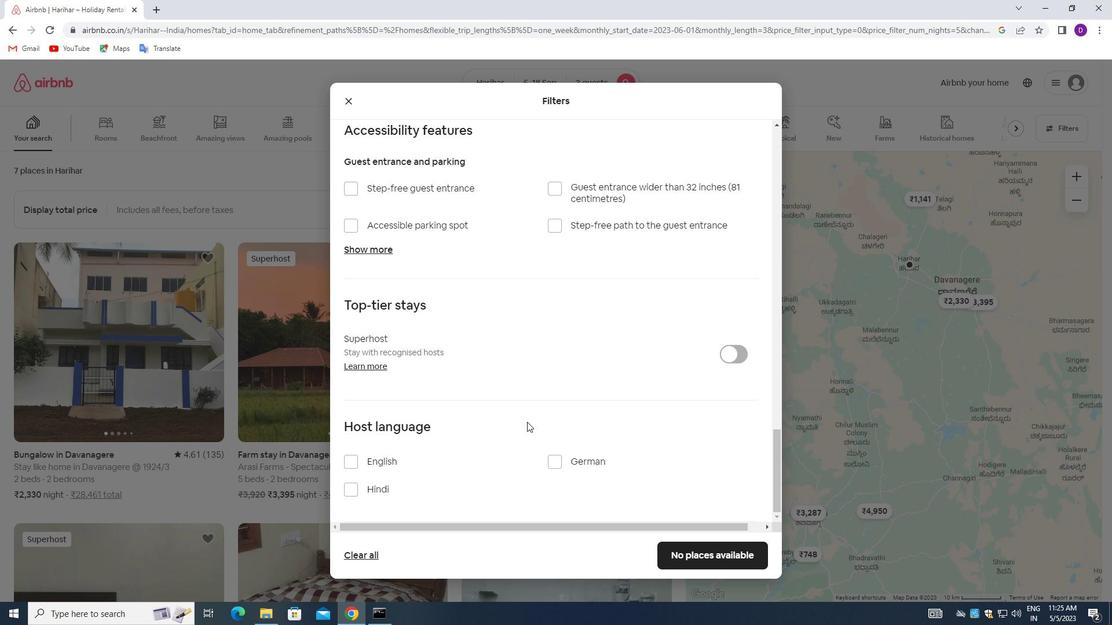 
Action: Mouse moved to (526, 422)
Screenshot: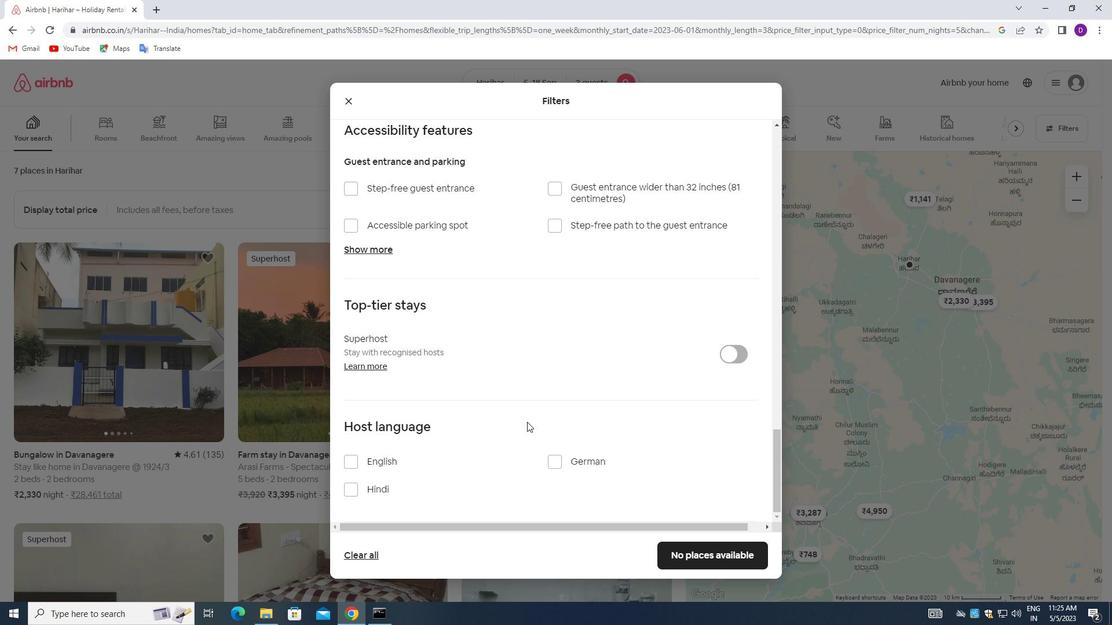 
Action: Mouse scrolled (526, 421) with delta (0, 0)
Screenshot: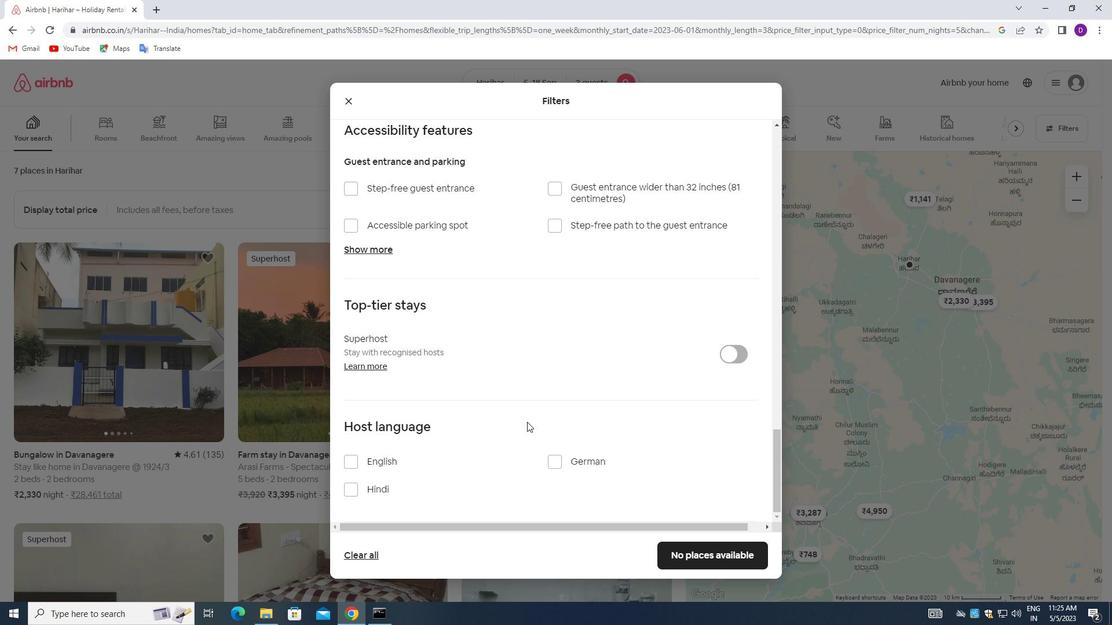 
Action: Mouse moved to (350, 458)
Screenshot: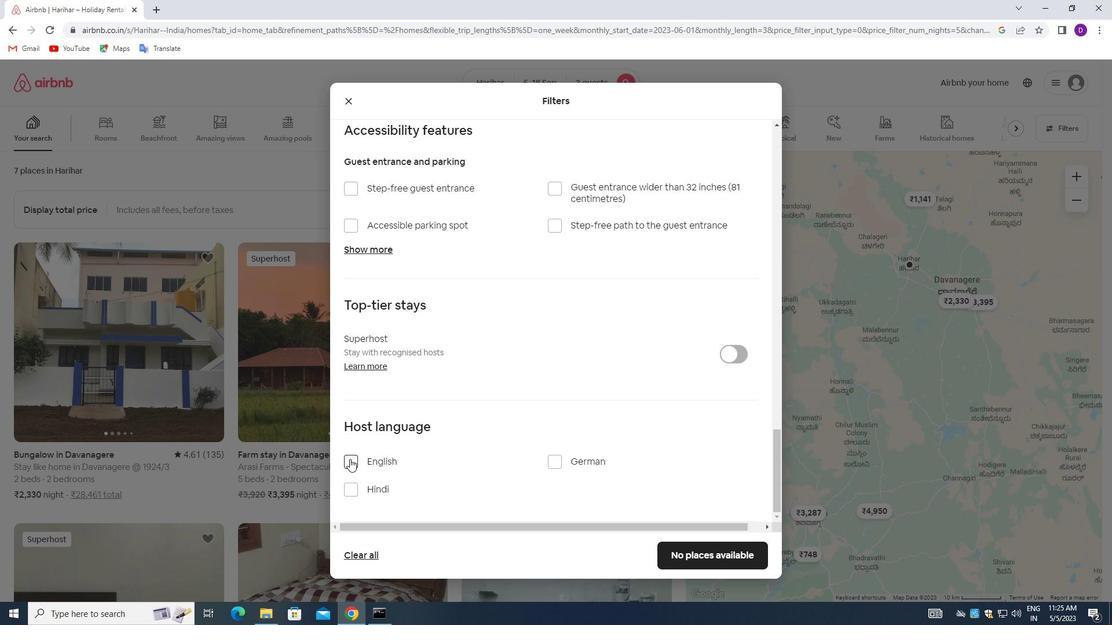 
Action: Mouse pressed left at (350, 458)
Screenshot: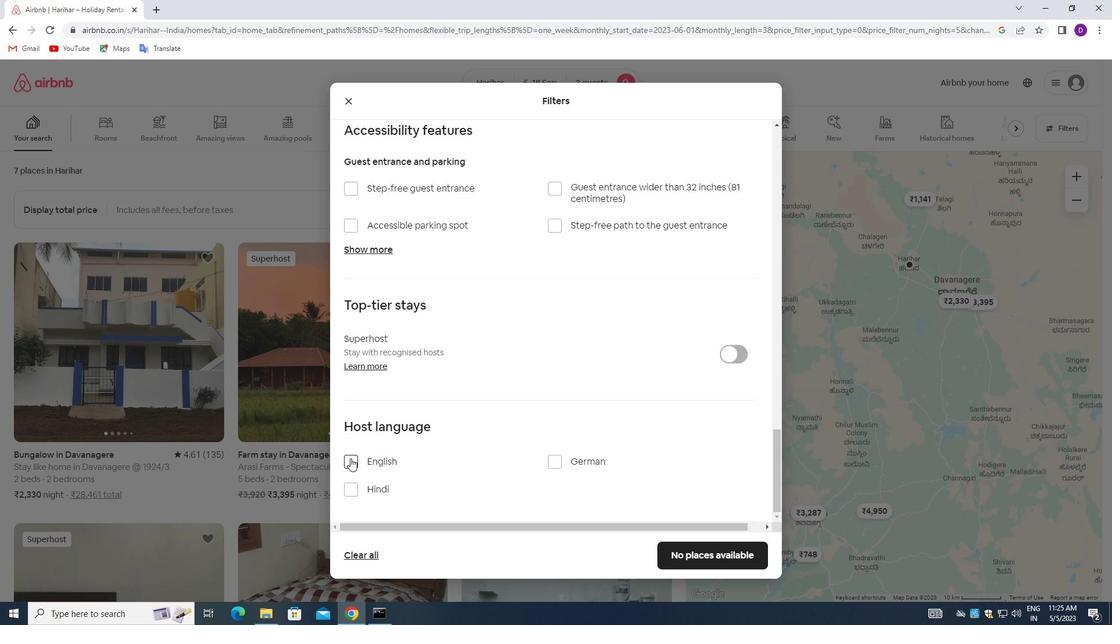 
Action: Mouse moved to (690, 555)
Screenshot: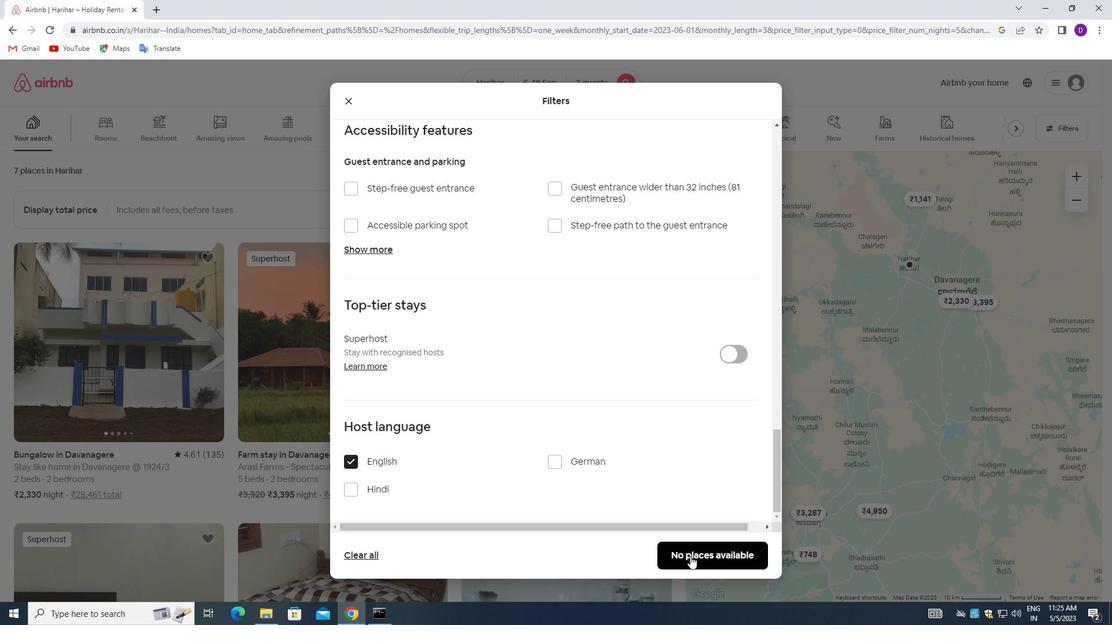 
Action: Mouse pressed left at (690, 555)
Screenshot: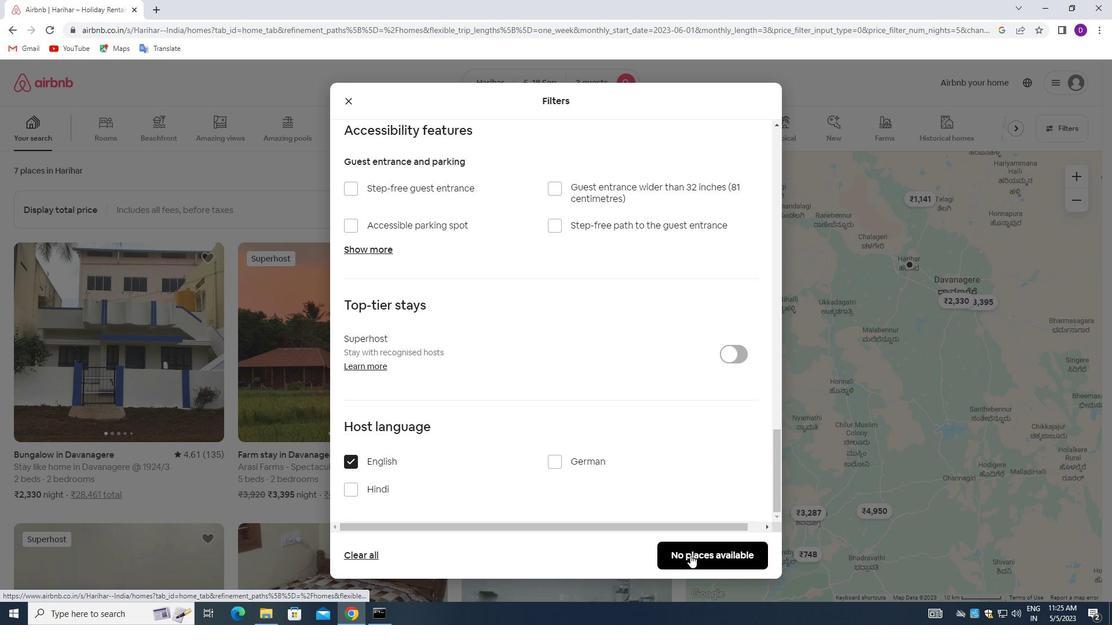
